 Task: Compose an email with the signature Adam Smith with the subject Feedback on an employee handbook and the message Can you please provide a status update on the client account? from softage.4@softage.net to softage.1@softage.net, select the entire message, change the font of the message to Comic Sans and change the font typography to bold Send the email. Finally, move the email from Sent Items to the label Personal
Action: Mouse moved to (97, 111)
Screenshot: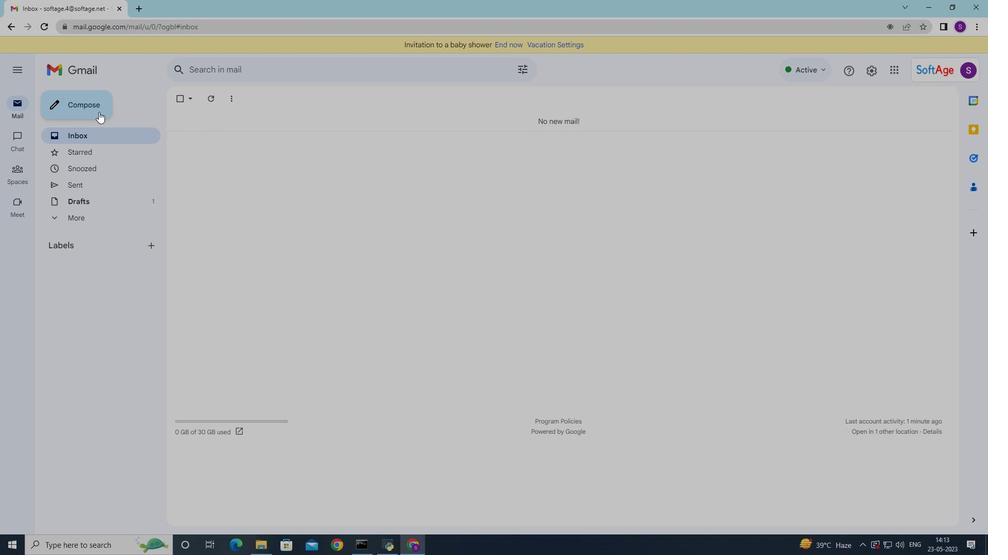 
Action: Mouse pressed left at (97, 111)
Screenshot: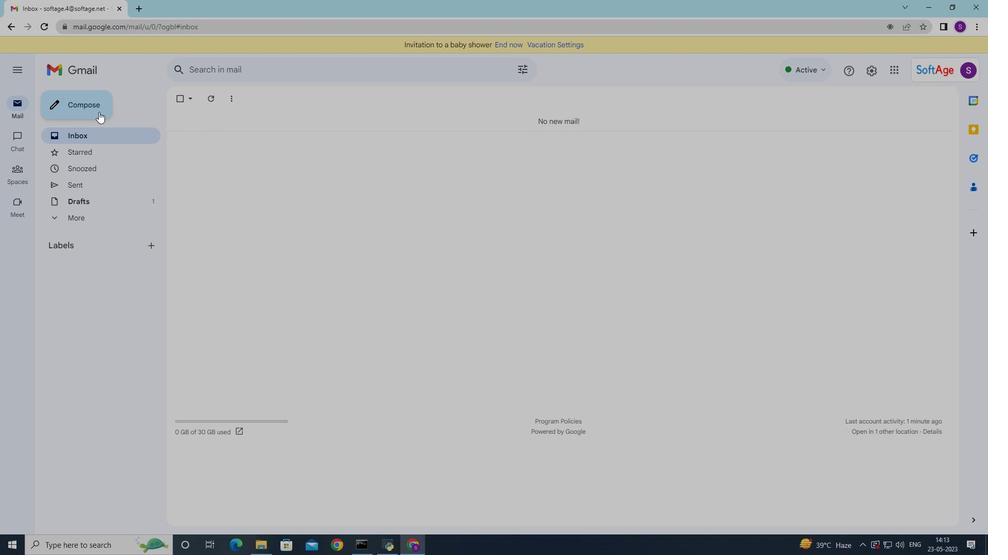 
Action: Mouse moved to (833, 519)
Screenshot: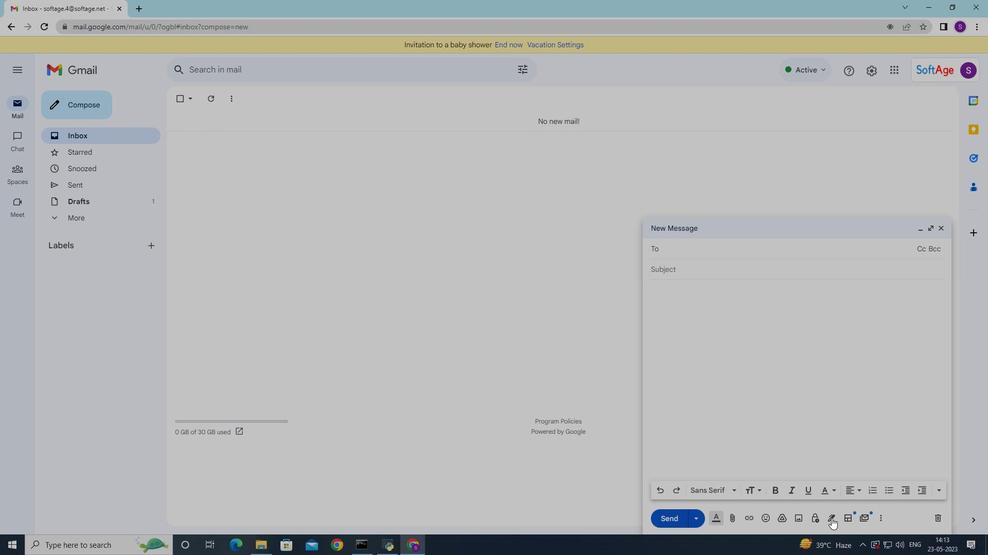 
Action: Mouse pressed left at (833, 519)
Screenshot: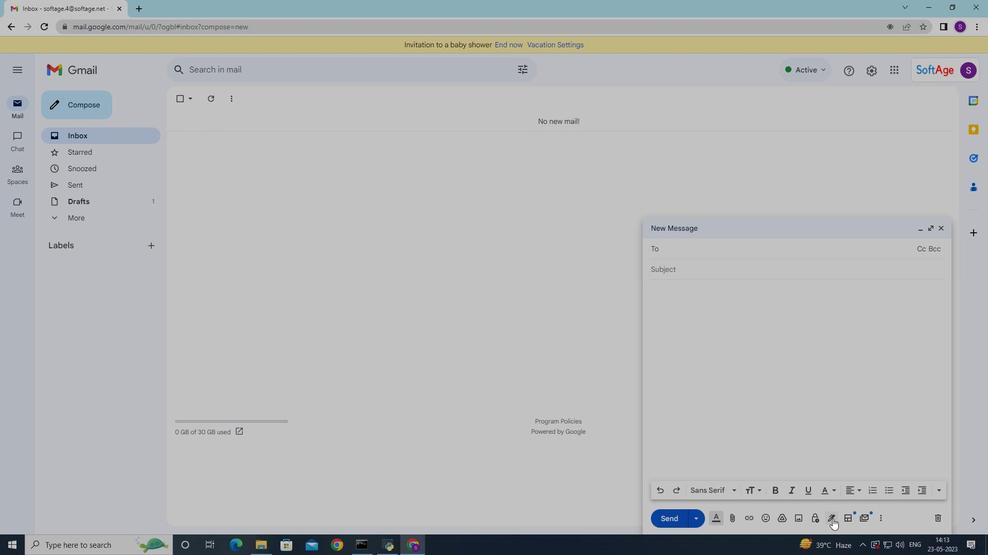 
Action: Mouse moved to (853, 458)
Screenshot: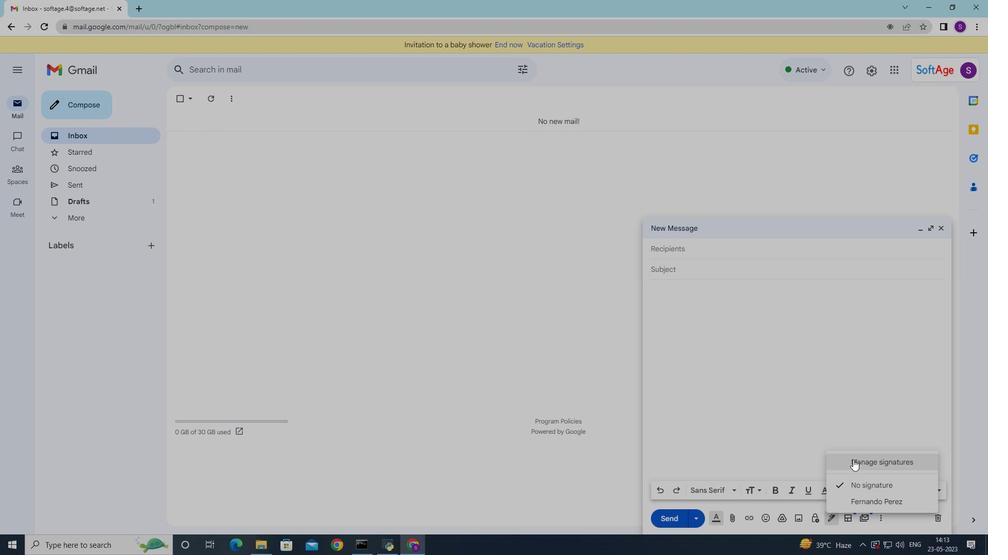 
Action: Mouse pressed left at (853, 458)
Screenshot: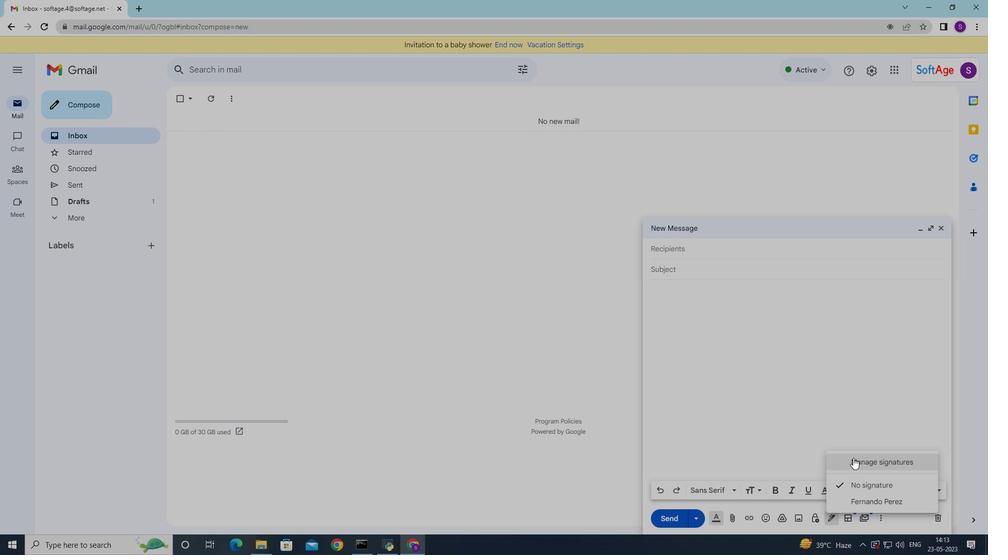 
Action: Mouse moved to (418, 291)
Screenshot: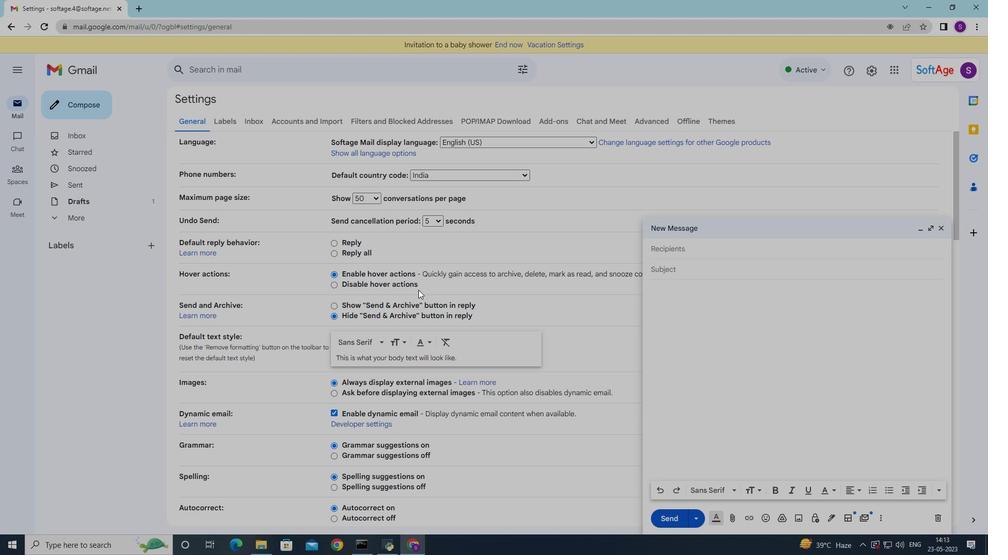 
Action: Mouse scrolled (418, 290) with delta (0, 0)
Screenshot: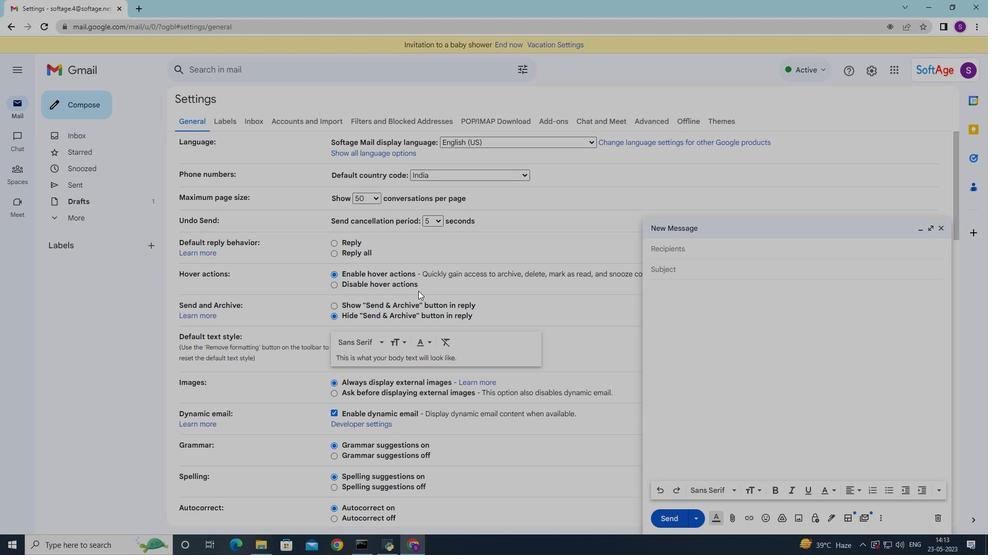
Action: Mouse scrolled (418, 290) with delta (0, 0)
Screenshot: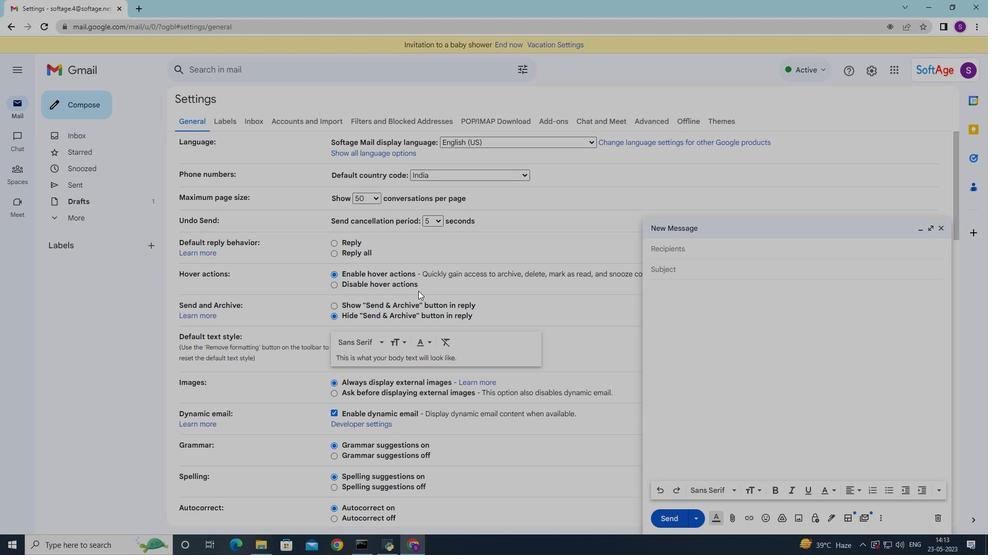 
Action: Mouse scrolled (418, 290) with delta (0, 0)
Screenshot: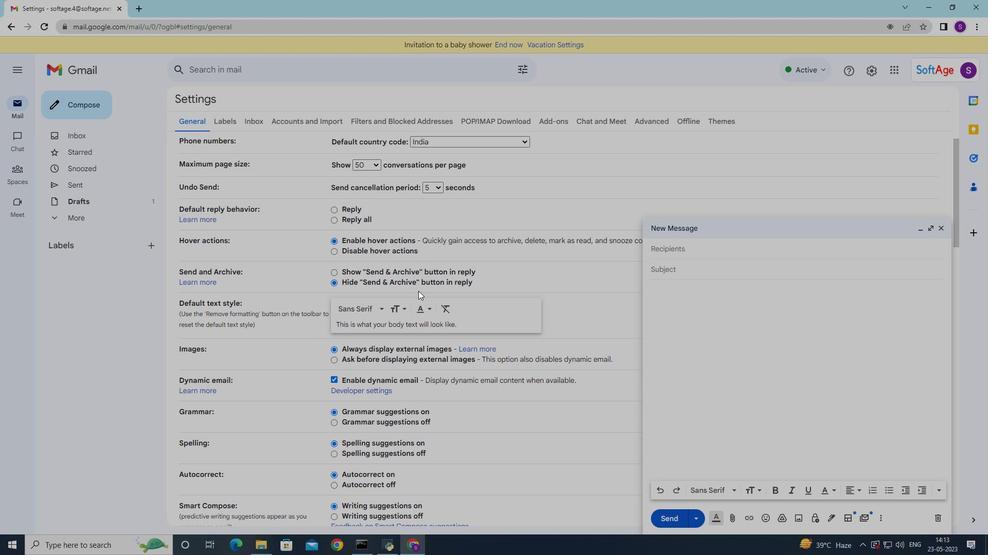 
Action: Mouse scrolled (418, 290) with delta (0, 0)
Screenshot: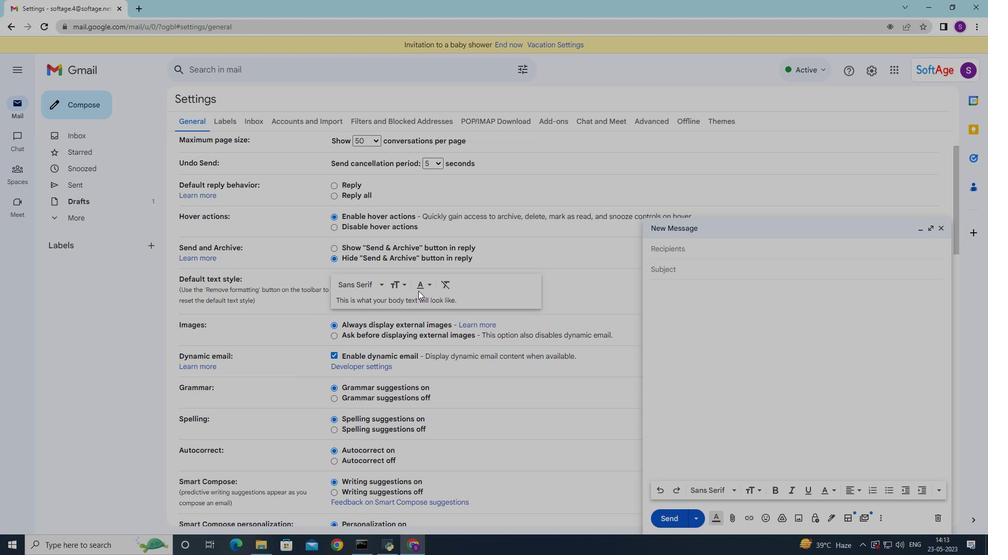 
Action: Mouse moved to (418, 291)
Screenshot: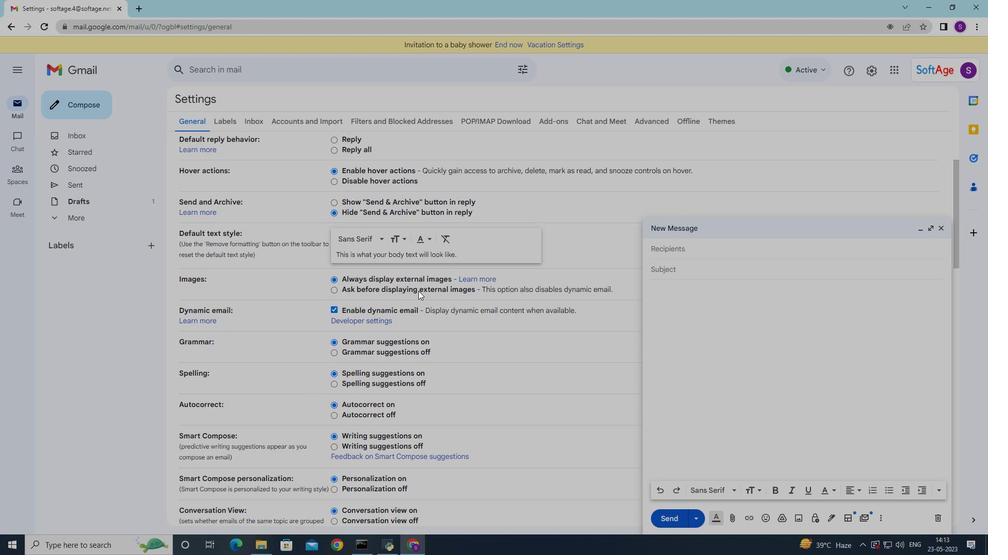 
Action: Mouse scrolled (418, 290) with delta (0, 0)
Screenshot: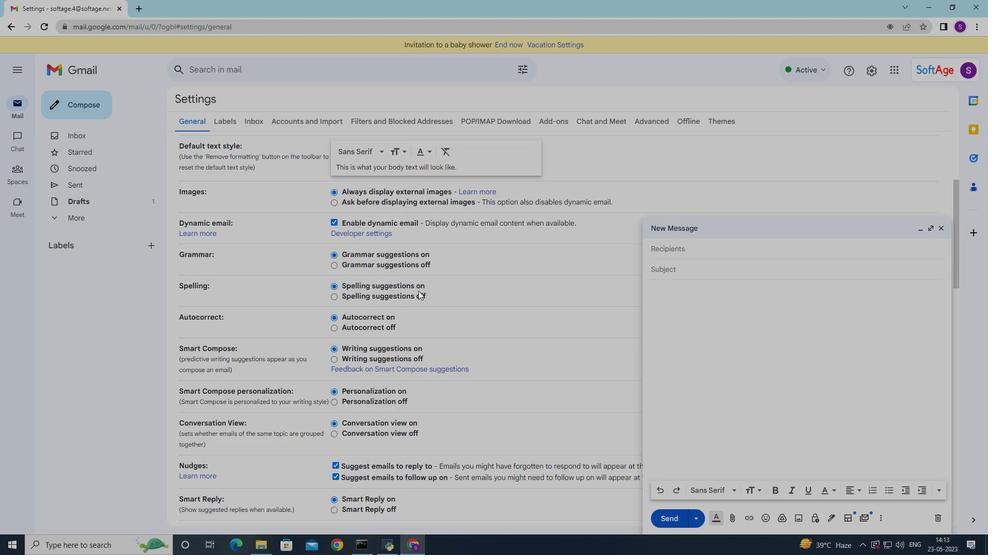 
Action: Mouse scrolled (418, 290) with delta (0, 0)
Screenshot: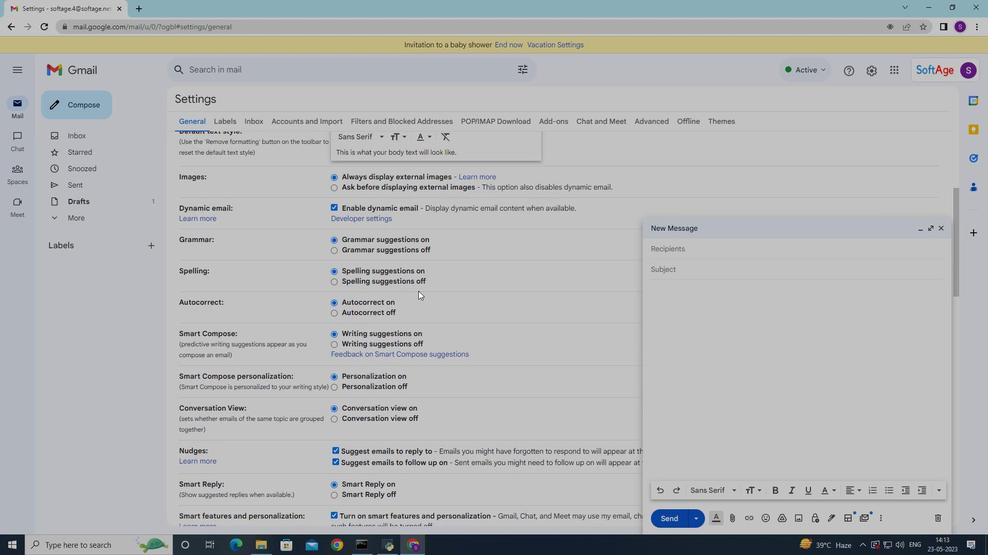 
Action: Mouse moved to (418, 291)
Screenshot: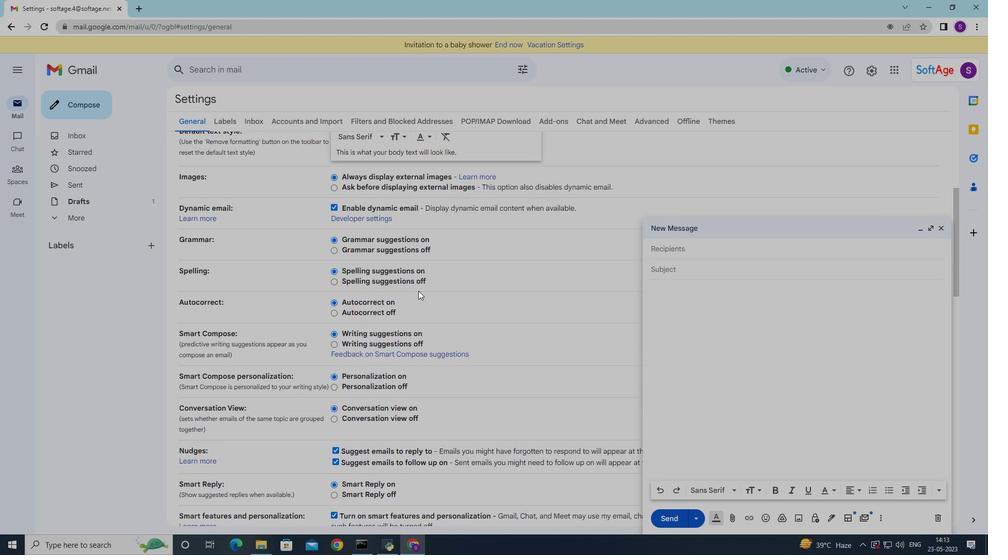 
Action: Mouse scrolled (418, 290) with delta (0, 0)
Screenshot: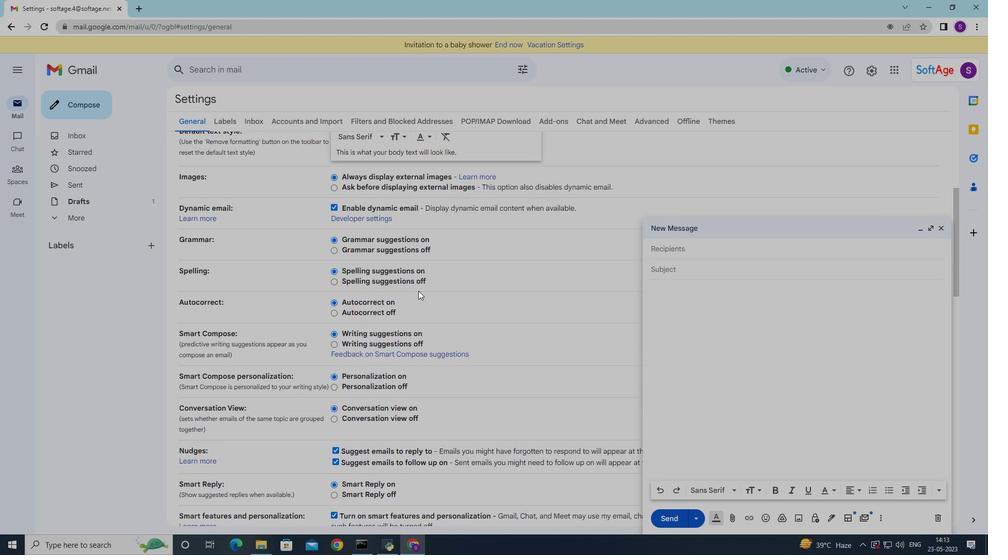 
Action: Mouse scrolled (418, 290) with delta (0, 0)
Screenshot: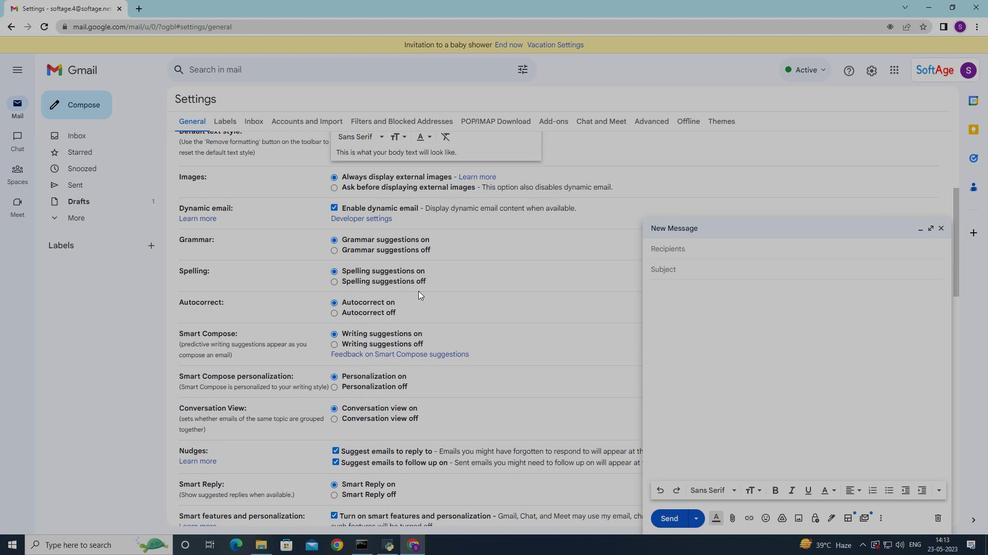 
Action: Mouse scrolled (418, 290) with delta (0, 0)
Screenshot: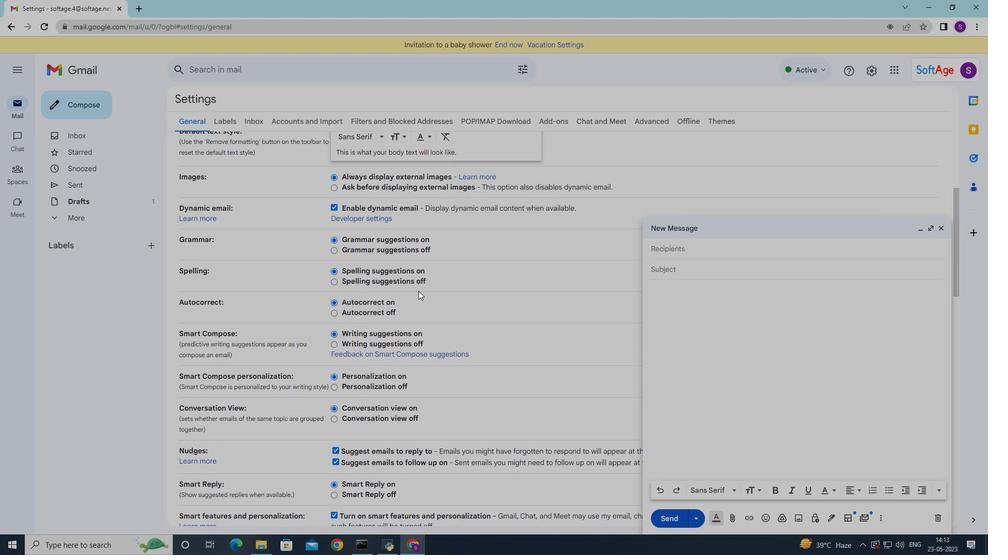 
Action: Mouse moved to (418, 291)
Screenshot: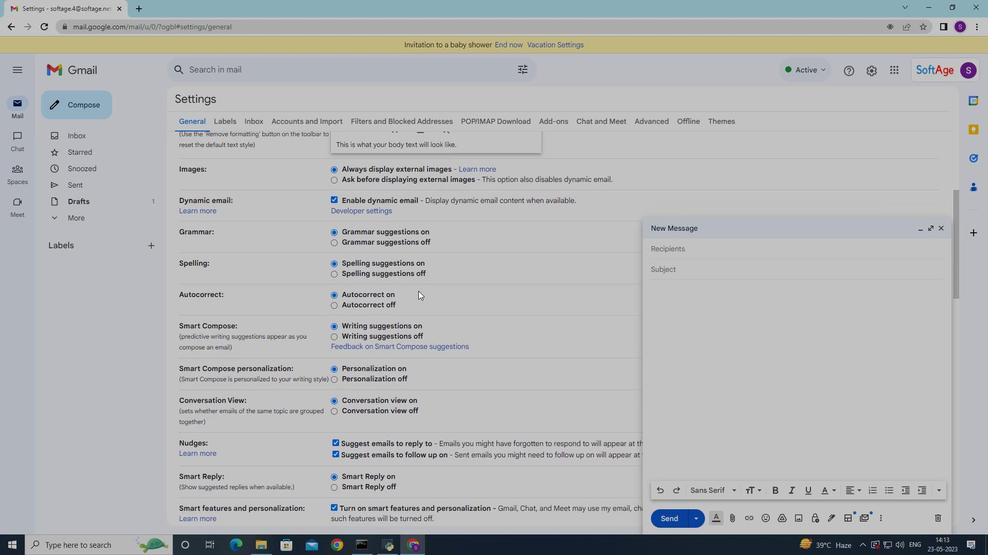 
Action: Mouse scrolled (418, 291) with delta (0, 0)
Screenshot: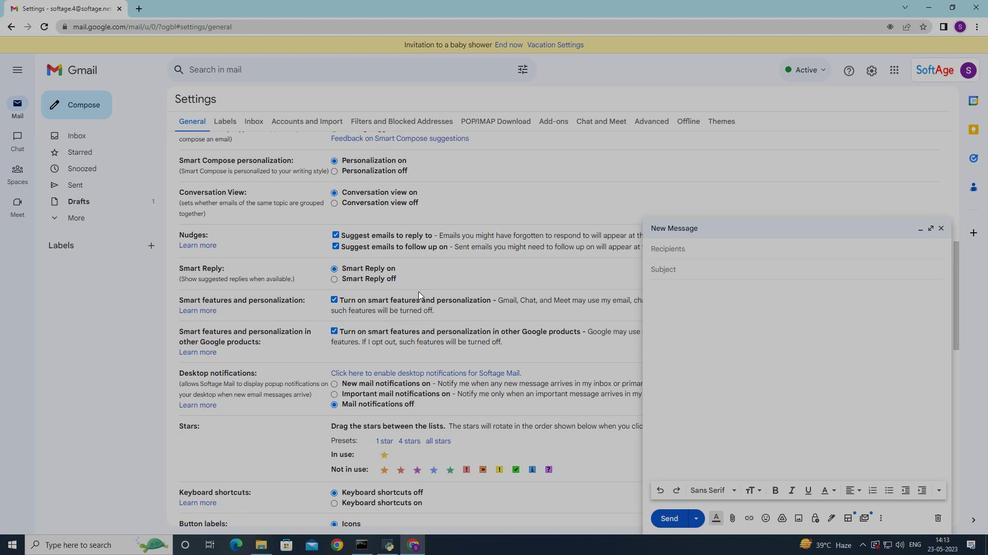 
Action: Mouse scrolled (418, 291) with delta (0, 0)
Screenshot: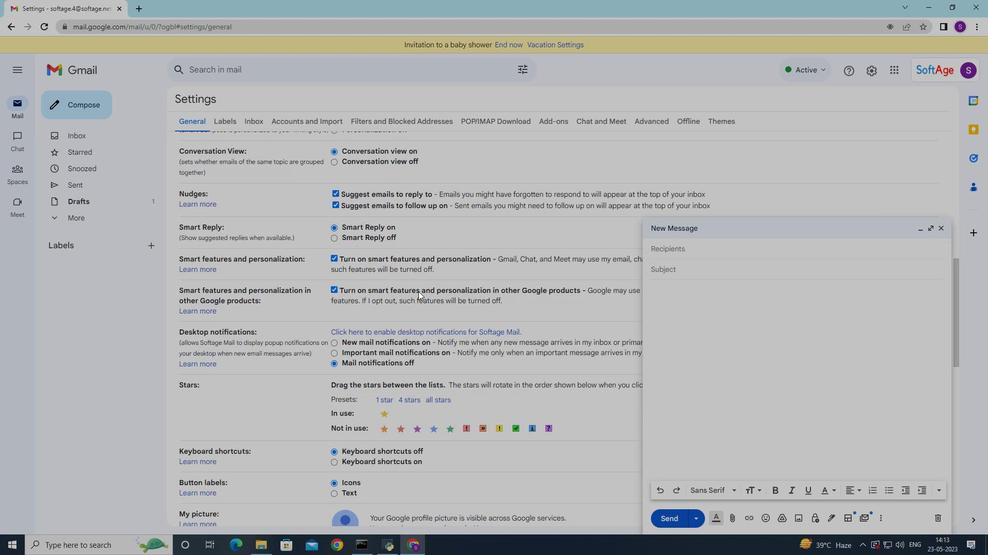 
Action: Mouse scrolled (418, 291) with delta (0, 0)
Screenshot: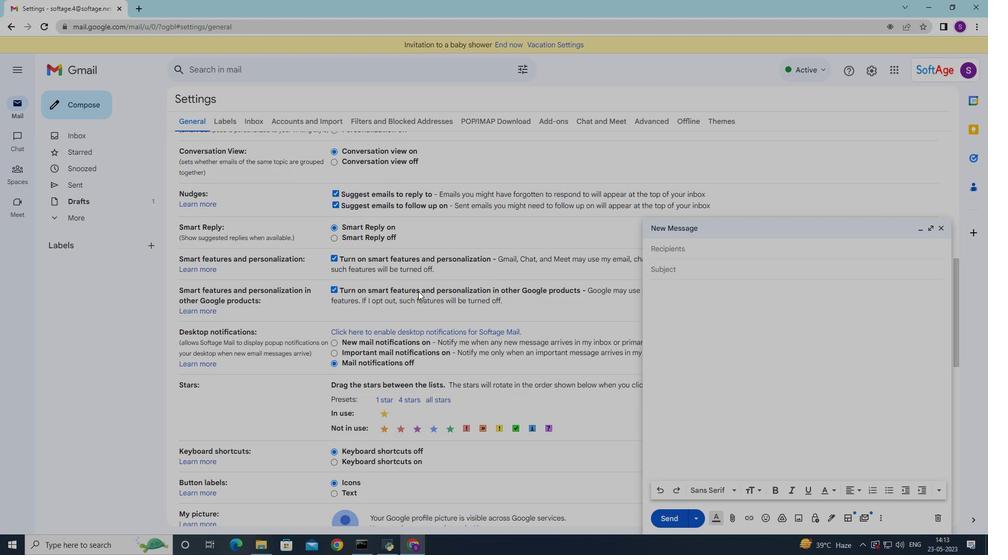 
Action: Mouse moved to (418, 291)
Screenshot: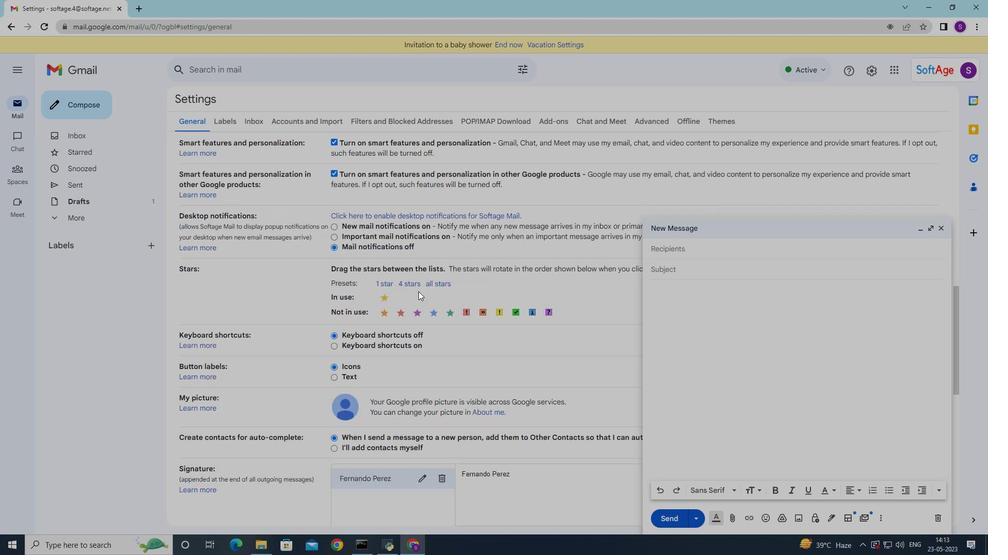 
Action: Mouse scrolled (418, 291) with delta (0, 0)
Screenshot: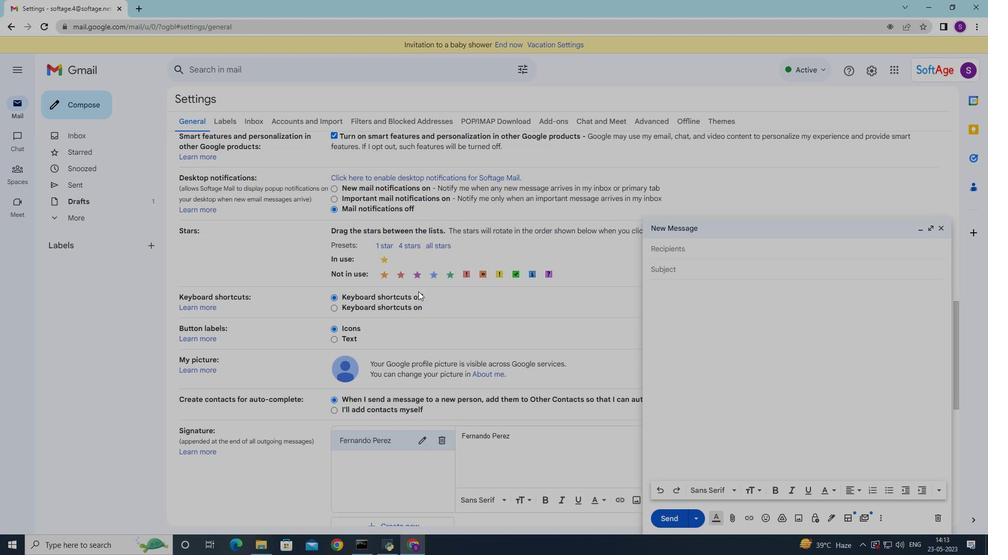 
Action: Mouse scrolled (418, 291) with delta (0, 0)
Screenshot: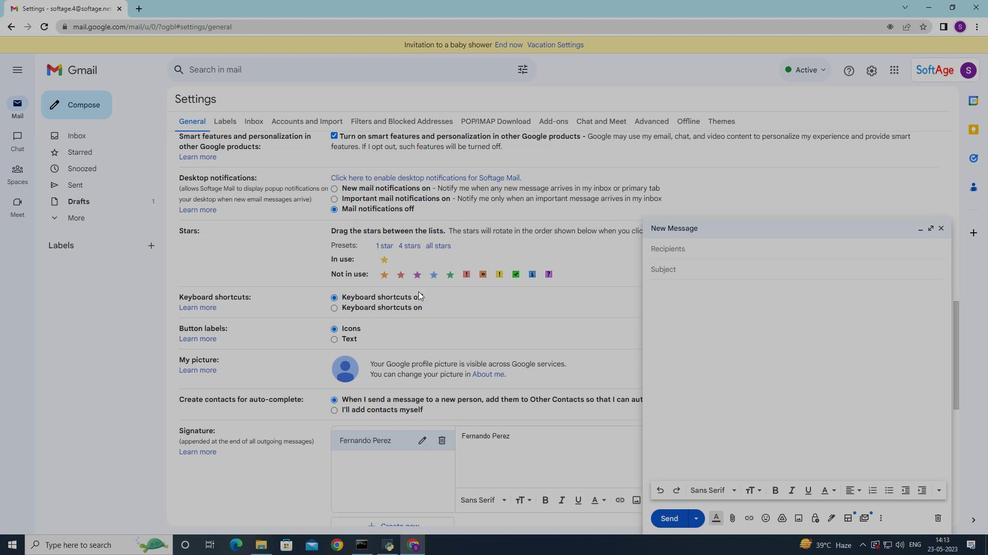 
Action: Mouse scrolled (418, 291) with delta (0, 0)
Screenshot: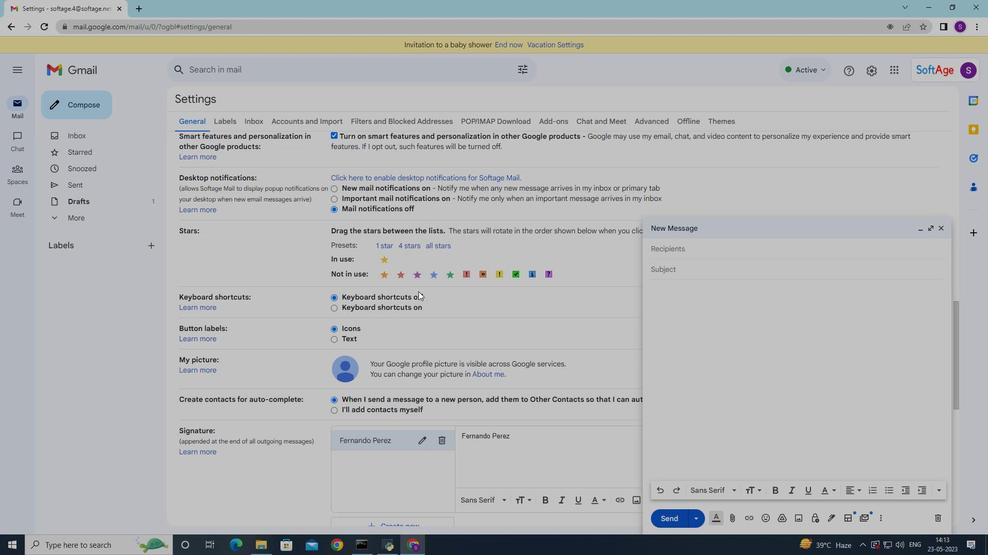 
Action: Mouse moved to (414, 302)
Screenshot: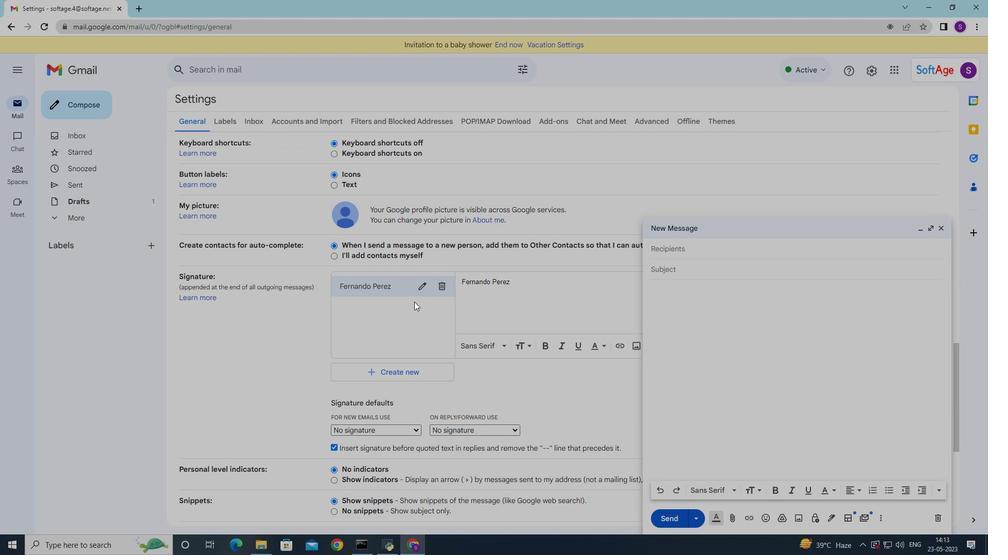 
Action: Mouse scrolled (414, 301) with delta (0, 0)
Screenshot: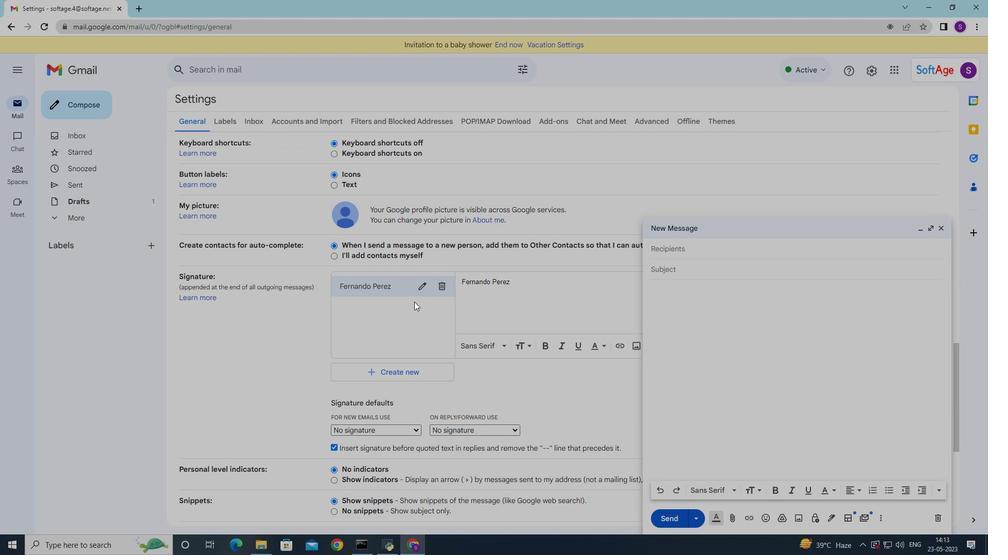 
Action: Mouse scrolled (414, 301) with delta (0, 0)
Screenshot: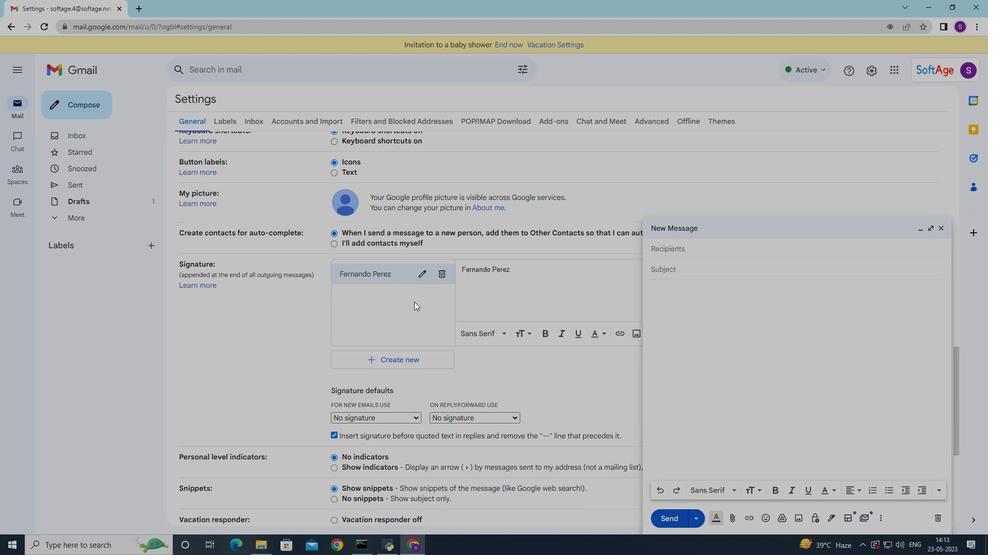 
Action: Mouse moved to (399, 270)
Screenshot: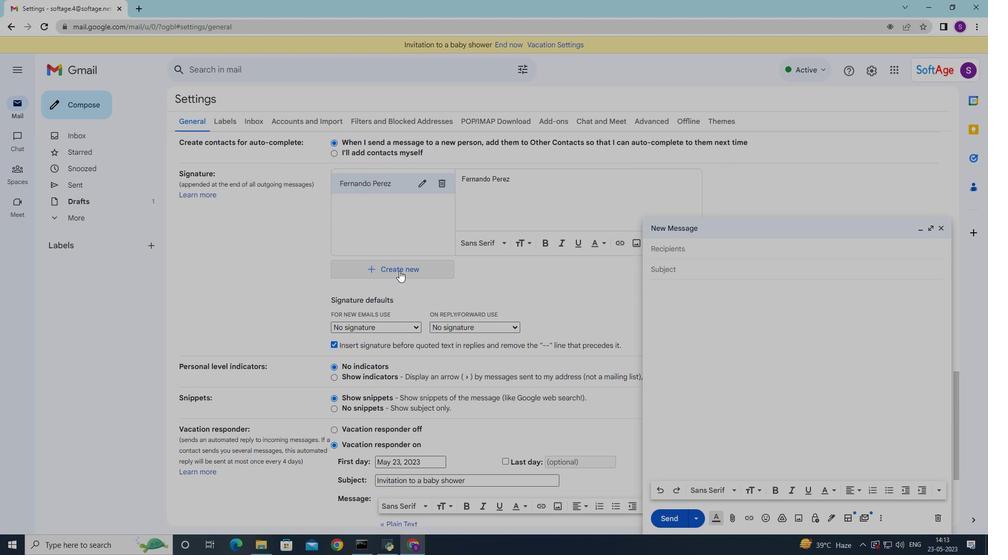 
Action: Mouse pressed left at (399, 270)
Screenshot: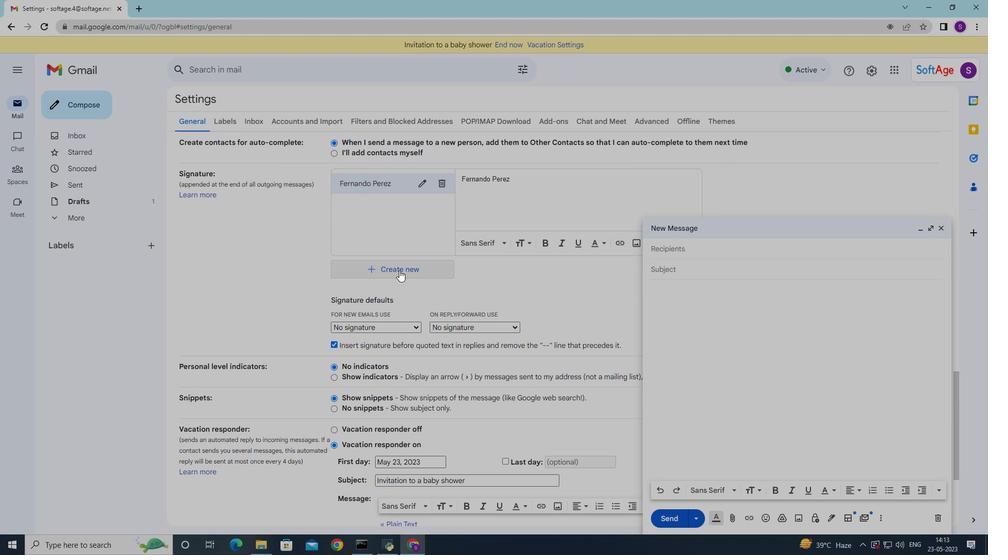
Action: Mouse moved to (420, 277)
Screenshot: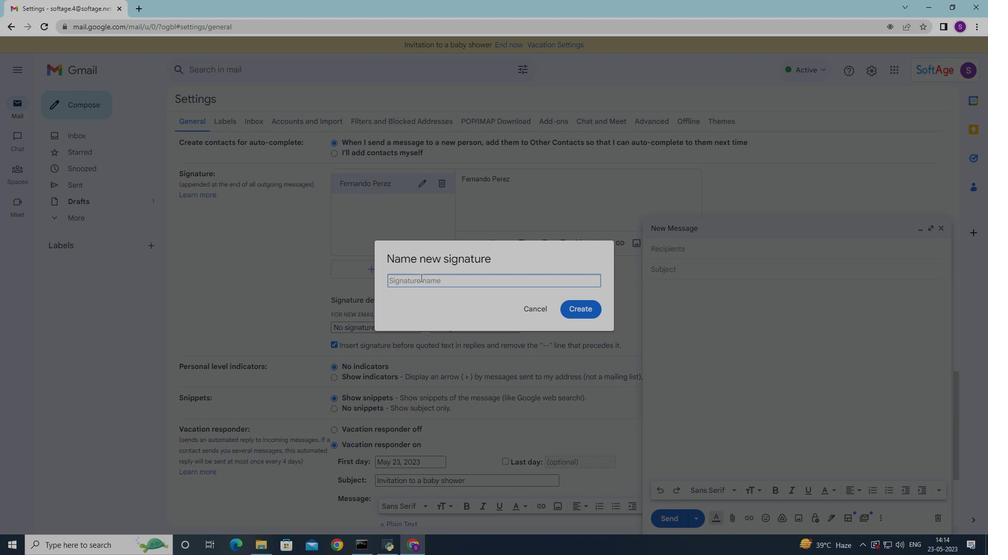 
Action: Mouse pressed left at (420, 277)
Screenshot: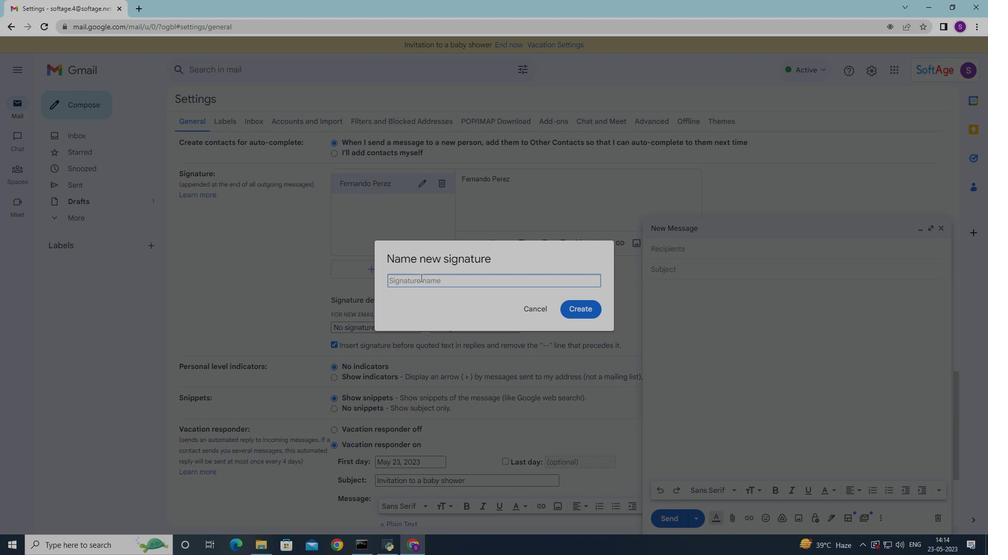 
Action: Key pressed <Key.shift>Adam<Key.space><Key.shift><Key.shift><Key.shift><Key.shift><Key.shift>Smith
Screenshot: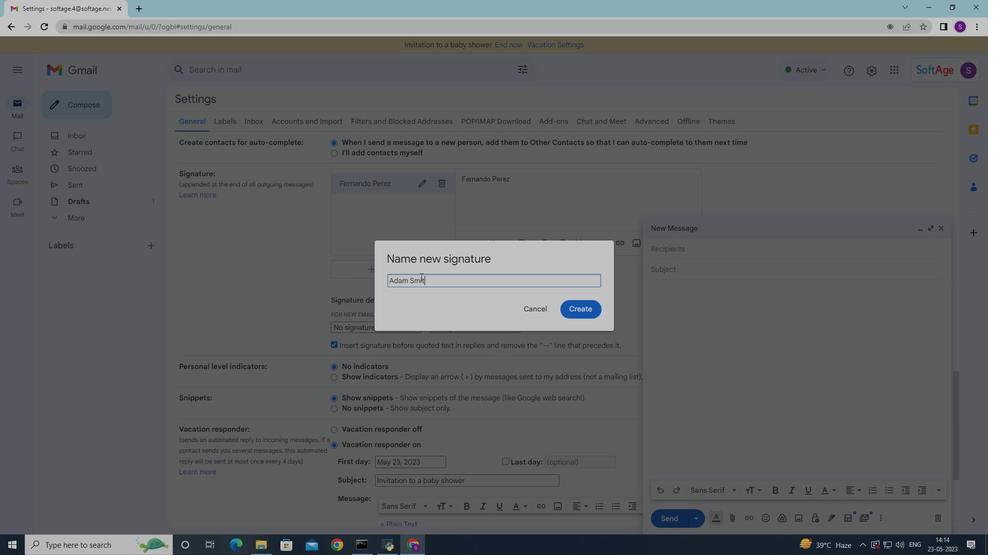 
Action: Mouse moved to (576, 307)
Screenshot: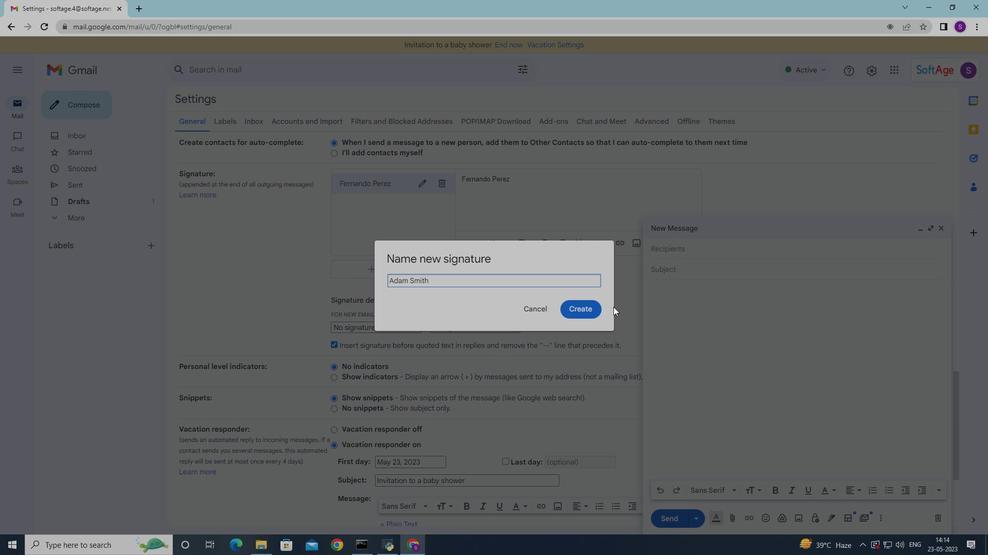 
Action: Mouse pressed left at (576, 307)
Screenshot: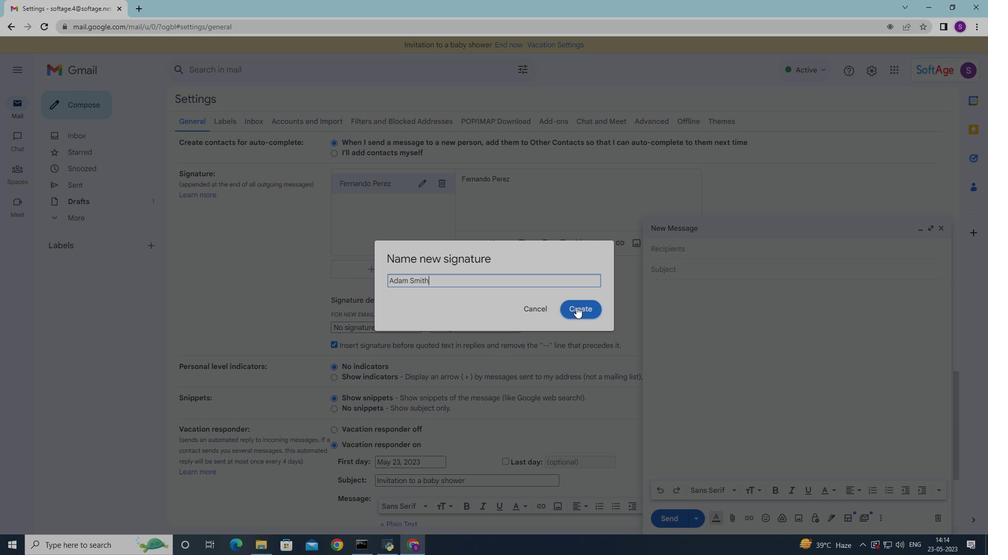 
Action: Mouse moved to (455, 326)
Screenshot: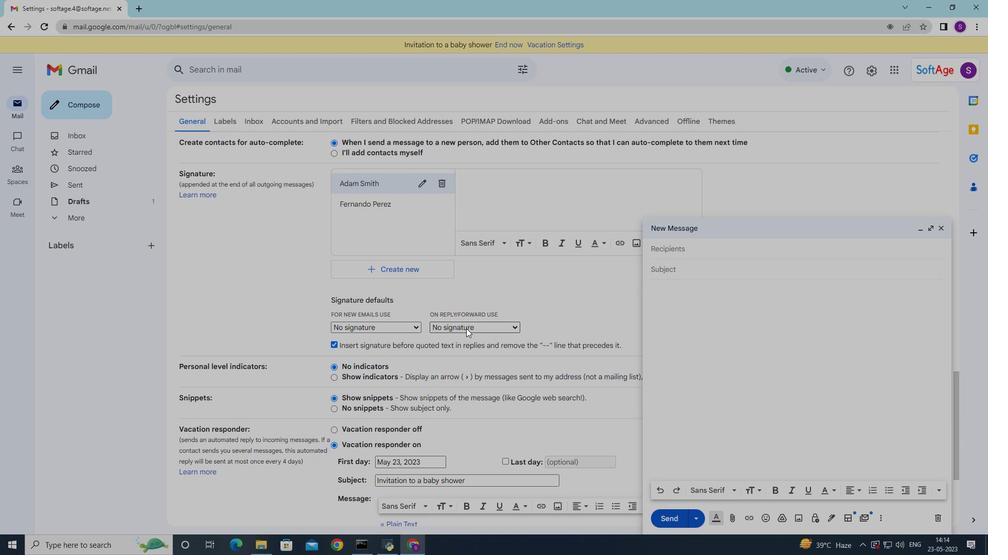 
Action: Mouse scrolled (455, 325) with delta (0, 0)
Screenshot: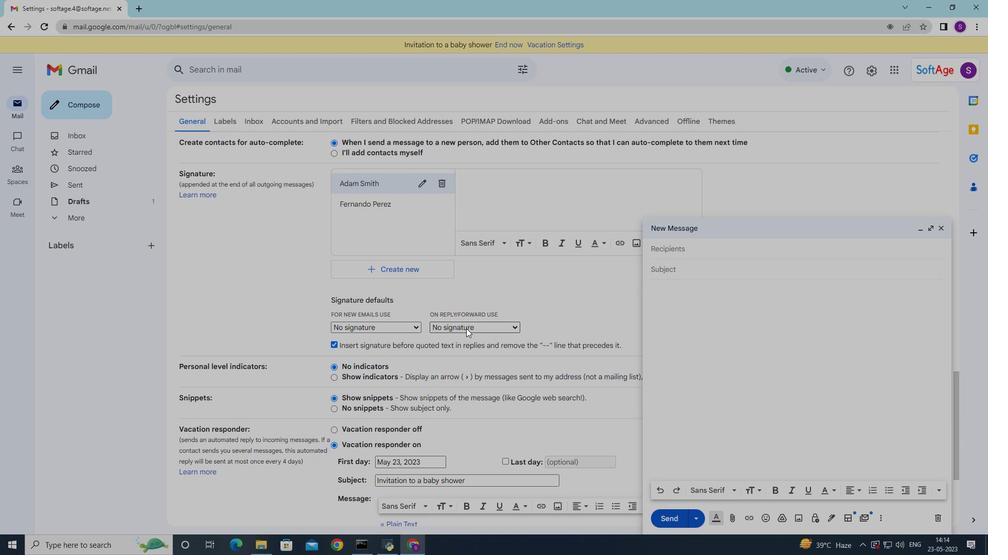 
Action: Mouse scrolled (455, 325) with delta (0, 0)
Screenshot: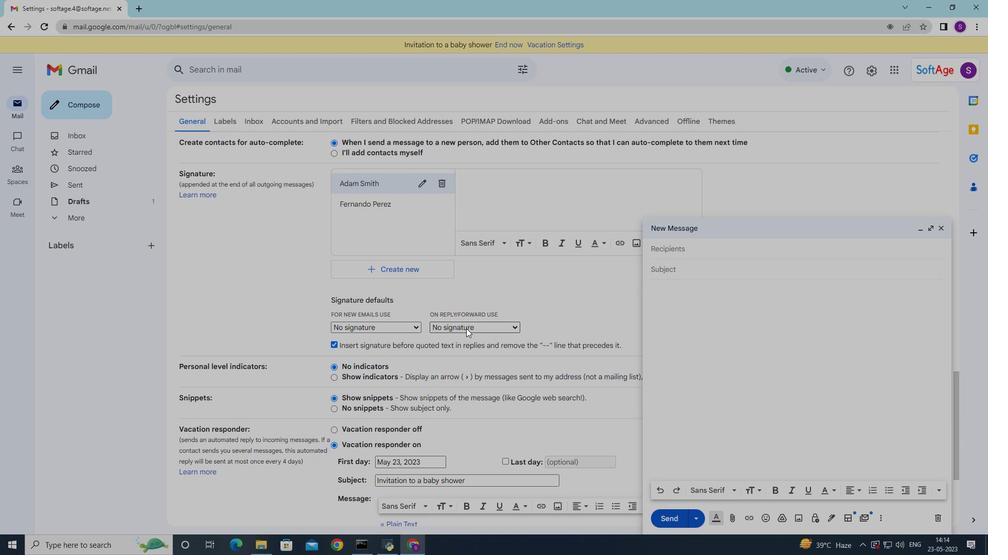 
Action: Mouse moved to (455, 326)
Screenshot: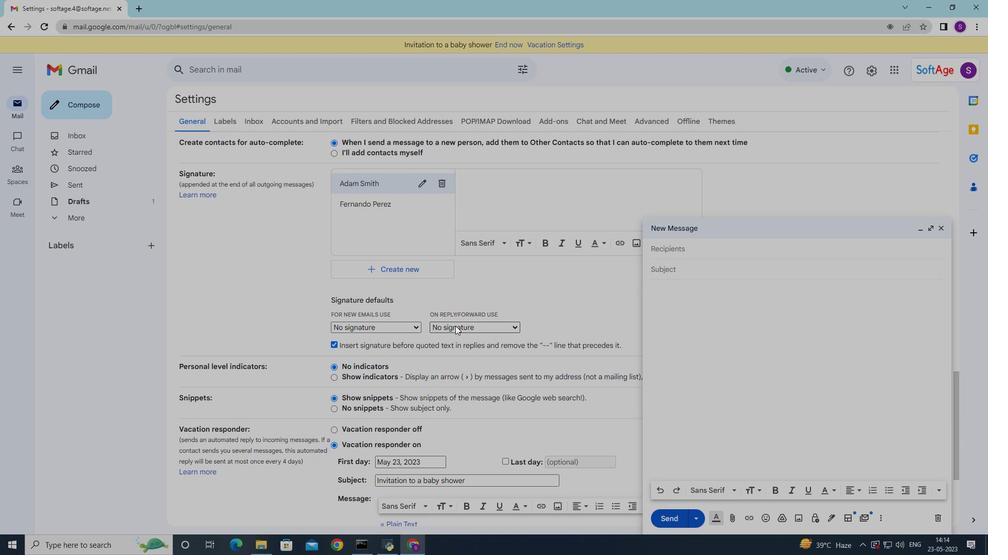 
Action: Mouse scrolled (455, 325) with delta (0, 0)
Screenshot: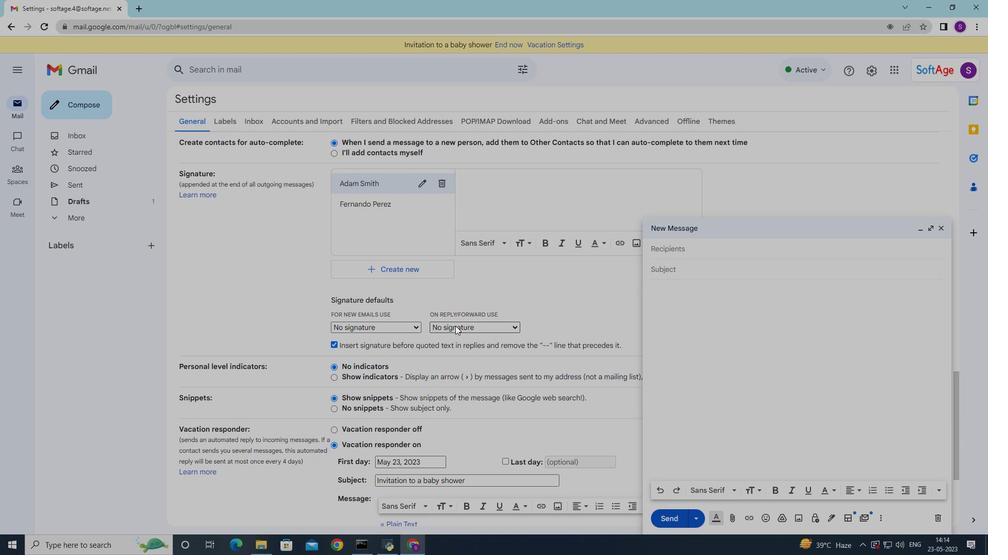 
Action: Mouse moved to (455, 326)
Screenshot: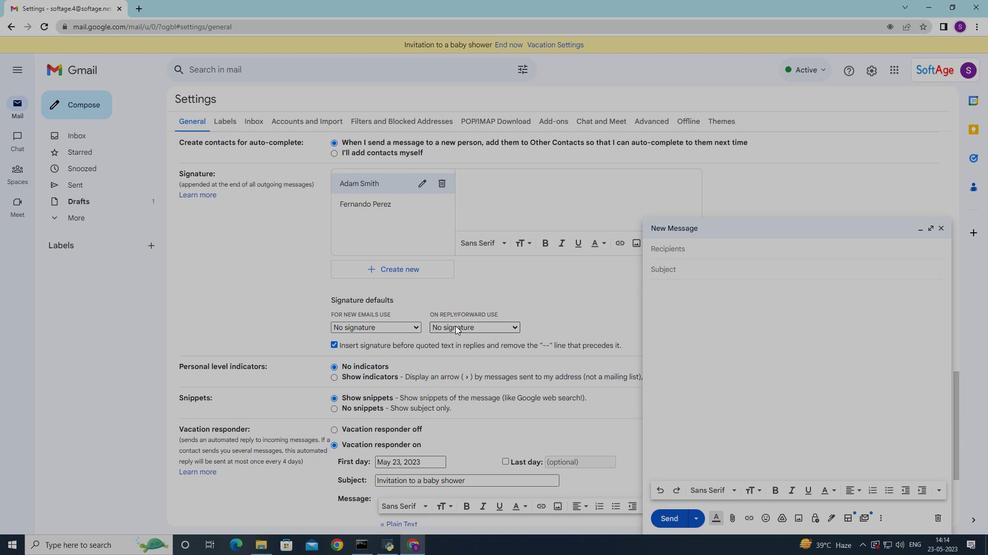 
Action: Mouse scrolled (455, 325) with delta (0, 0)
Screenshot: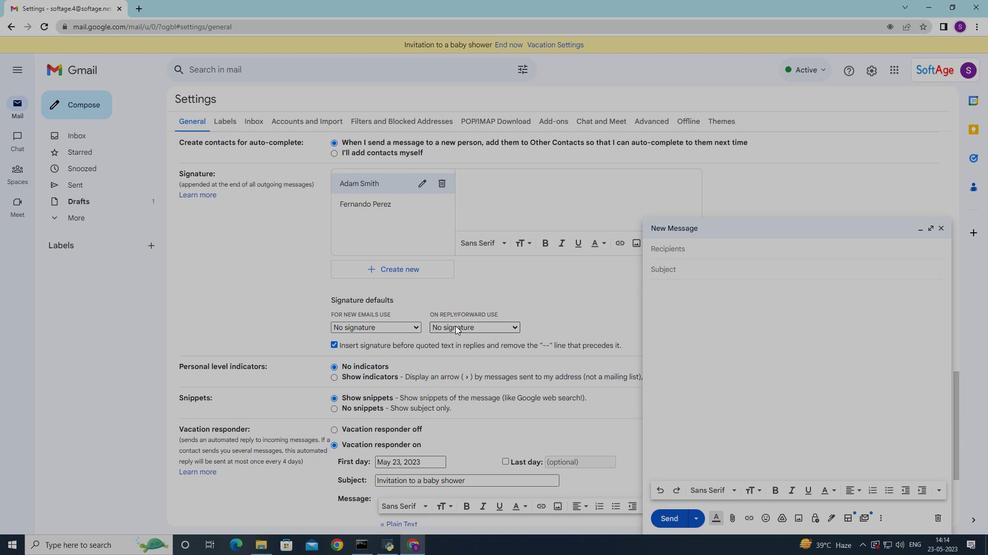 
Action: Mouse moved to (454, 326)
Screenshot: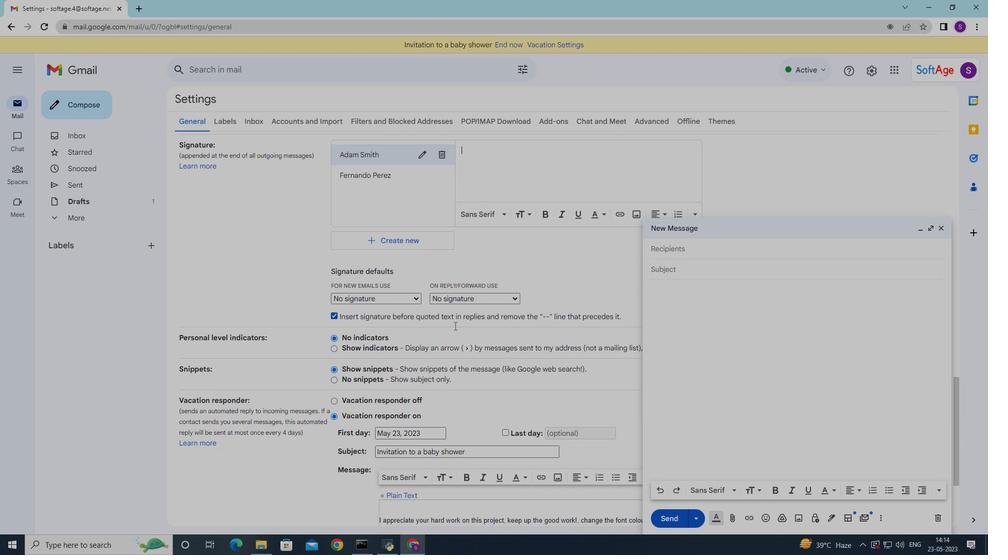
Action: Mouse scrolled (454, 325) with delta (0, 0)
Screenshot: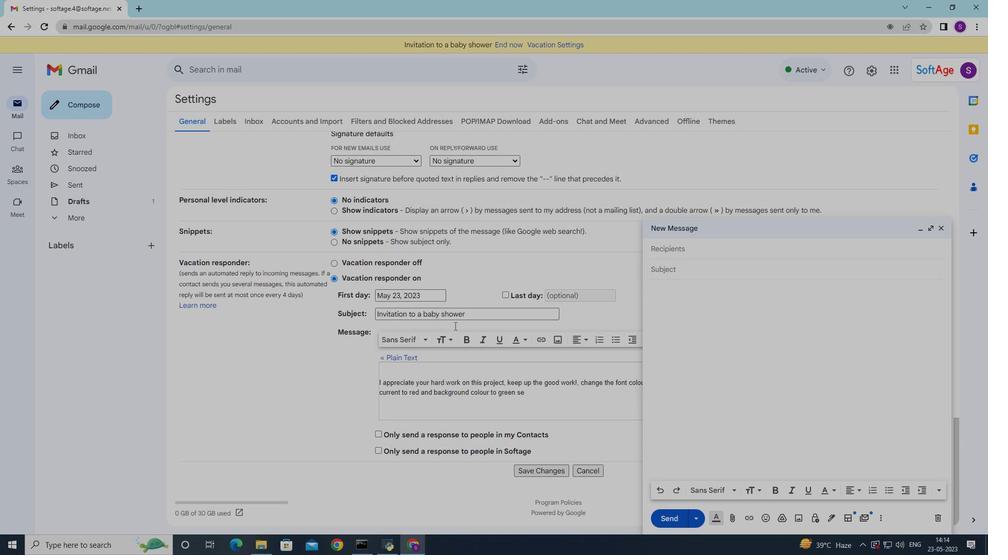 
Action: Mouse scrolled (454, 325) with delta (0, 0)
Screenshot: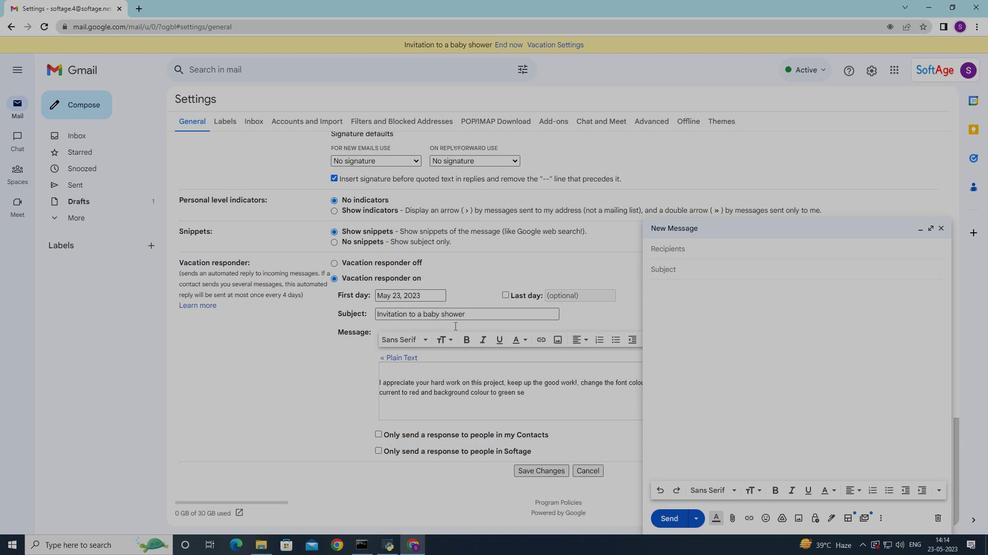 
Action: Mouse scrolled (454, 325) with delta (0, 0)
Screenshot: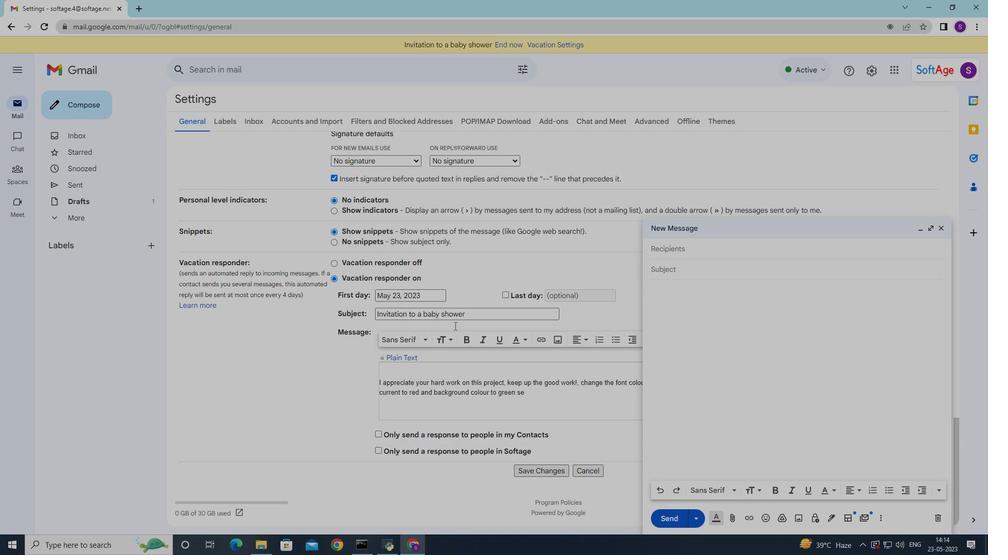 
Action: Mouse scrolled (454, 325) with delta (0, 0)
Screenshot: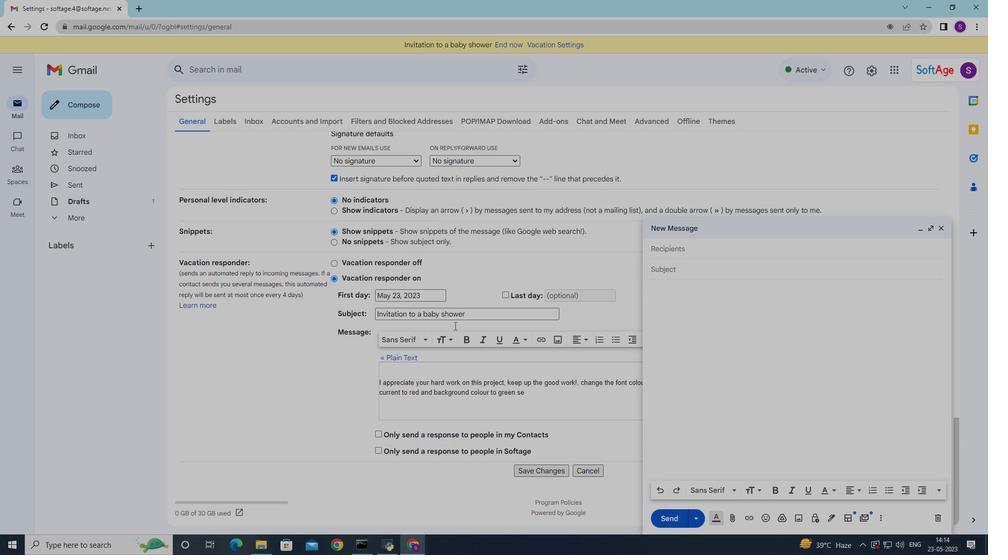 
Action: Mouse scrolled (454, 325) with delta (0, 0)
Screenshot: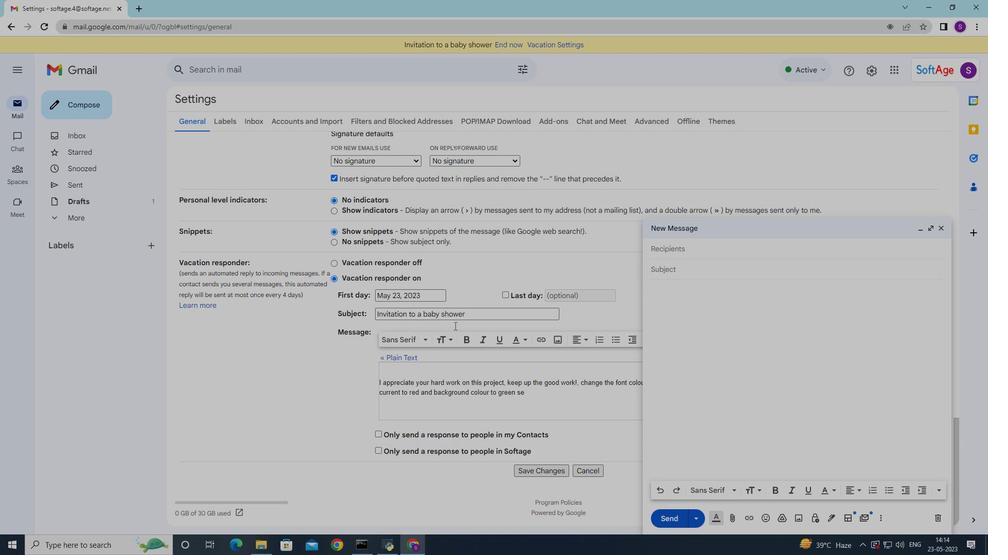 
Action: Mouse moved to (539, 469)
Screenshot: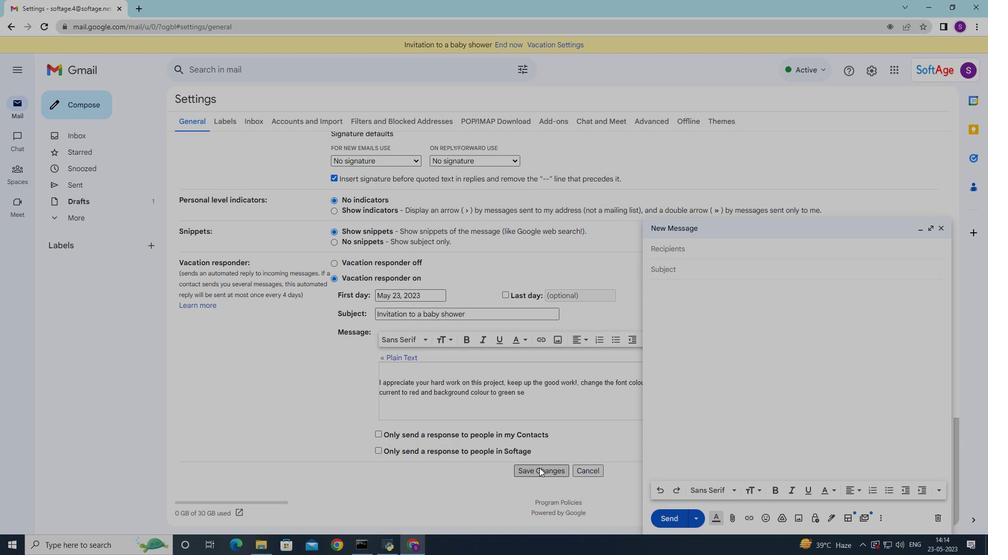 
Action: Mouse pressed left at (539, 469)
Screenshot: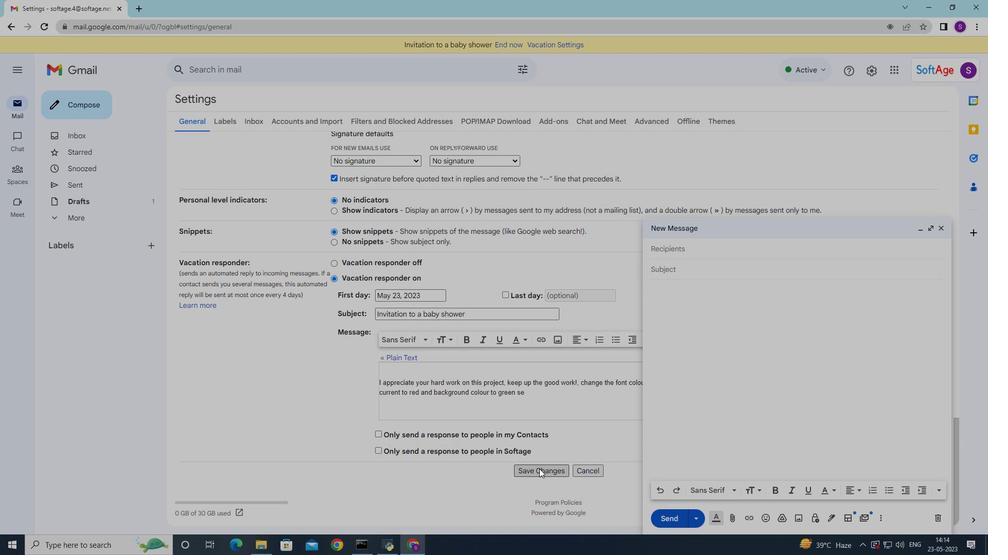 
Action: Mouse moved to (830, 521)
Screenshot: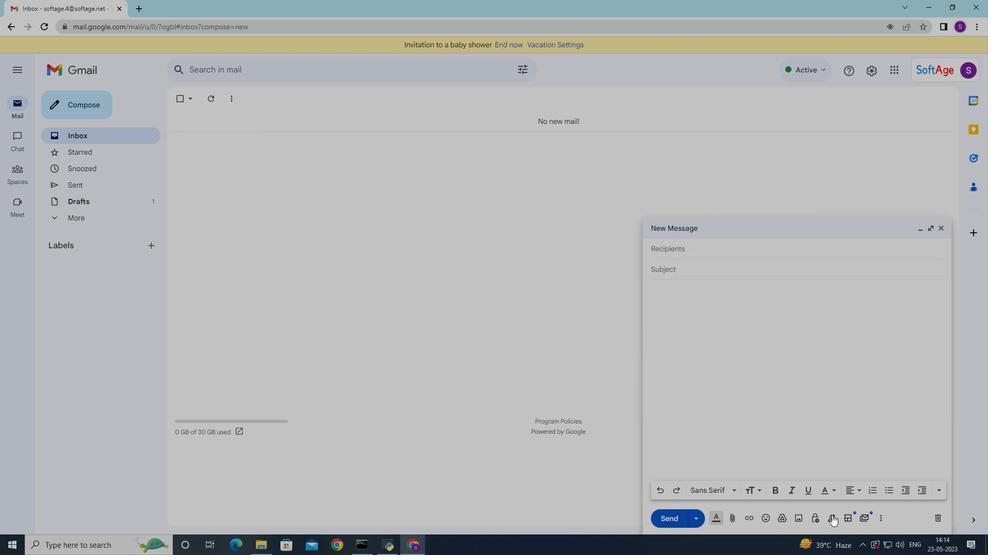 
Action: Mouse pressed left at (830, 521)
Screenshot: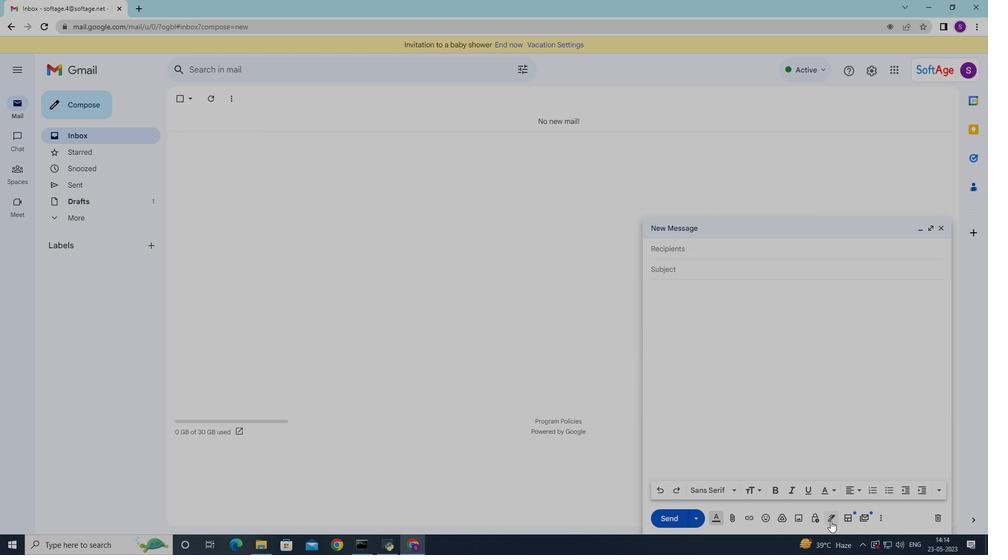 
Action: Mouse moved to (75, 105)
Screenshot: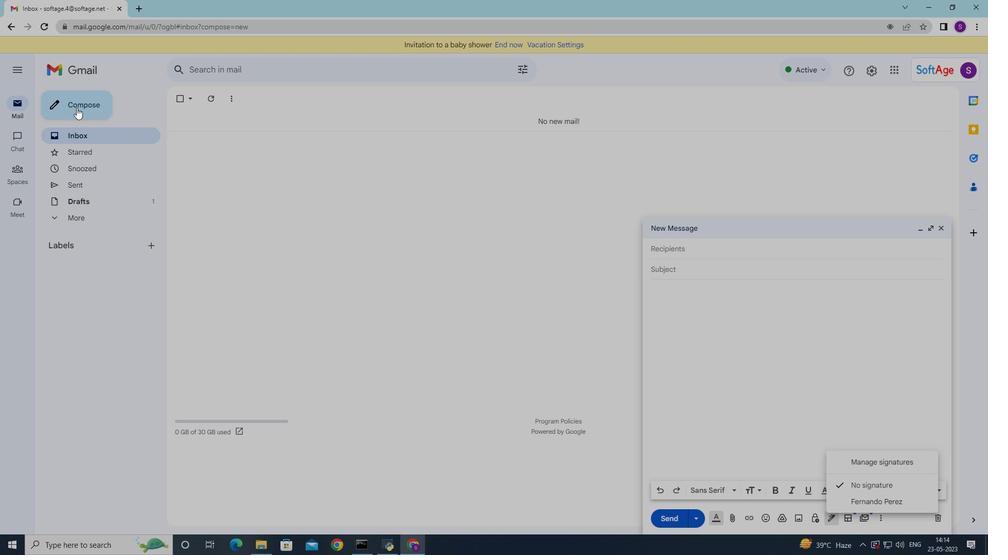 
Action: Mouse pressed left at (75, 105)
Screenshot: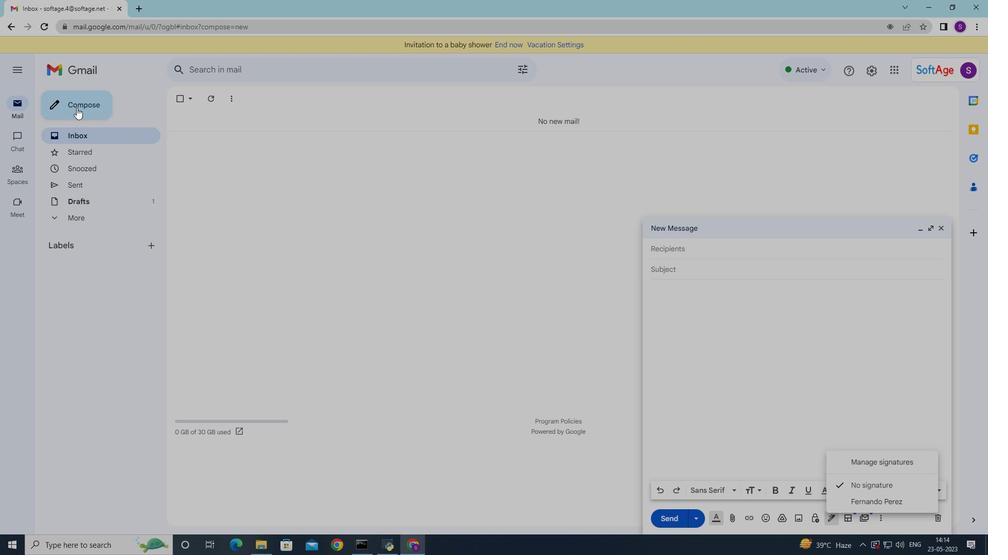 
Action: Mouse moved to (944, 226)
Screenshot: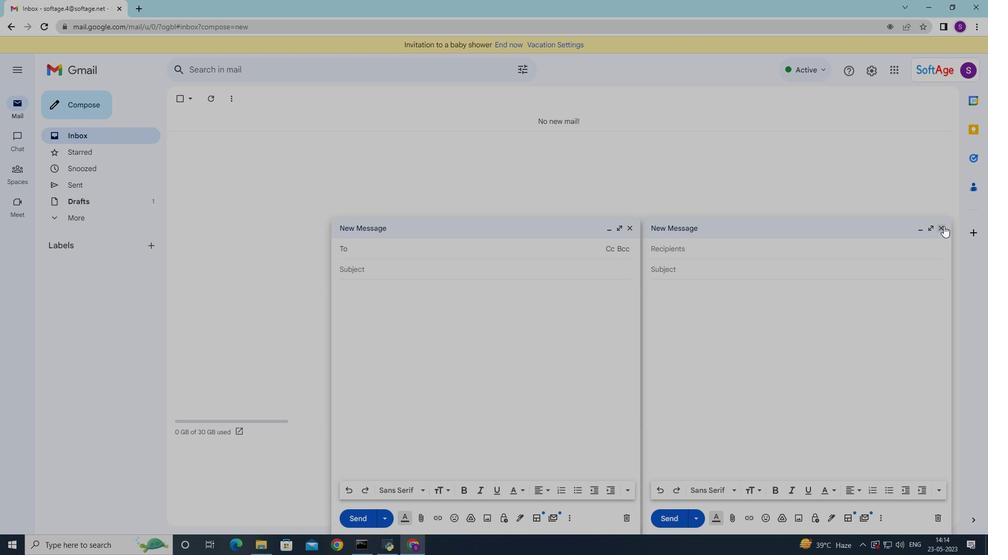 
Action: Mouse pressed left at (944, 226)
Screenshot: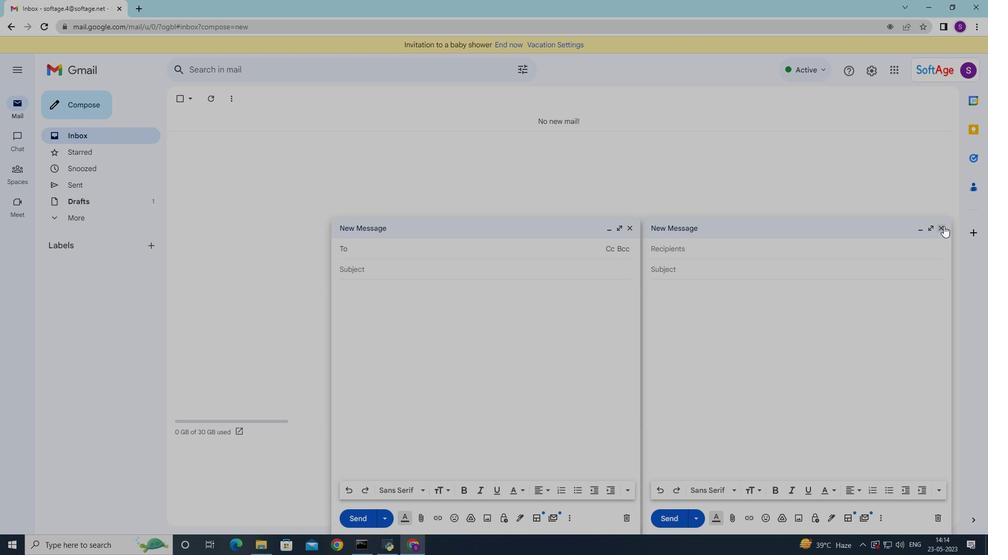 
Action: Mouse moved to (941, 227)
Screenshot: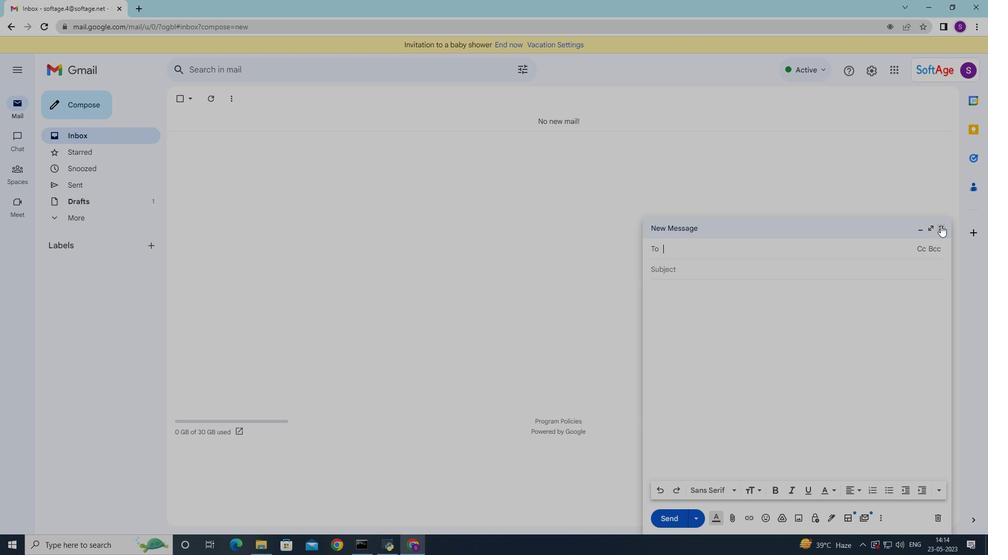 
Action: Mouse pressed left at (941, 227)
Screenshot: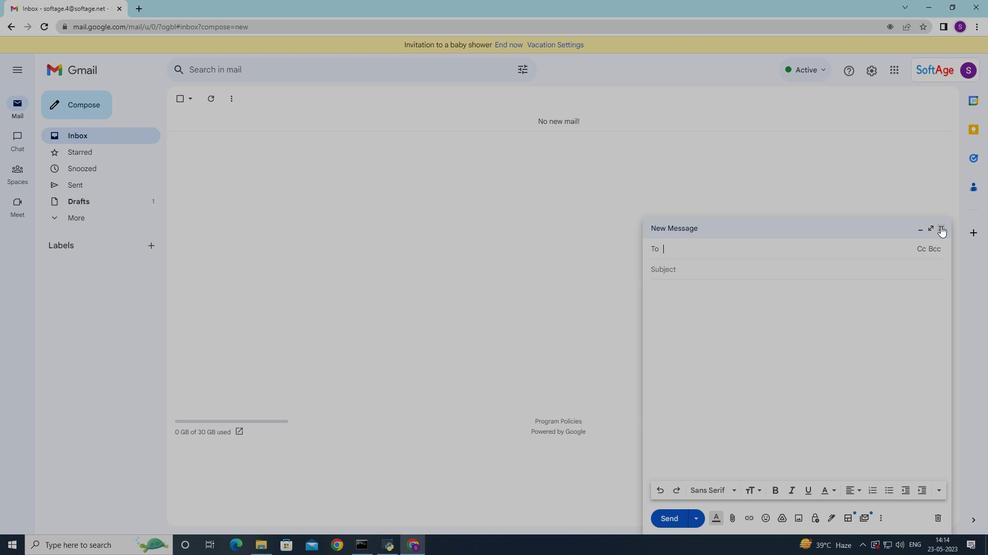 
Action: Mouse moved to (95, 96)
Screenshot: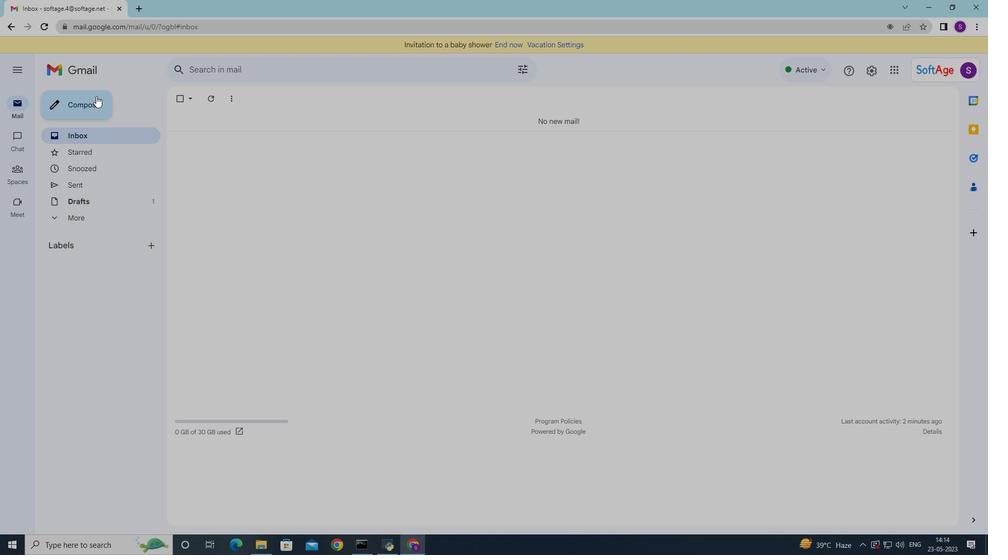 
Action: Mouse pressed left at (95, 96)
Screenshot: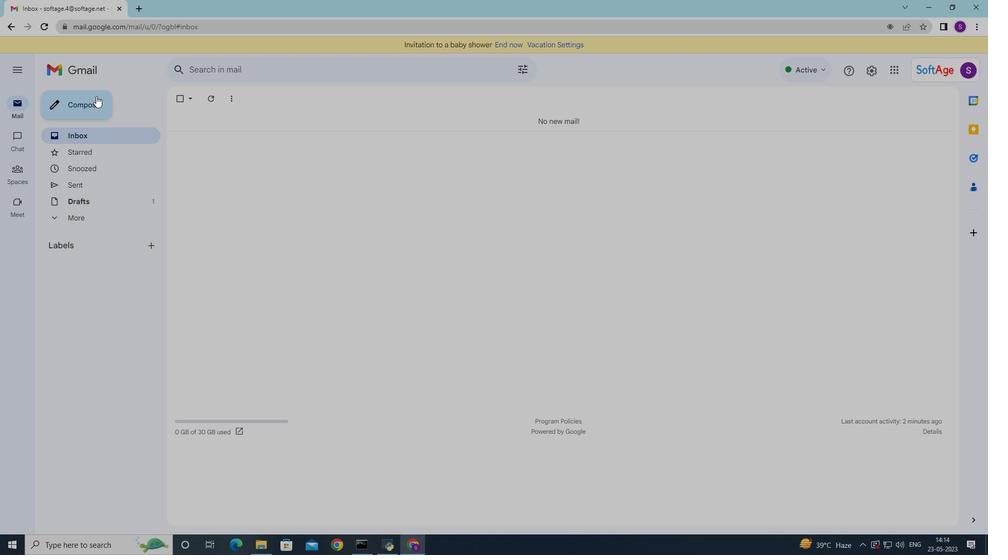 
Action: Mouse moved to (831, 519)
Screenshot: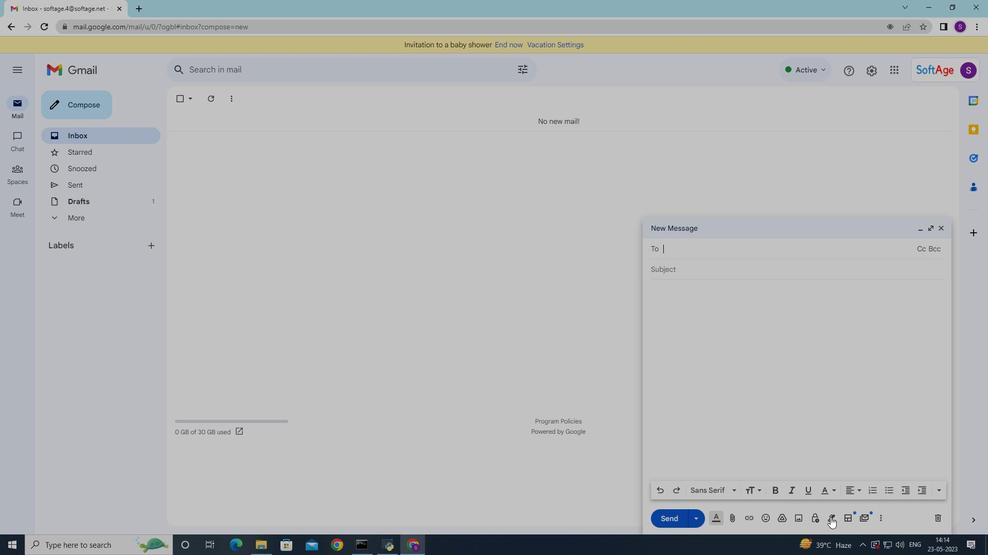
Action: Mouse pressed left at (831, 519)
Screenshot: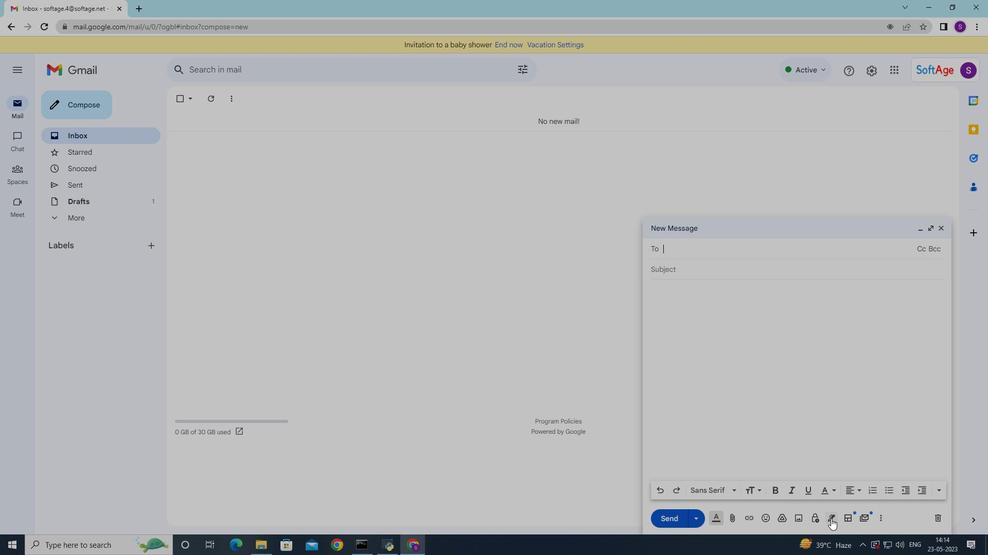 
Action: Mouse moved to (857, 465)
Screenshot: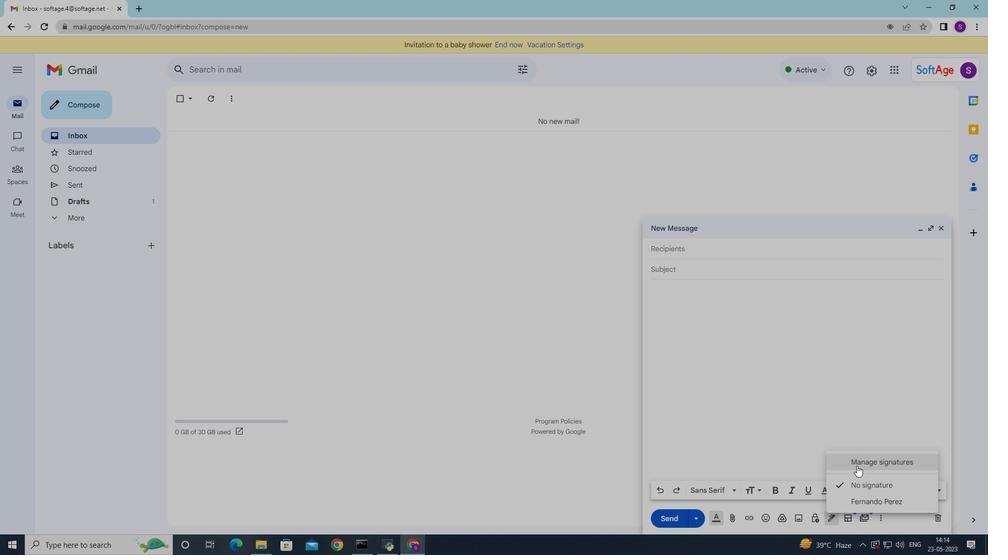 
Action: Mouse pressed left at (857, 465)
Screenshot: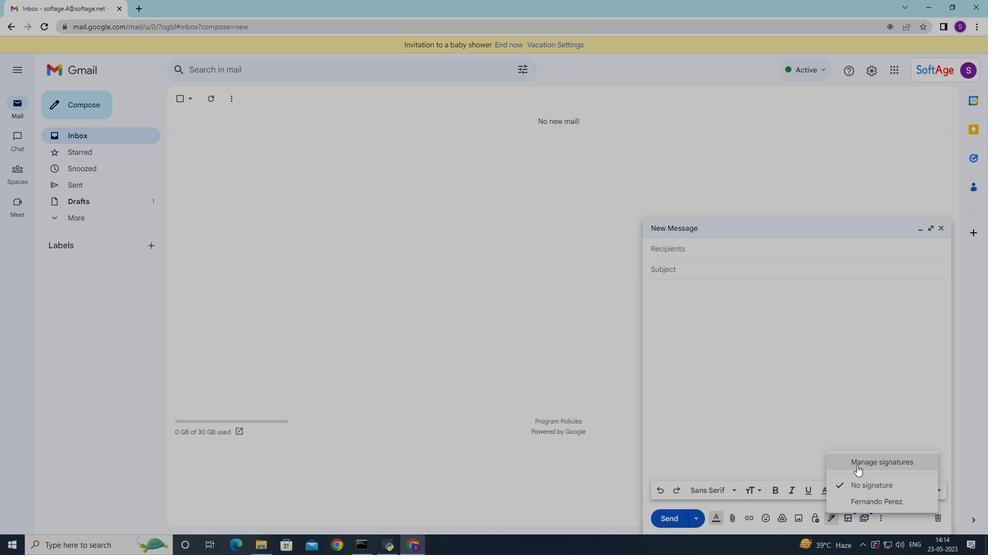 
Action: Mouse moved to (416, 339)
Screenshot: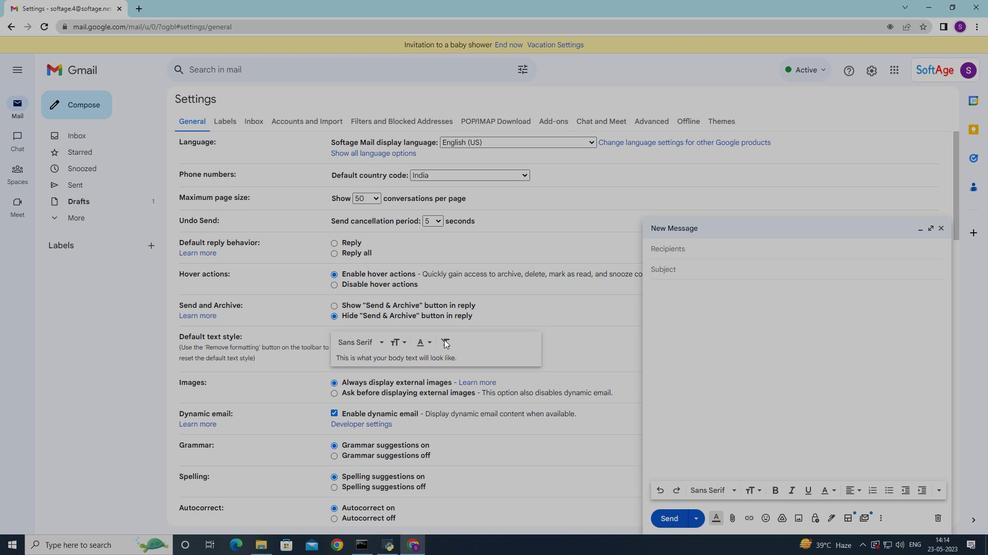 
Action: Mouse scrolled (416, 339) with delta (0, 0)
Screenshot: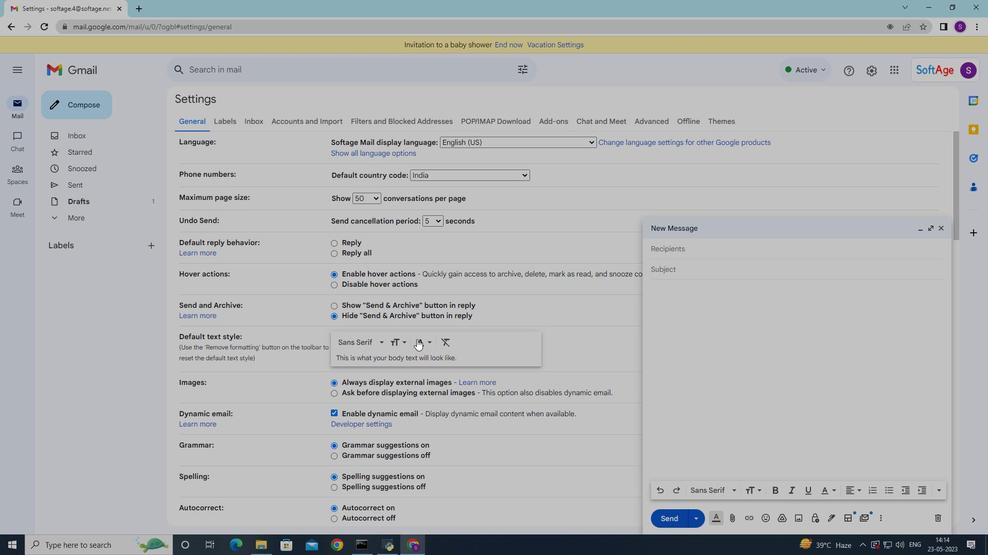 
Action: Mouse scrolled (416, 339) with delta (0, 0)
Screenshot: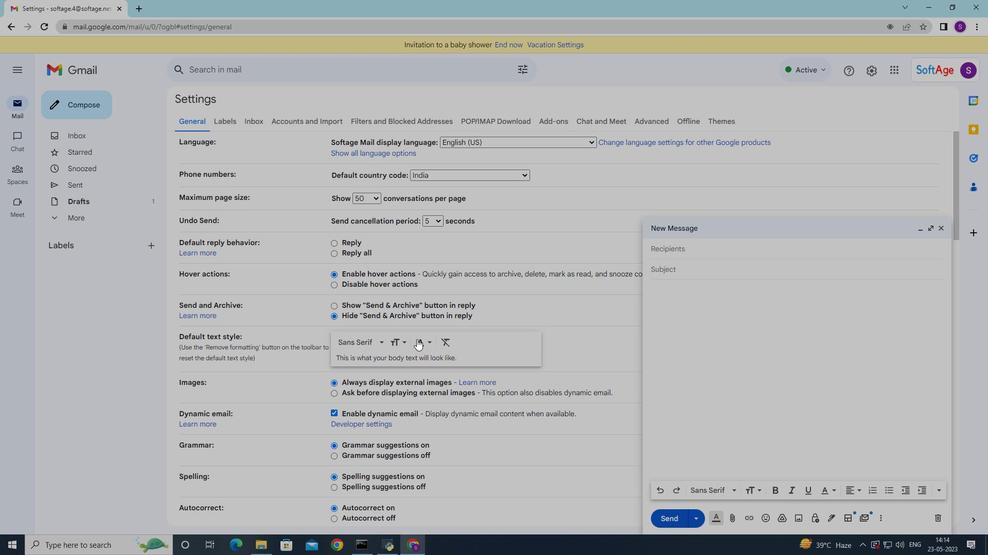 
Action: Mouse scrolled (416, 339) with delta (0, 0)
Screenshot: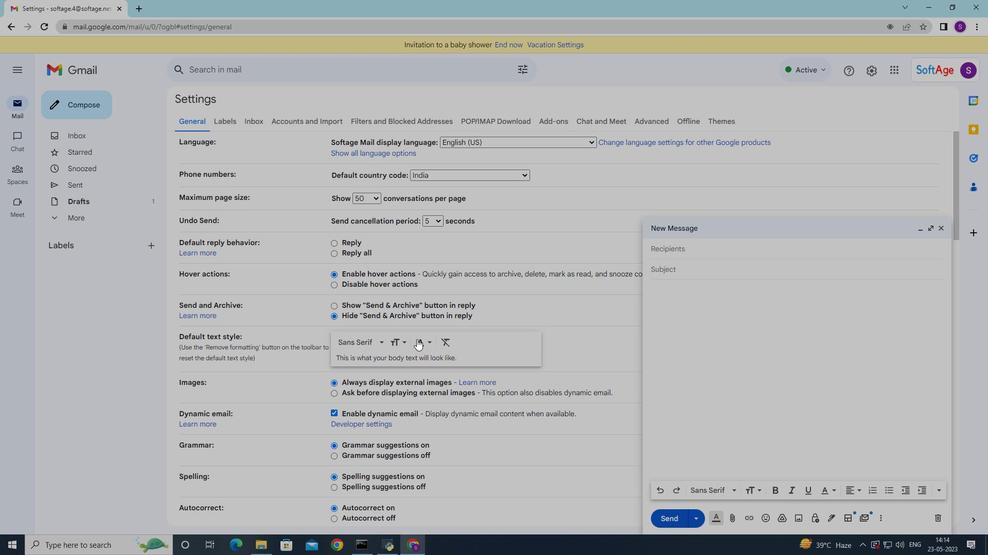 
Action: Mouse moved to (416, 339)
Screenshot: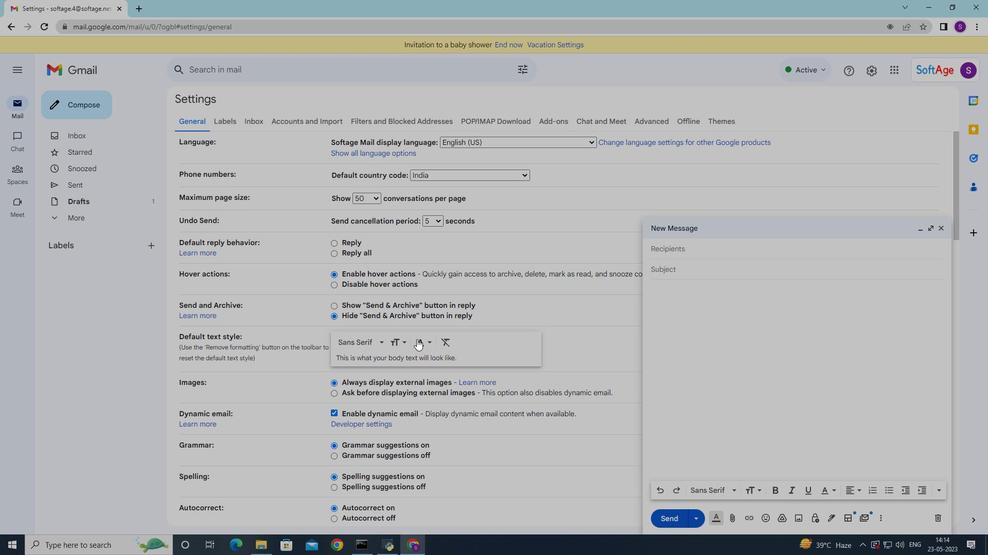 
Action: Mouse scrolled (416, 339) with delta (0, 0)
Screenshot: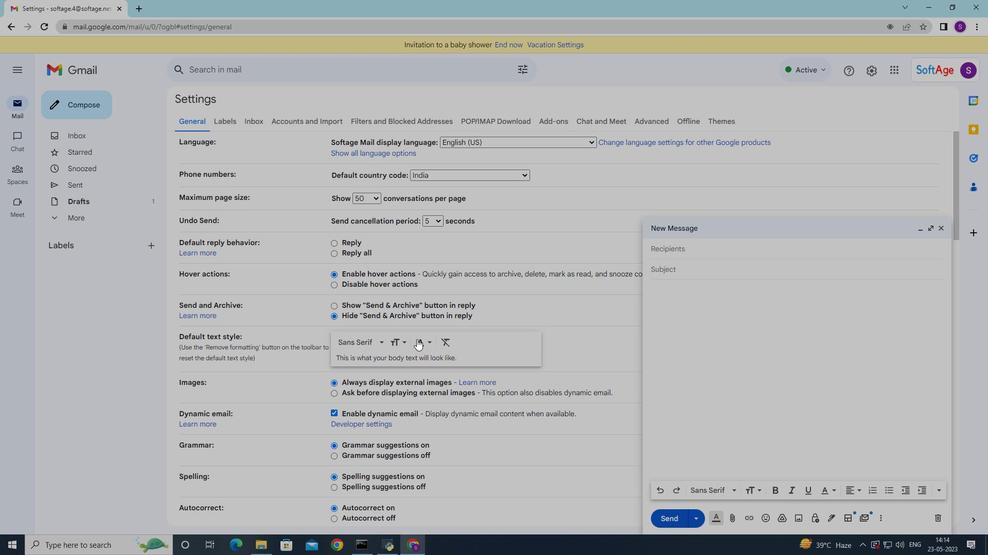 
Action: Mouse scrolled (416, 339) with delta (0, 0)
Screenshot: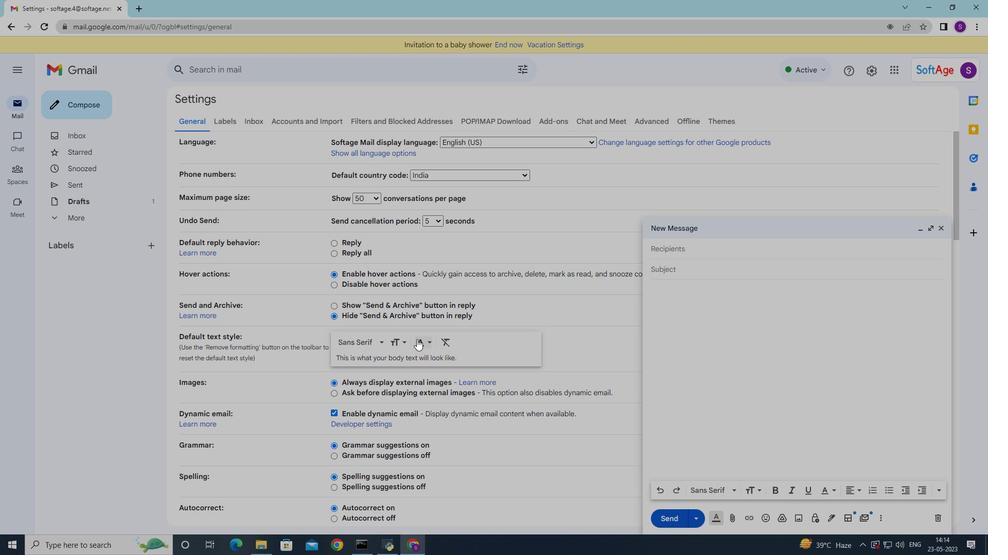 
Action: Mouse moved to (416, 344)
Screenshot: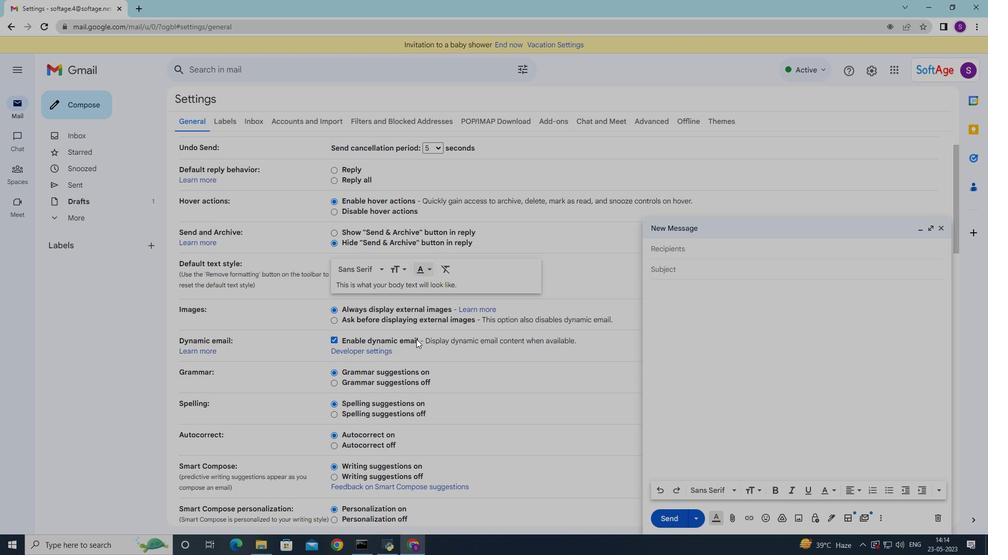 
Action: Mouse scrolled (416, 343) with delta (0, 0)
Screenshot: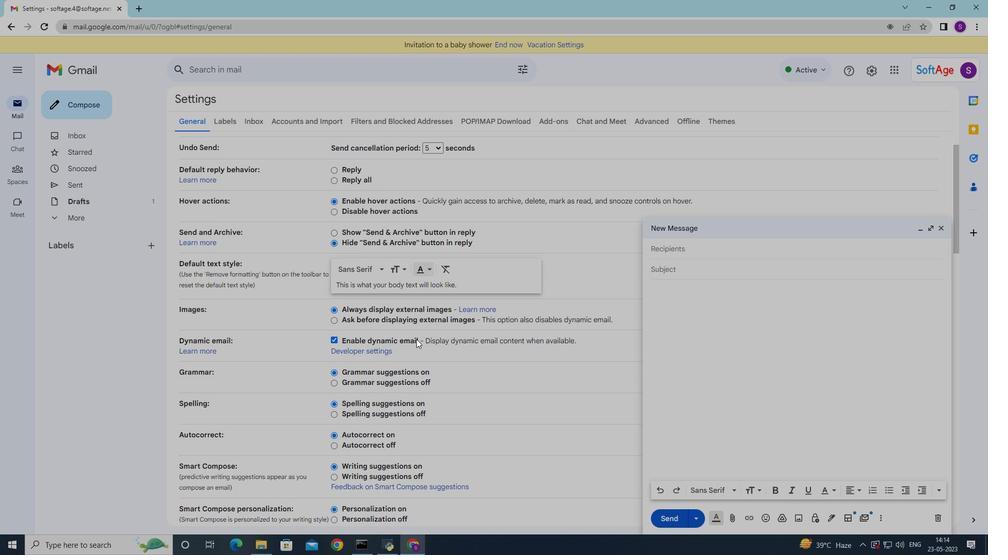 
Action: Mouse moved to (416, 344)
Screenshot: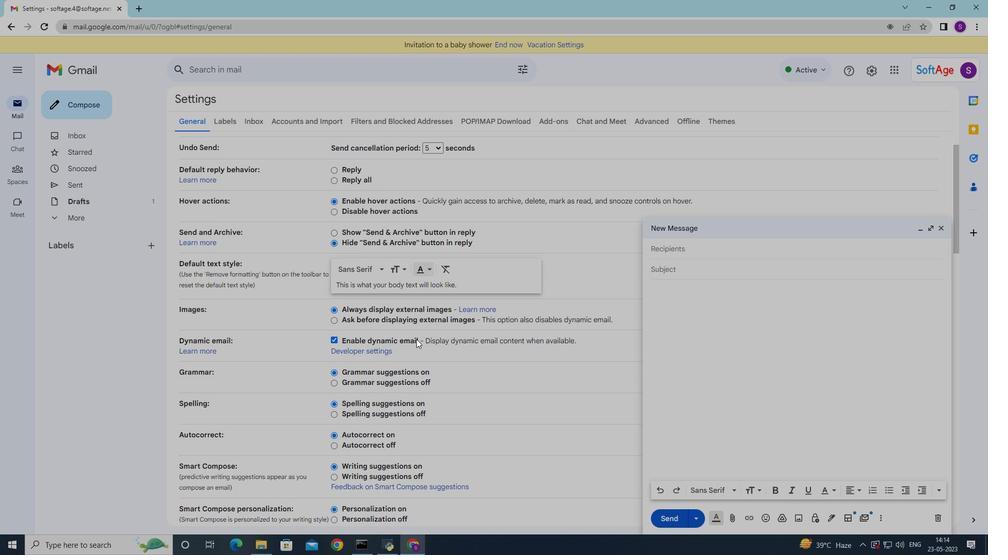 
Action: Mouse scrolled (416, 343) with delta (0, 0)
Screenshot: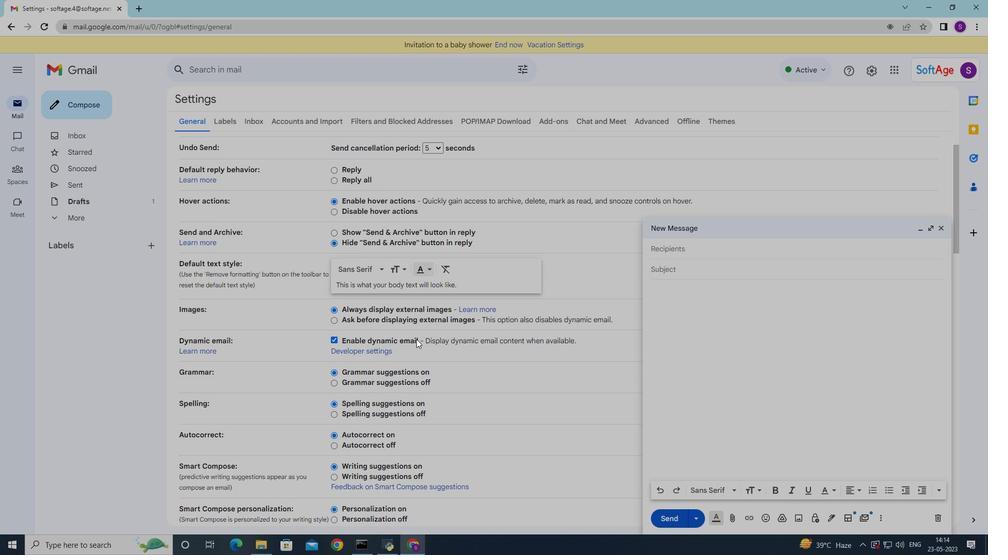 
Action: Mouse moved to (416, 345)
Screenshot: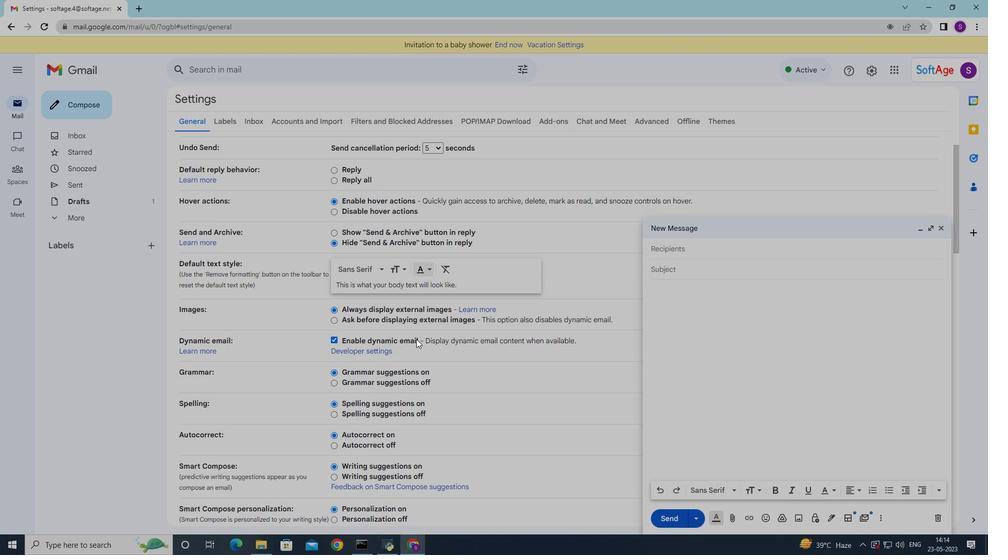 
Action: Mouse scrolled (416, 345) with delta (0, 0)
Screenshot: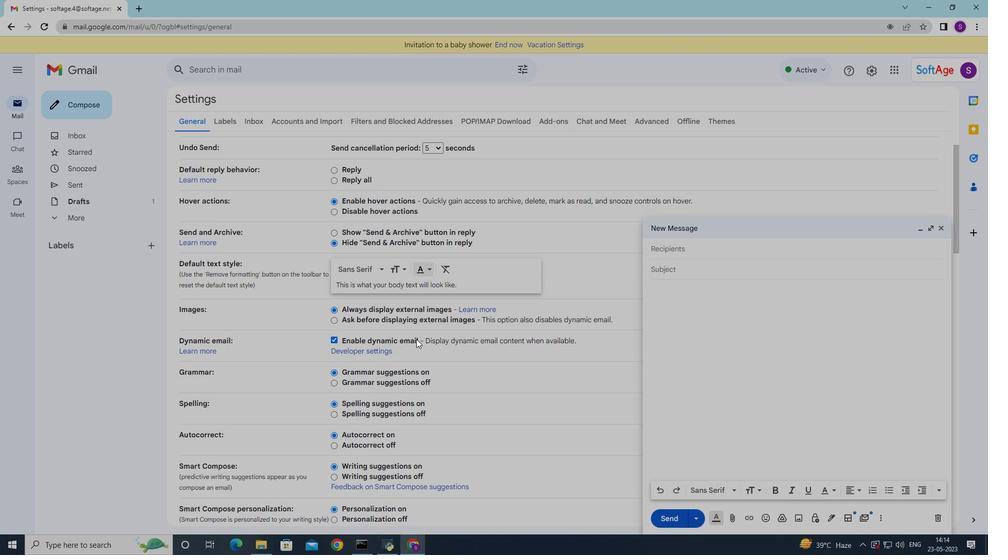 
Action: Mouse moved to (416, 346)
Screenshot: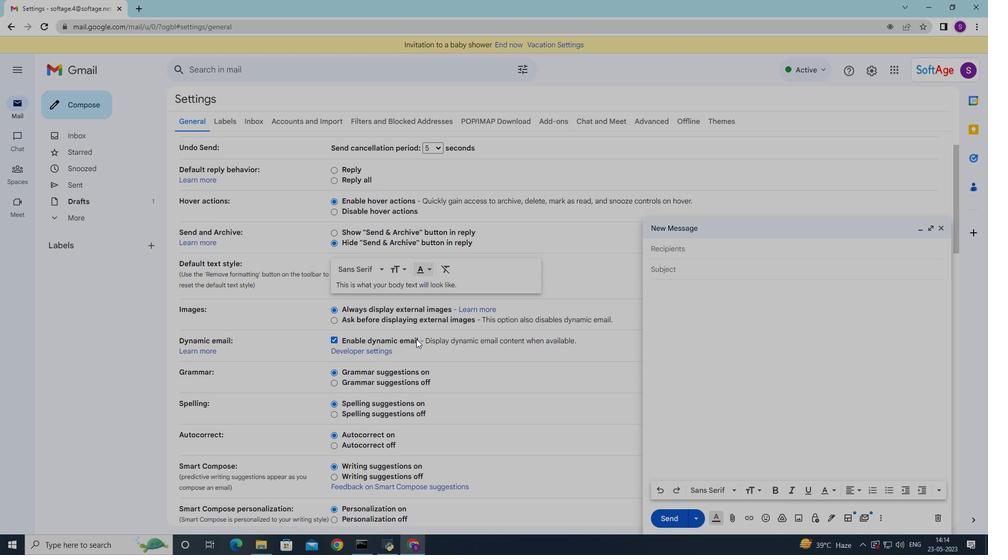 
Action: Mouse scrolled (416, 345) with delta (0, 0)
Screenshot: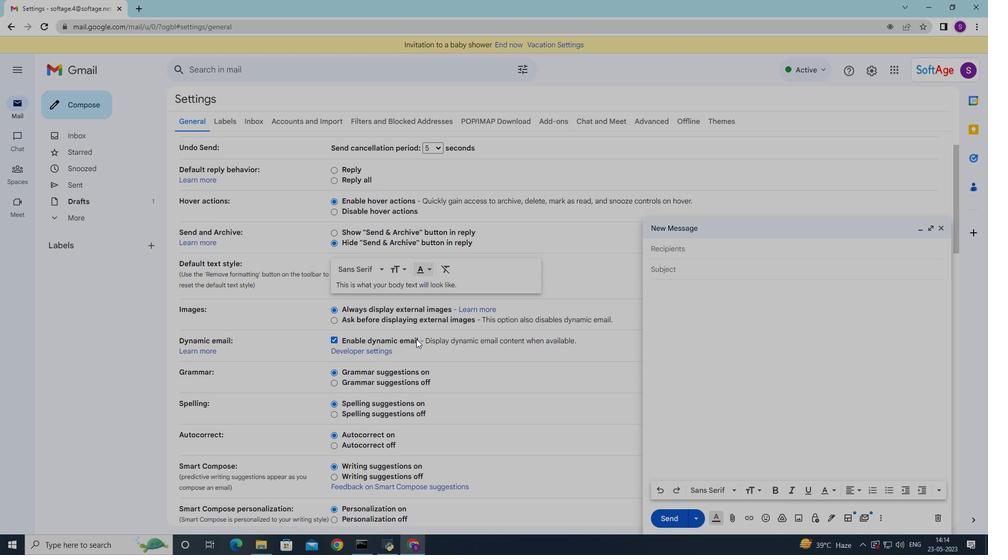 
Action: Mouse moved to (416, 348)
Screenshot: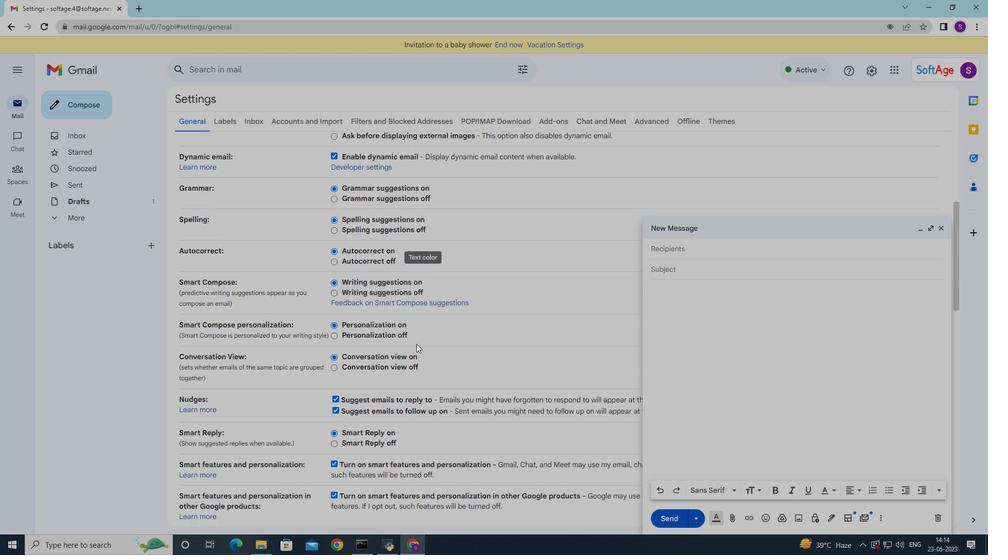 
Action: Mouse scrolled (416, 347) with delta (0, 0)
Screenshot: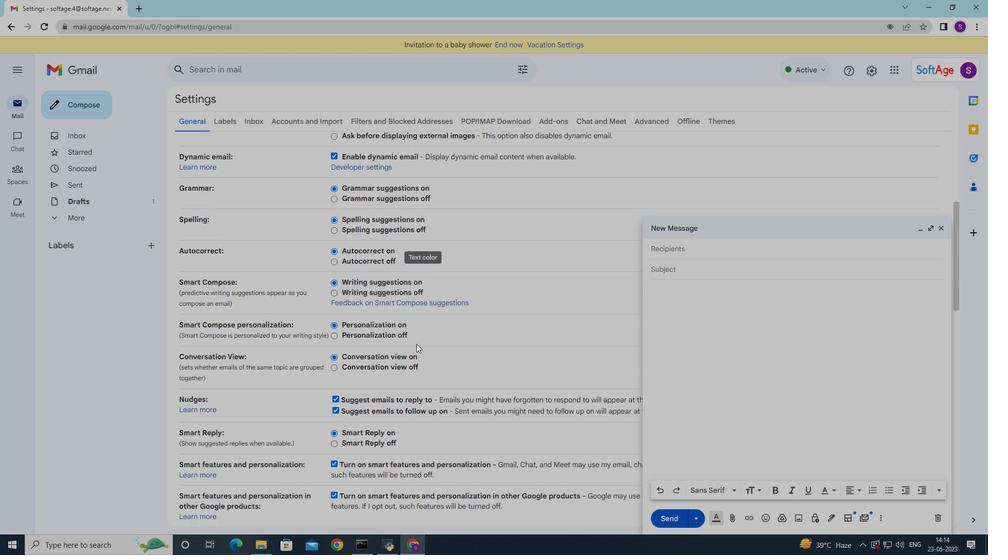 
Action: Mouse moved to (415, 351)
Screenshot: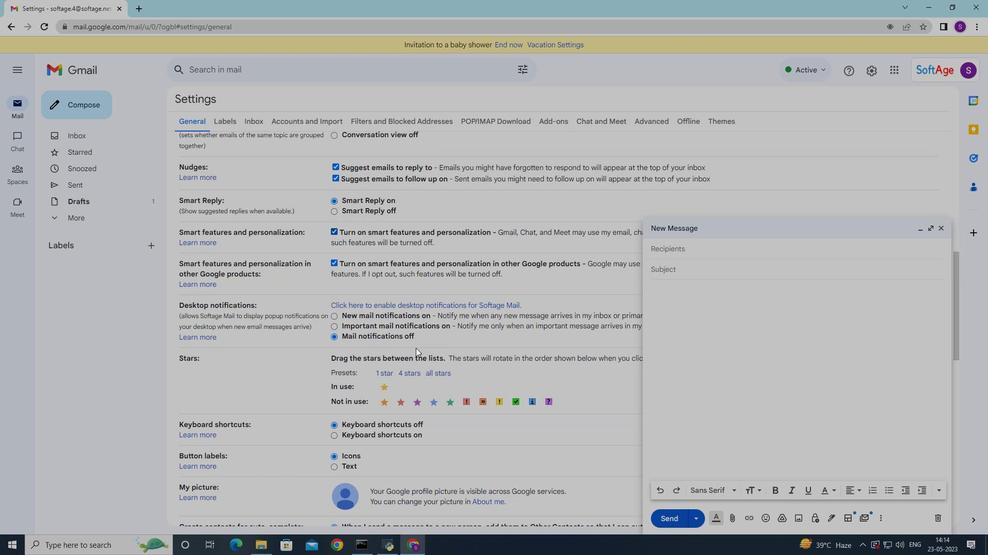 
Action: Mouse scrolled (415, 349) with delta (0, 0)
Screenshot: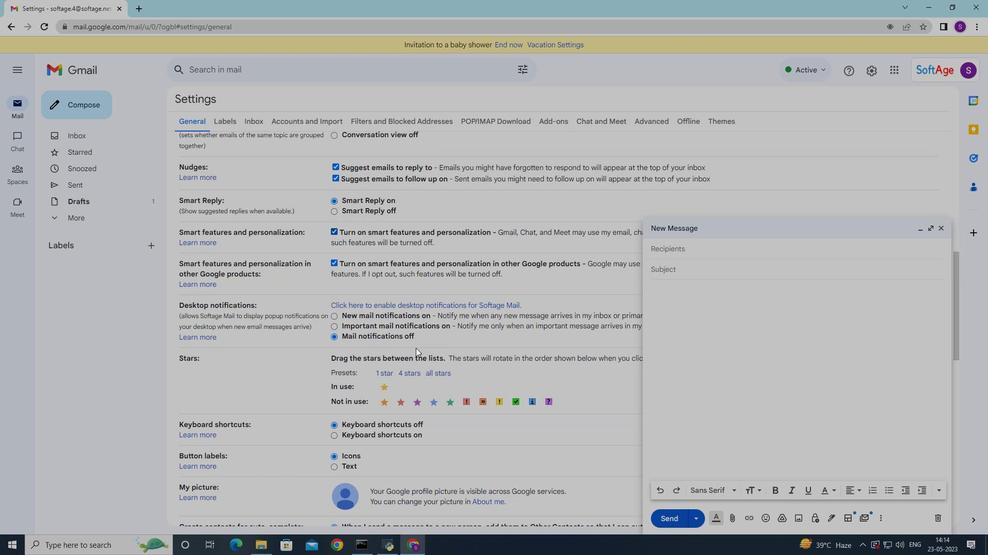 
Action: Mouse scrolled (415, 351) with delta (0, 0)
Screenshot: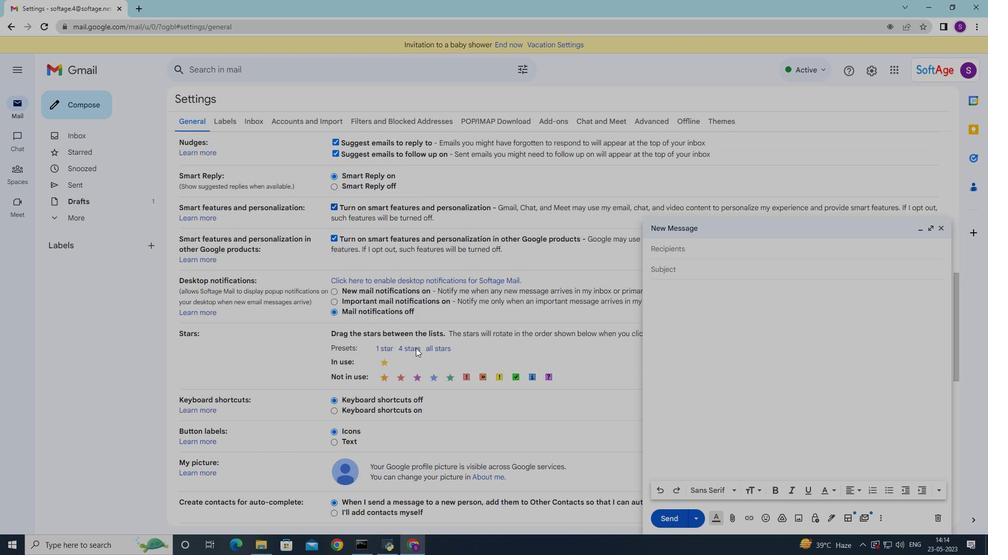 
Action: Mouse moved to (415, 352)
Screenshot: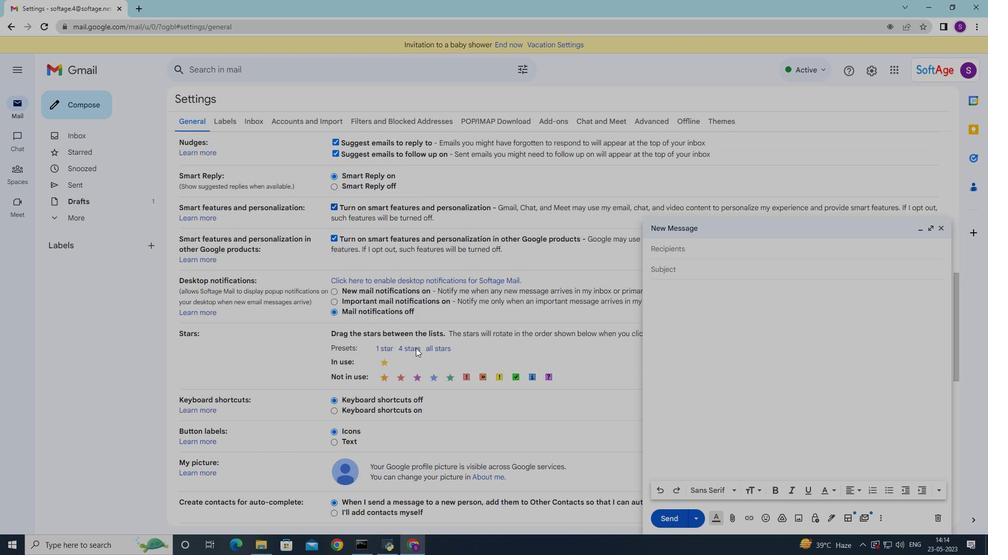 
Action: Mouse scrolled (415, 351) with delta (0, 0)
Screenshot: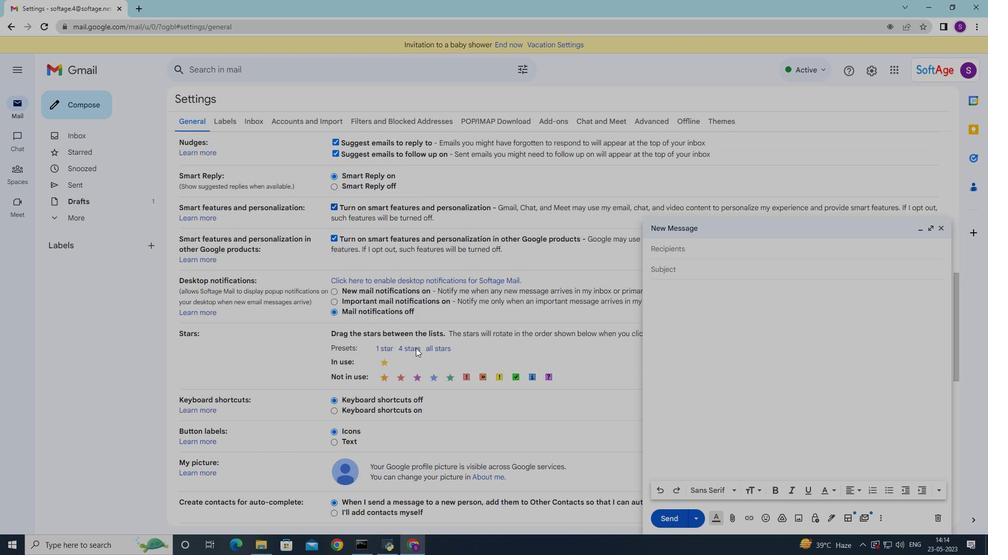 
Action: Mouse moved to (415, 352)
Screenshot: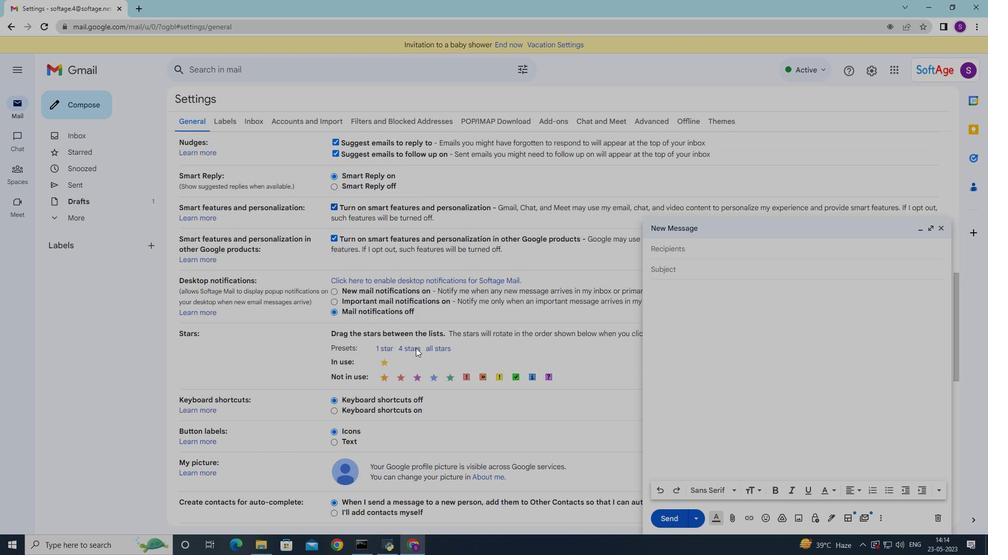 
Action: Mouse scrolled (415, 351) with delta (0, 0)
Screenshot: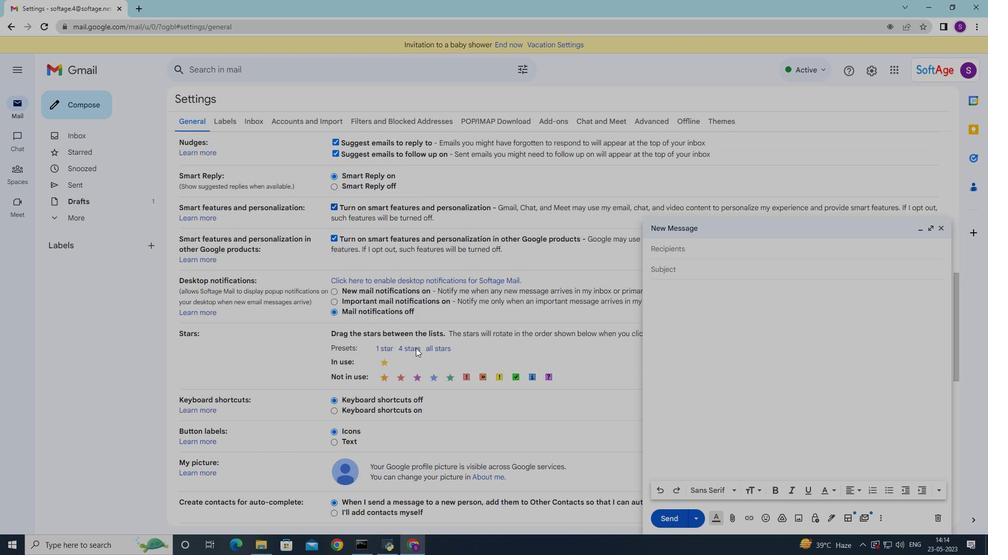 
Action: Mouse moved to (415, 352)
Screenshot: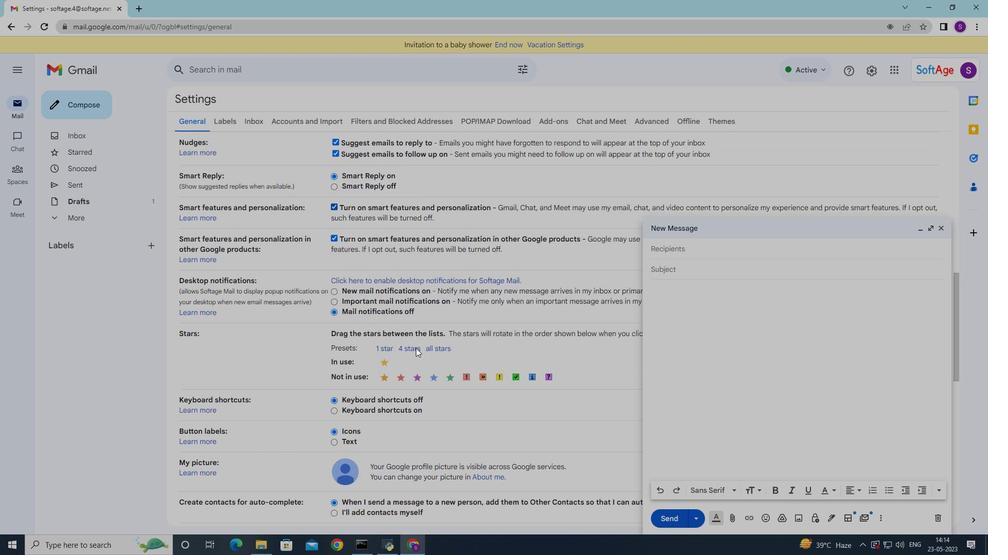 
Action: Mouse scrolled (415, 352) with delta (0, 0)
Screenshot: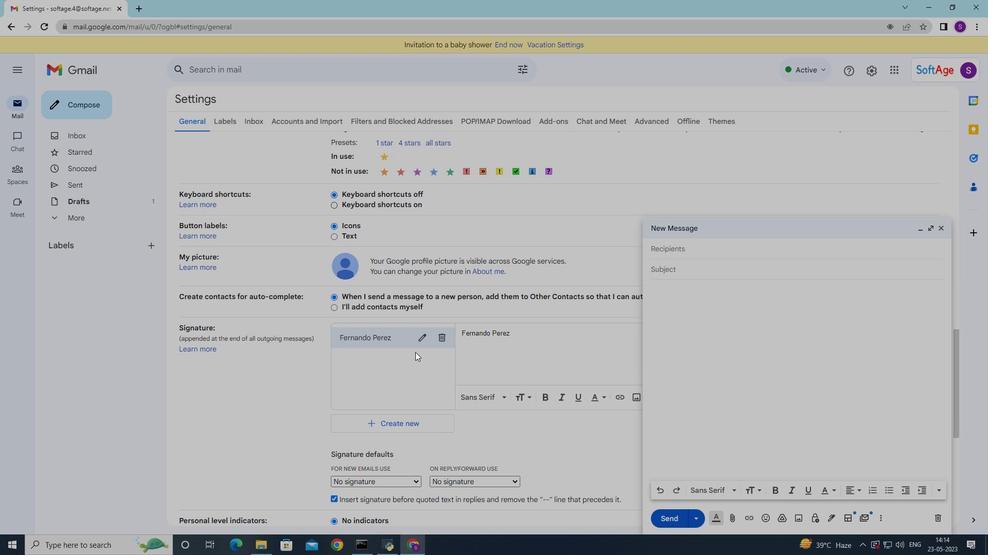 
Action: Mouse moved to (415, 353)
Screenshot: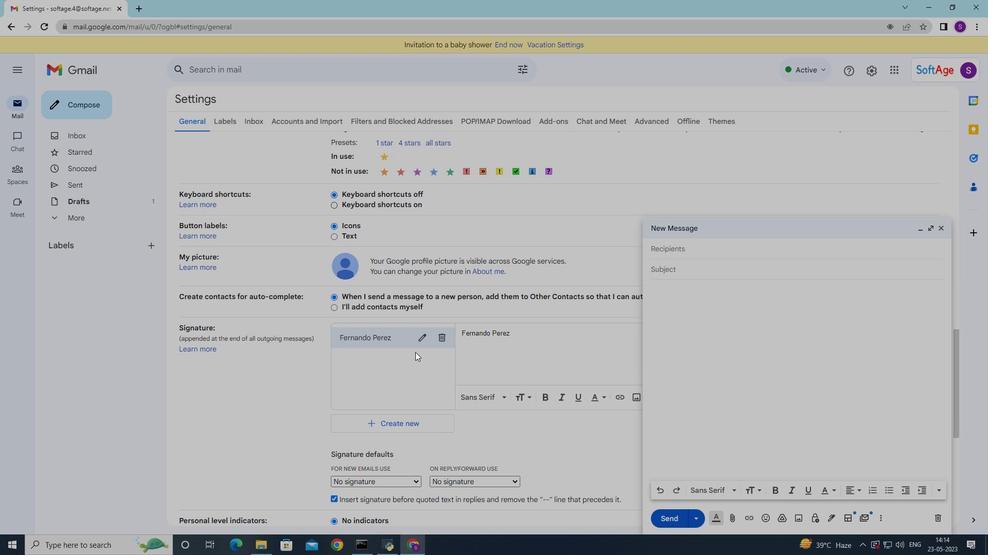
Action: Mouse scrolled (415, 352) with delta (0, 0)
Screenshot: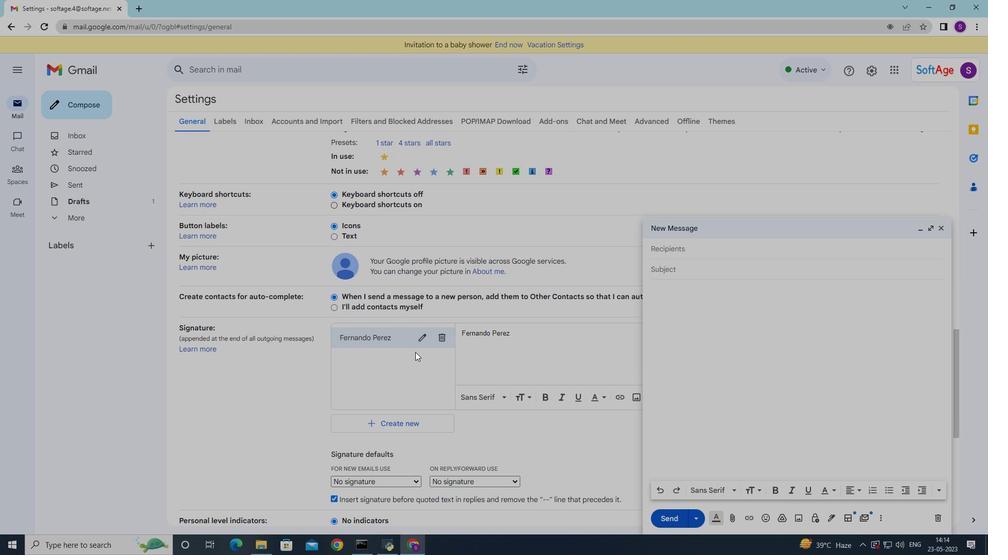
Action: Mouse scrolled (415, 352) with delta (0, 0)
Screenshot: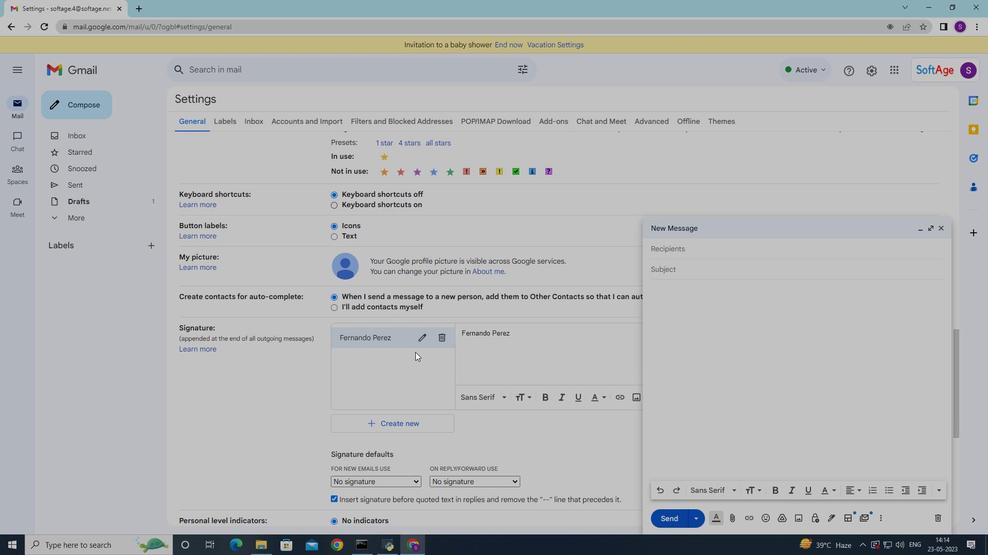 
Action: Mouse moved to (375, 271)
Screenshot: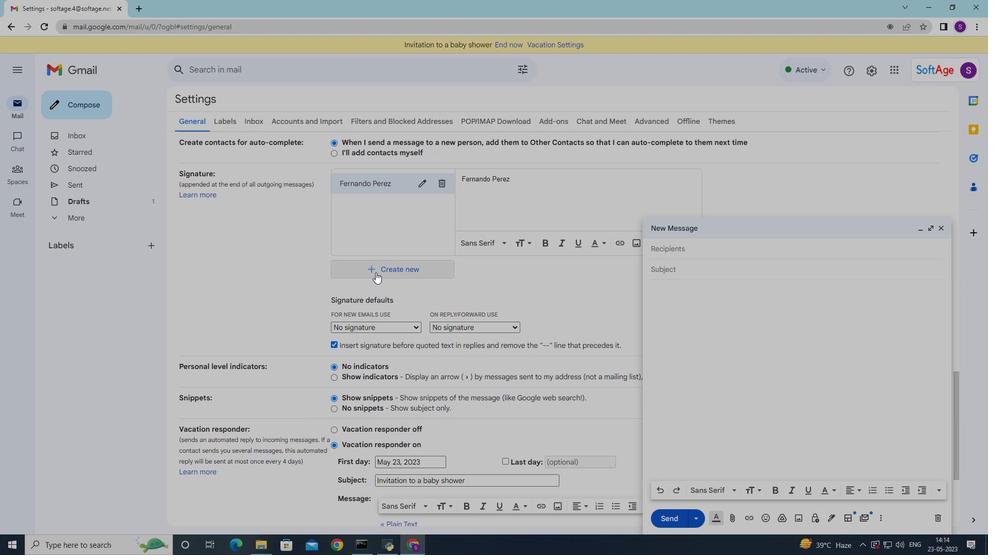 
Action: Mouse pressed left at (375, 271)
Screenshot: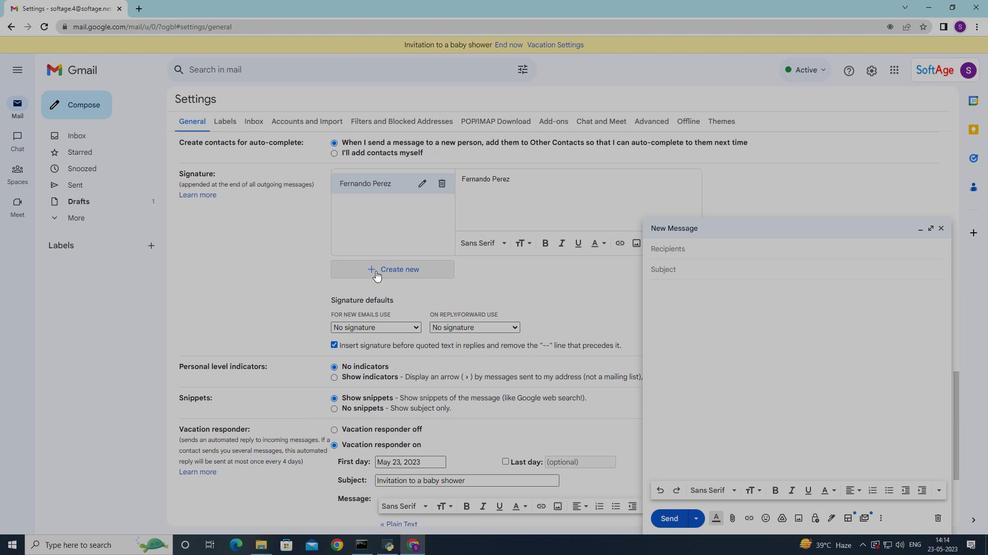 
Action: Mouse moved to (423, 282)
Screenshot: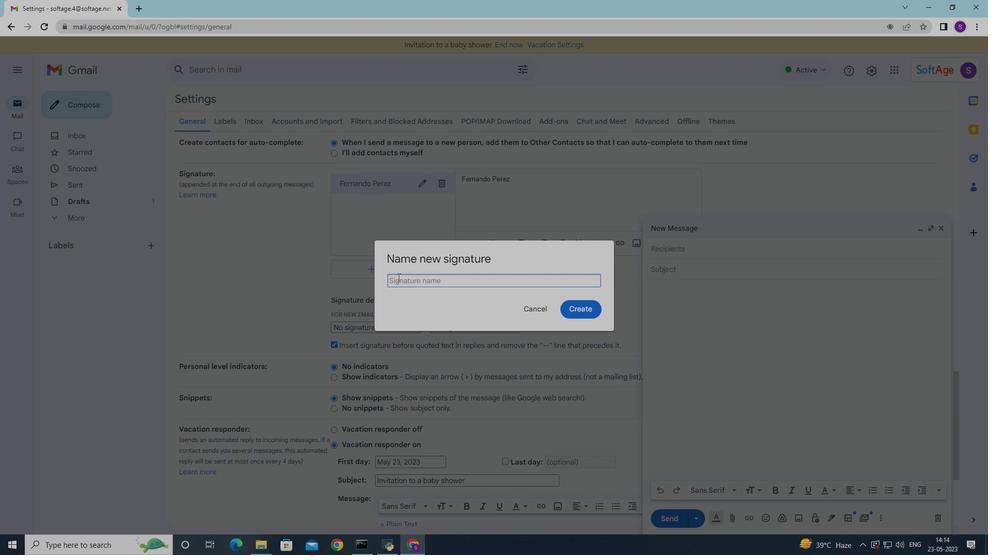 
Action: Mouse pressed left at (423, 282)
Screenshot: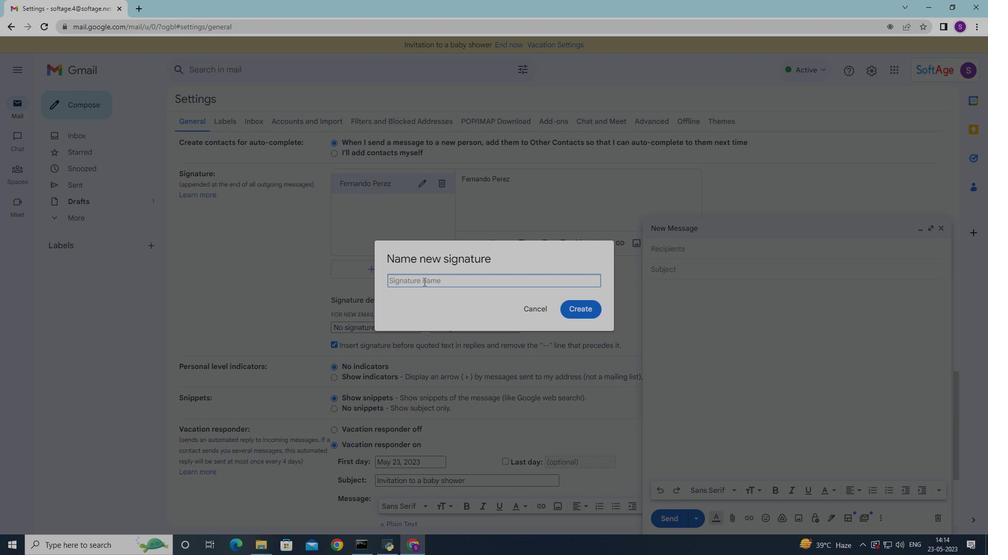 
Action: Mouse moved to (423, 282)
Screenshot: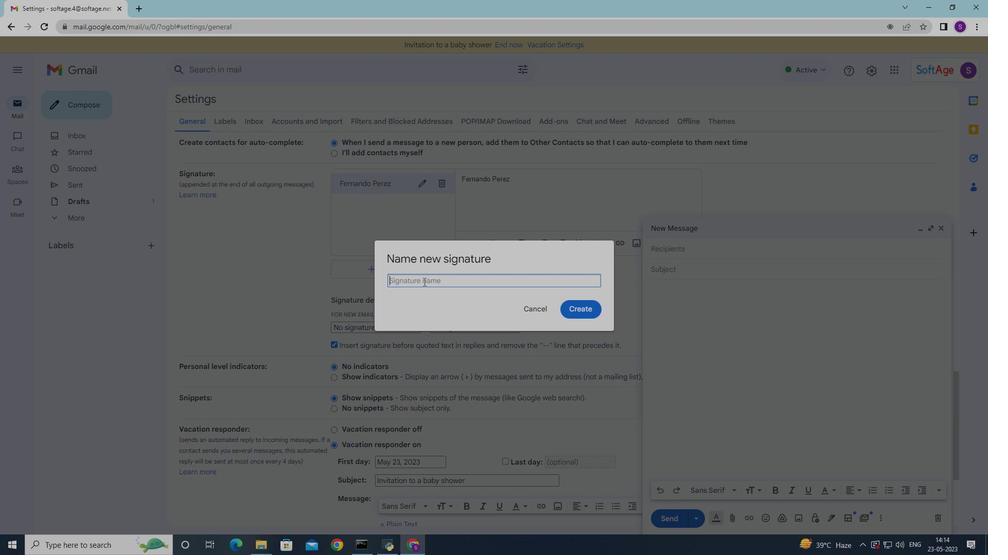 
Action: Key pressed <Key.shift>Adam<Key.space><Key.shift><Key.shift><Key.shift><Key.shift><Key.shift>Smith
Screenshot: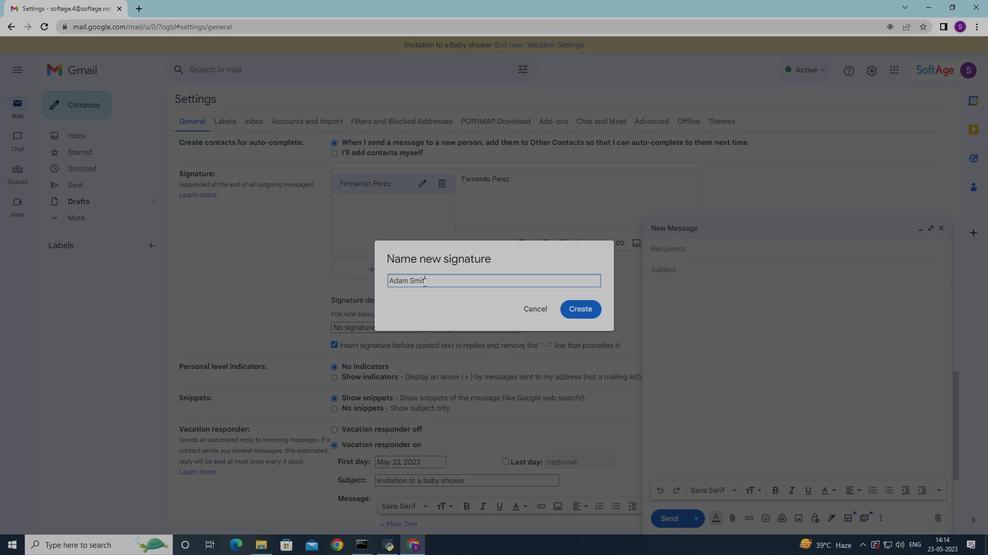 
Action: Mouse moved to (569, 308)
Screenshot: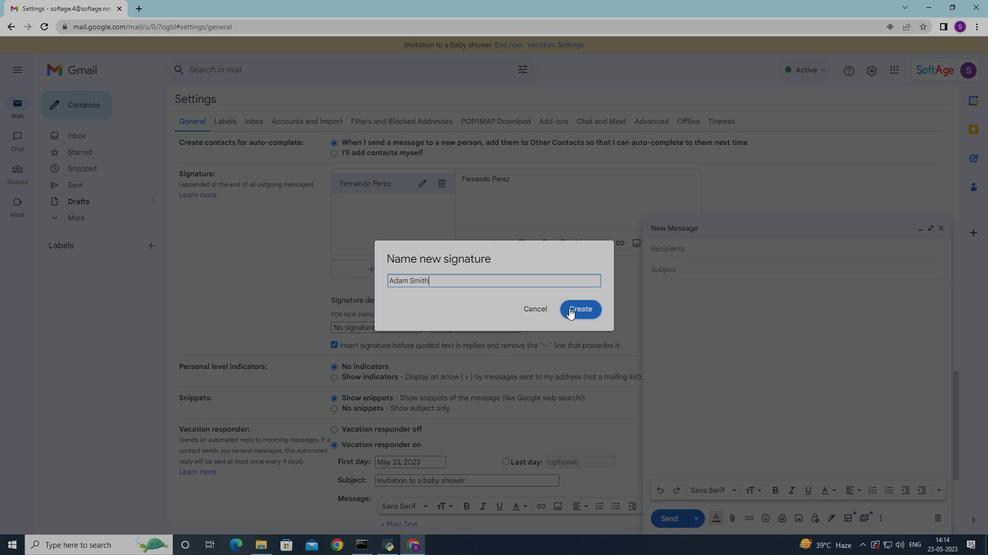 
Action: Mouse pressed left at (569, 308)
Screenshot: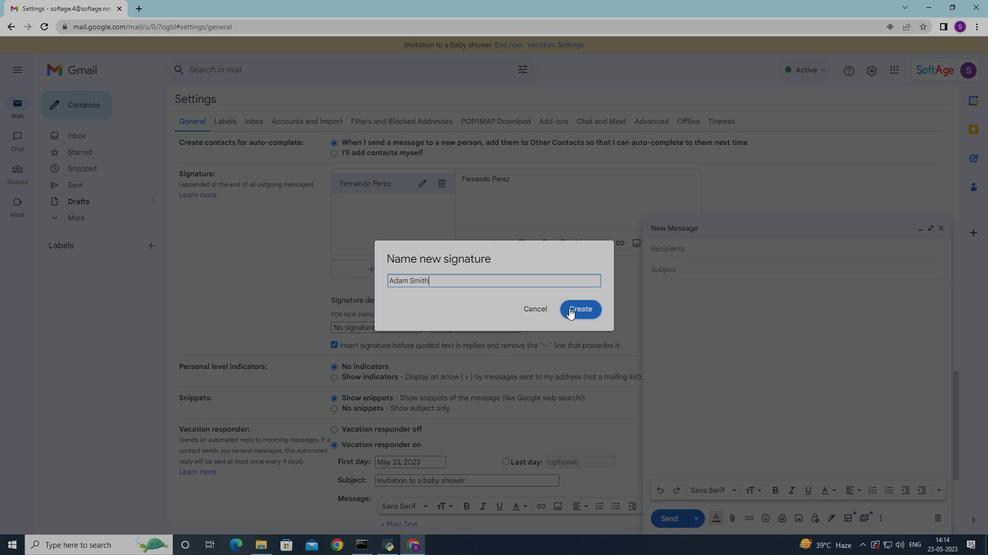 
Action: Mouse moved to (468, 184)
Screenshot: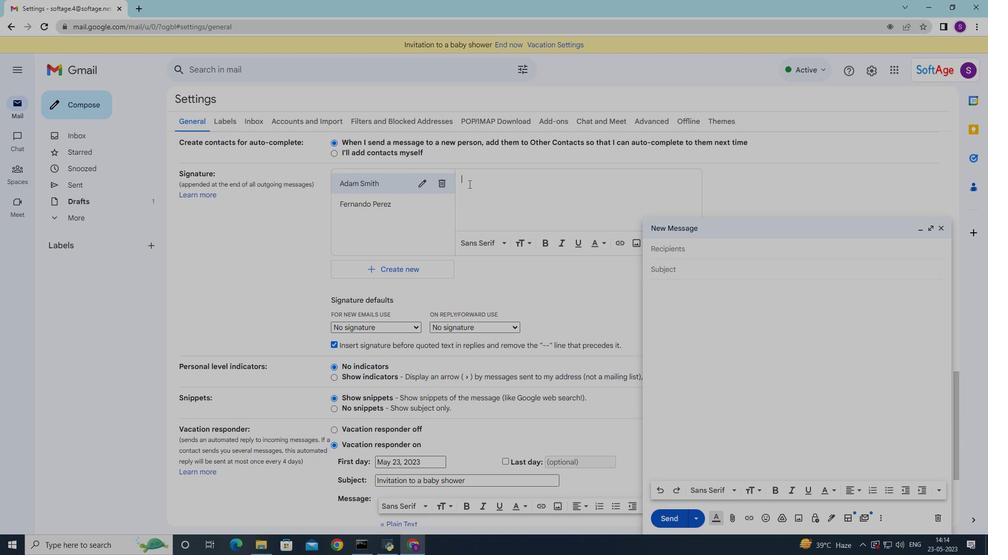 
Action: Key pressed <Key.shift>Adam<Key.space><Key.shift>Smith
Screenshot: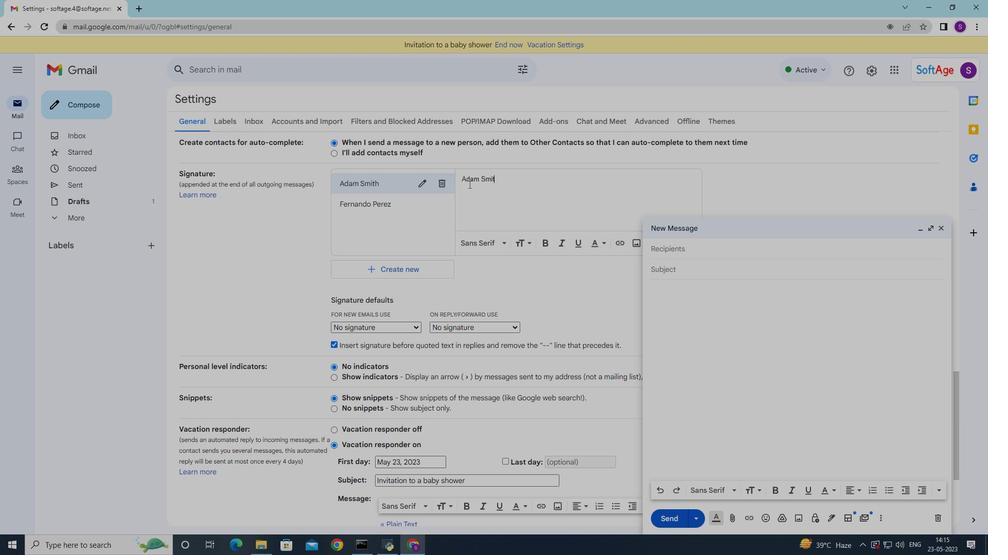 
Action: Mouse moved to (472, 184)
Screenshot: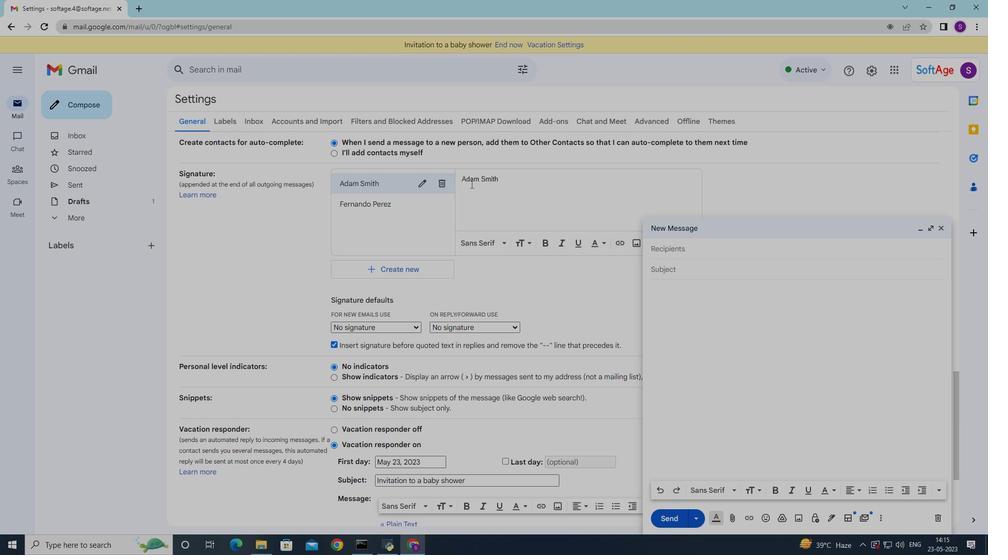 
Action: Mouse scrolled (472, 183) with delta (0, 0)
Screenshot: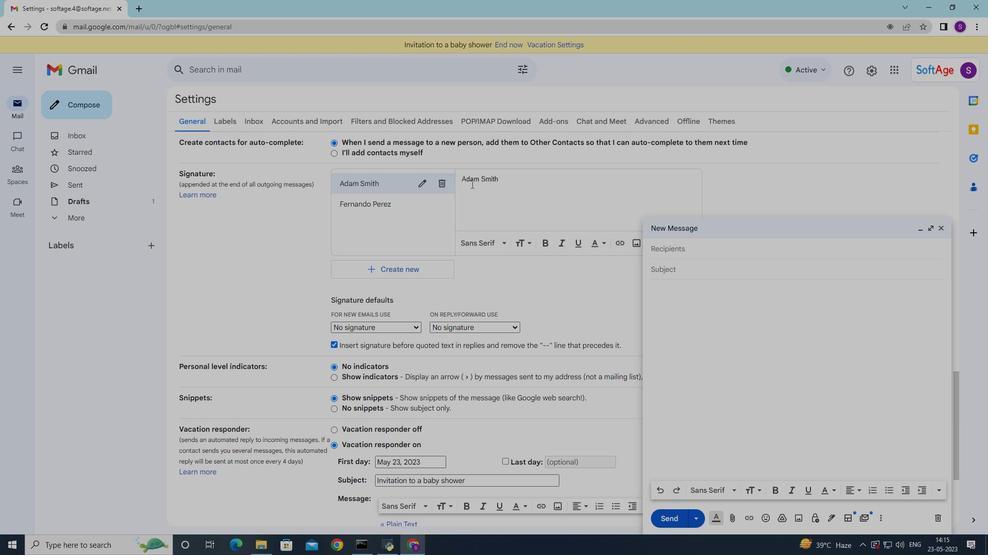 
Action: Mouse moved to (472, 184)
Screenshot: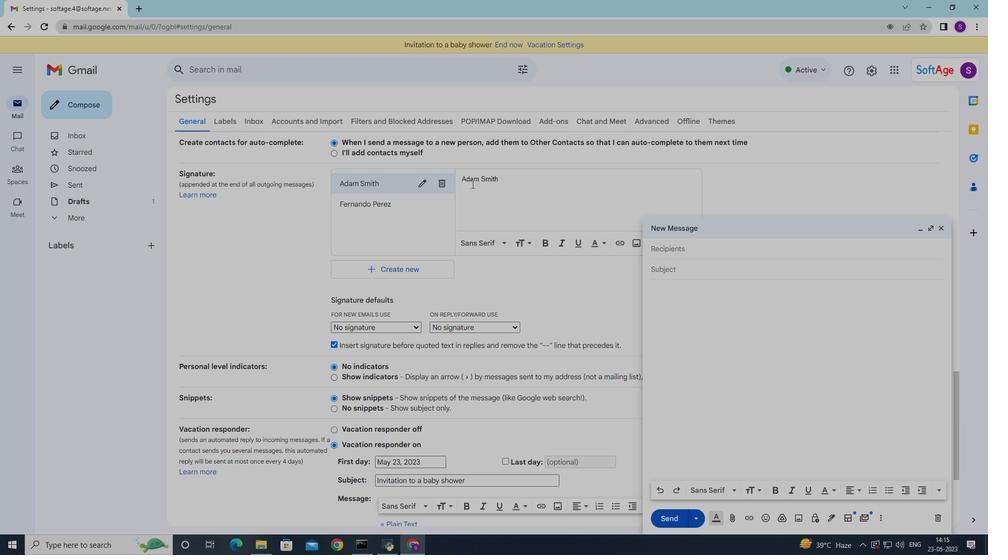 
Action: Mouse scrolled (472, 183) with delta (0, 0)
Screenshot: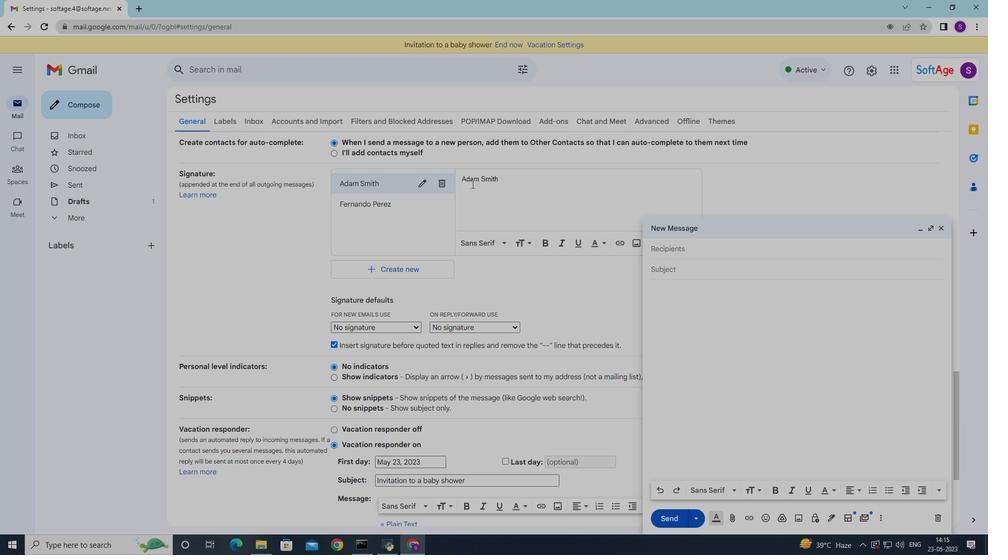 
Action: Mouse moved to (472, 184)
Screenshot: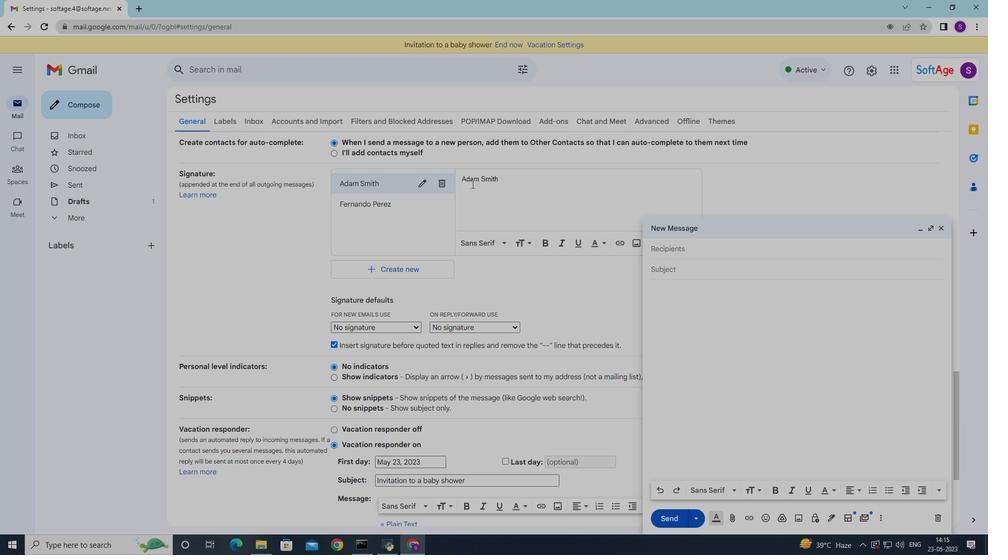 
Action: Mouse scrolled (472, 184) with delta (0, 0)
Screenshot: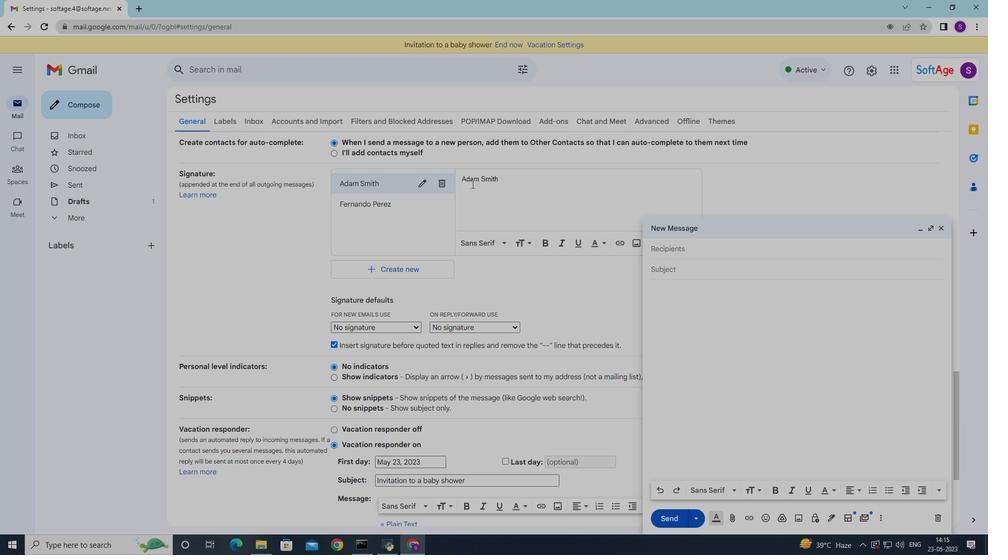 
Action: Mouse moved to (475, 187)
Screenshot: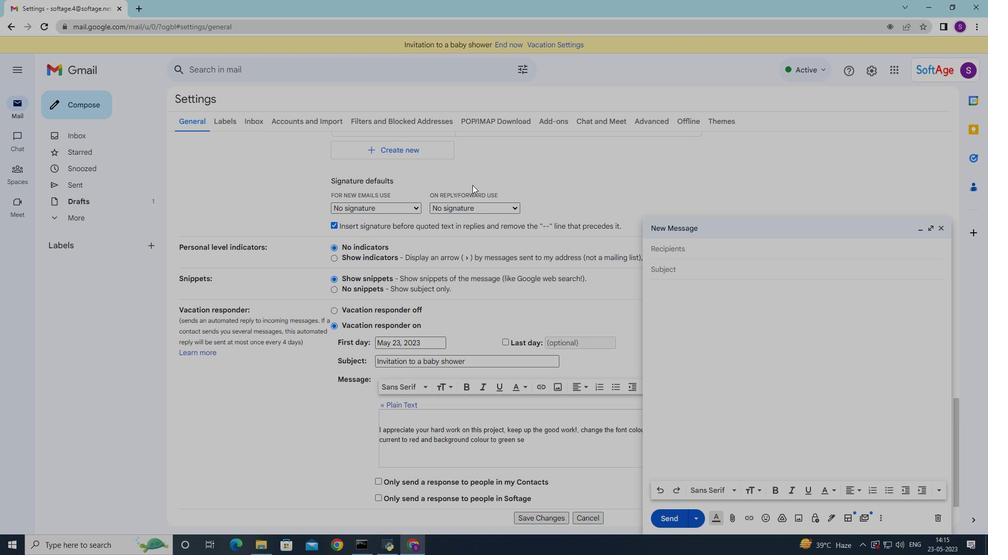 
Action: Mouse scrolled (475, 187) with delta (0, 0)
Screenshot: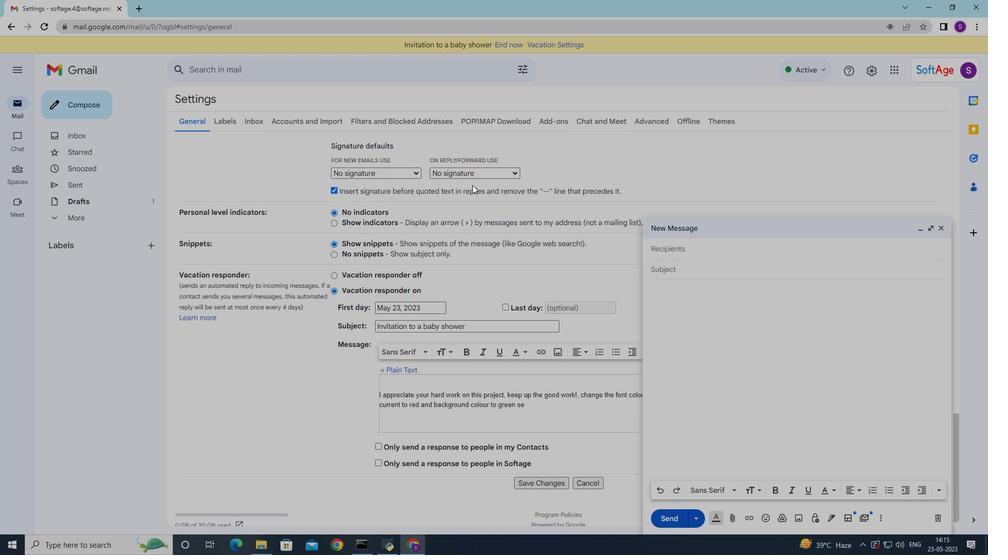 
Action: Mouse moved to (476, 189)
Screenshot: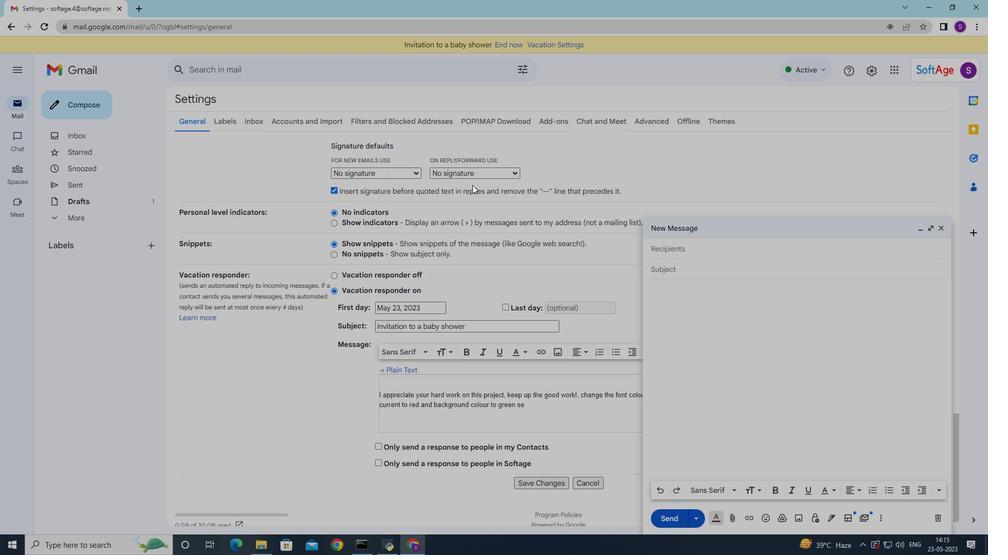 
Action: Mouse scrolled (476, 189) with delta (0, 0)
Screenshot: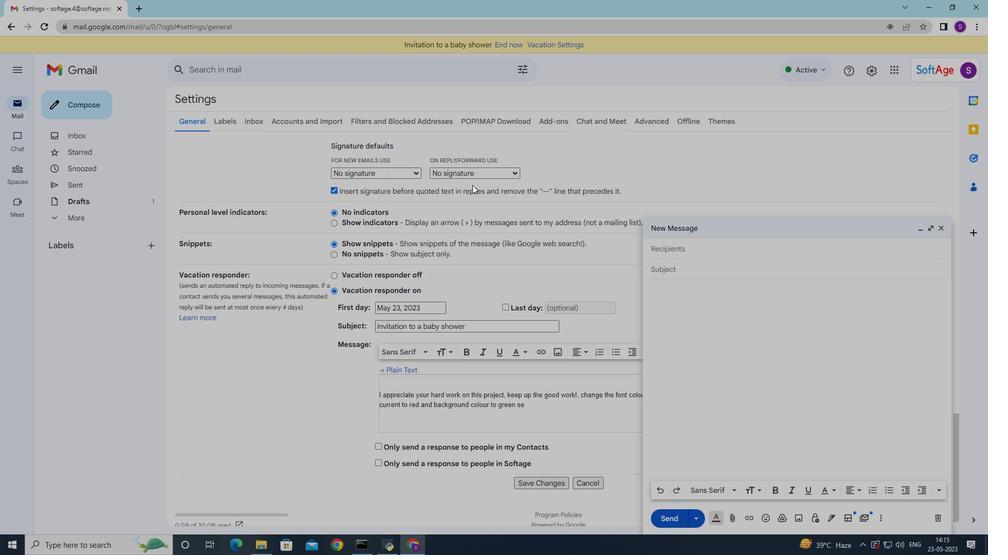 
Action: Mouse moved to (485, 203)
Screenshot: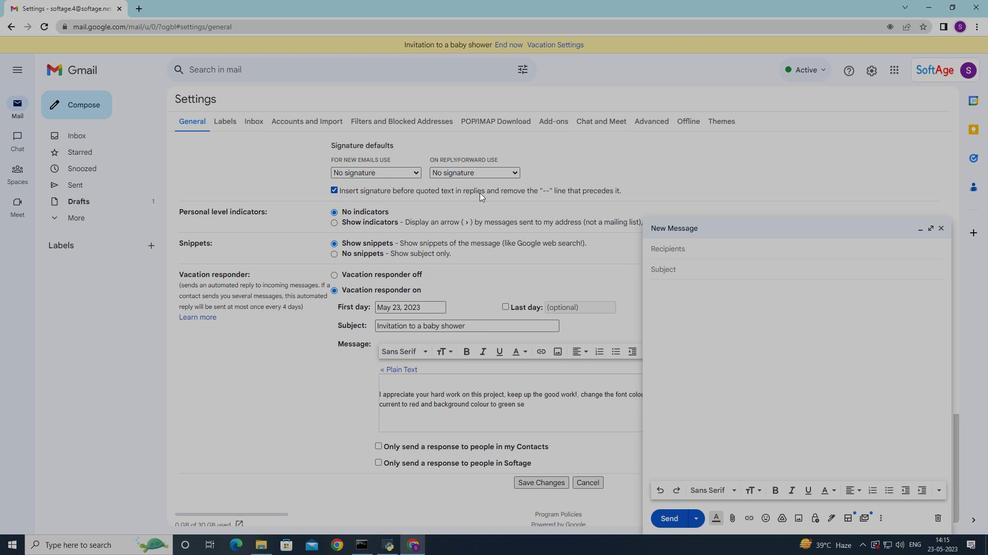 
Action: Mouse scrolled (485, 203) with delta (0, 0)
Screenshot: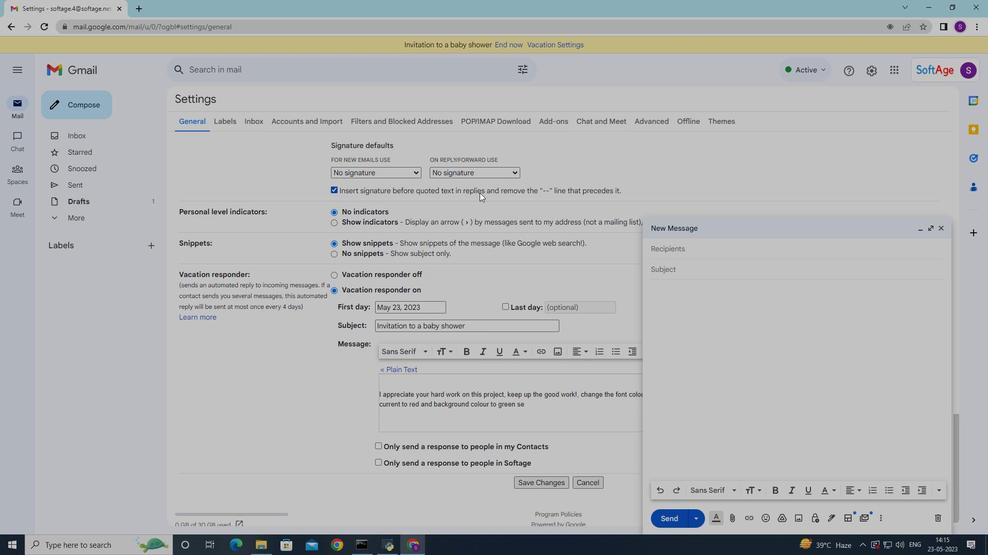 
Action: Mouse moved to (494, 235)
Screenshot: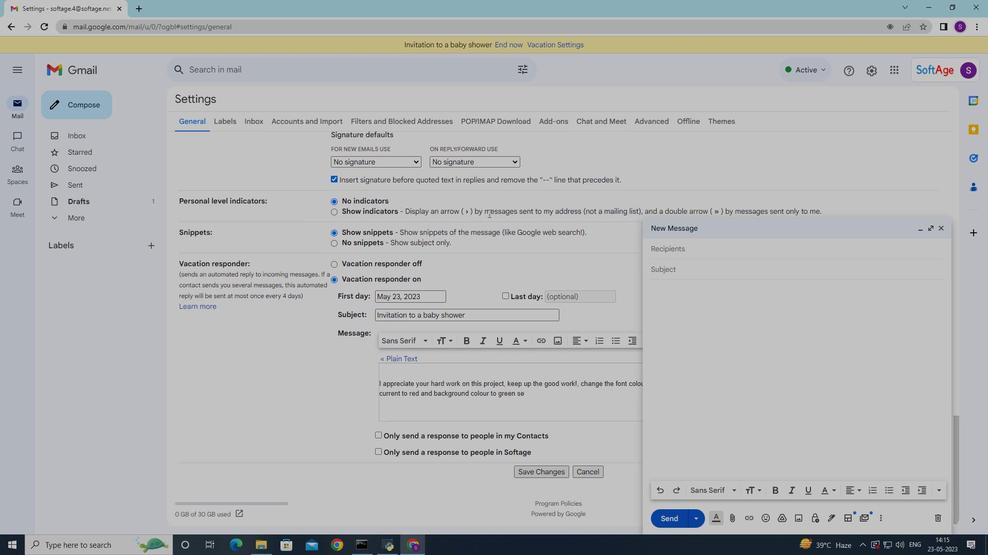 
Action: Mouse scrolled (494, 234) with delta (0, 0)
Screenshot: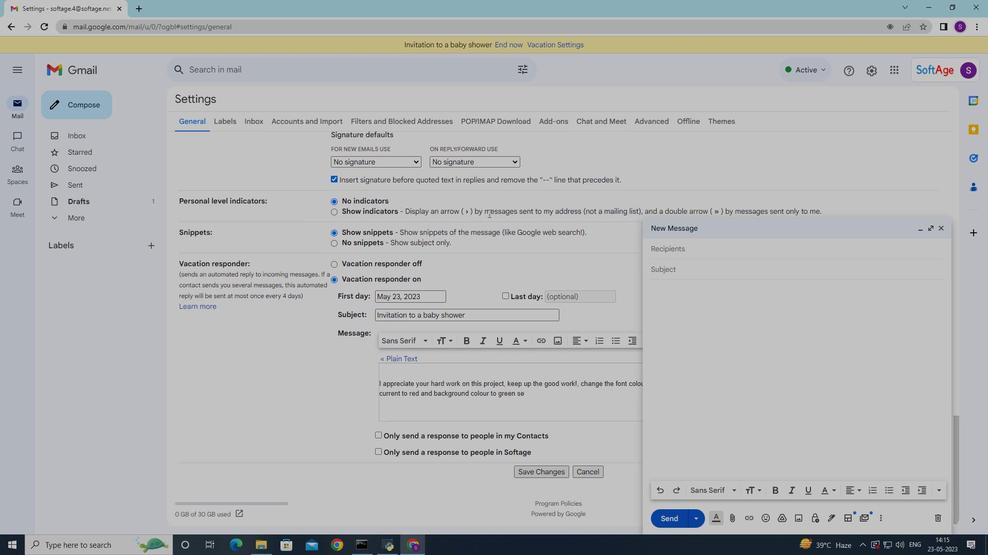 
Action: Mouse moved to (541, 475)
Screenshot: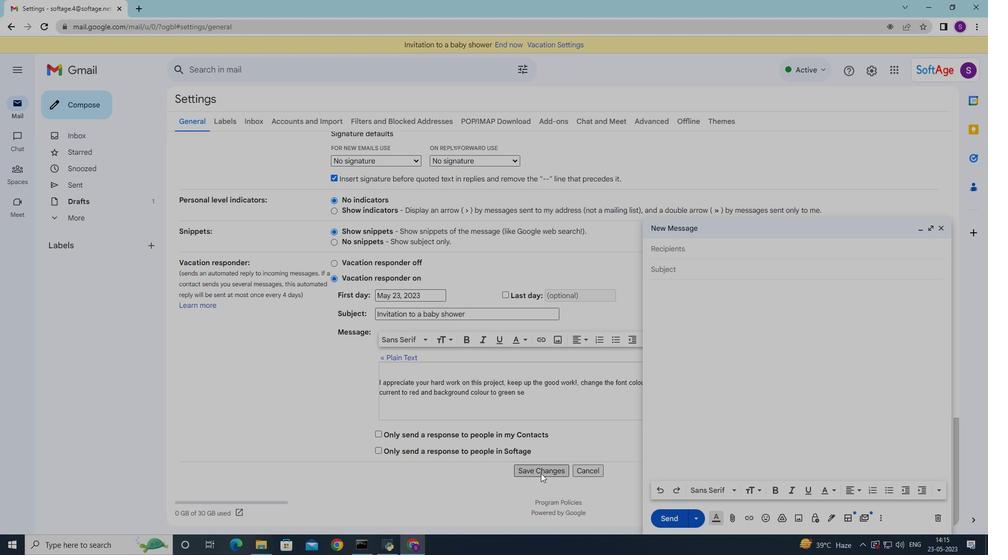 
Action: Mouse pressed left at (541, 475)
Screenshot: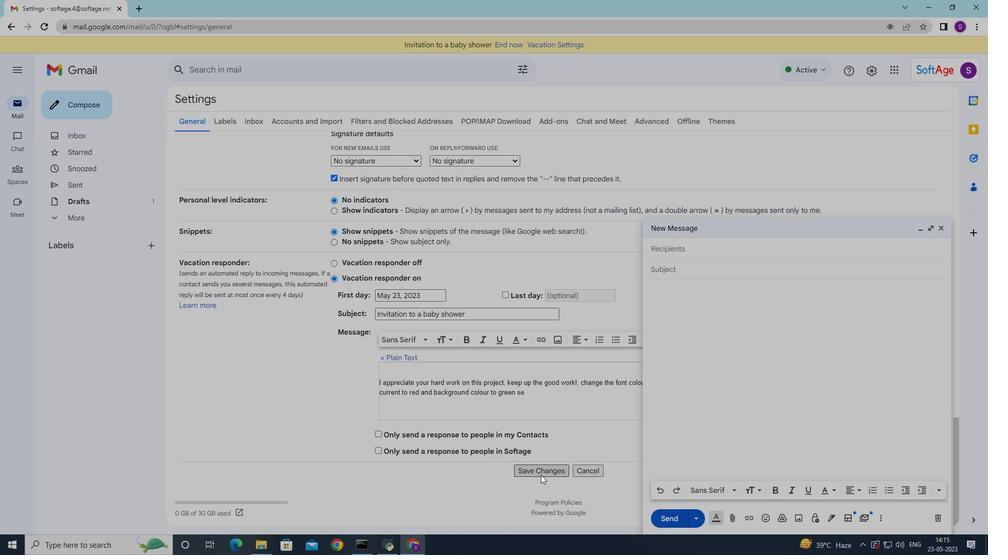 
Action: Mouse moved to (830, 517)
Screenshot: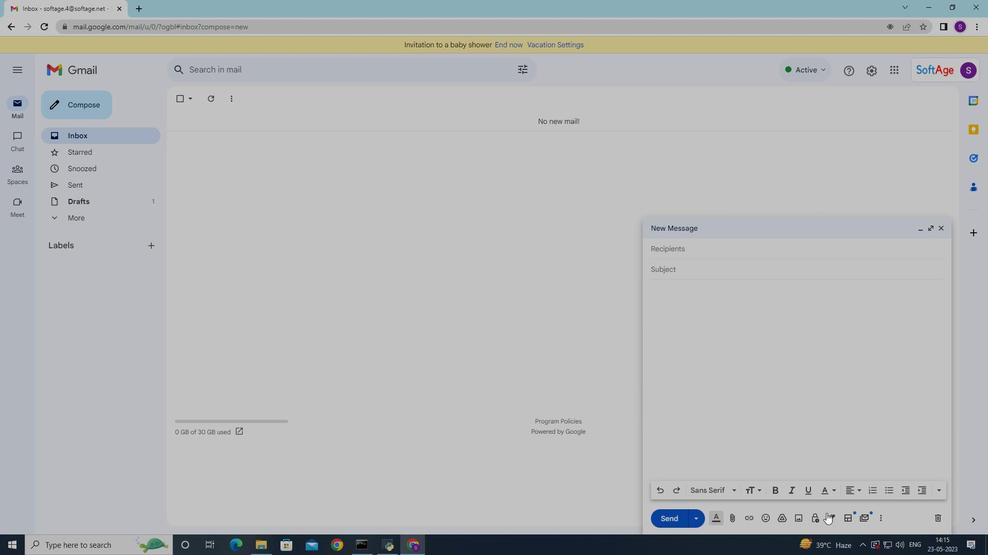 
Action: Mouse pressed left at (830, 517)
Screenshot: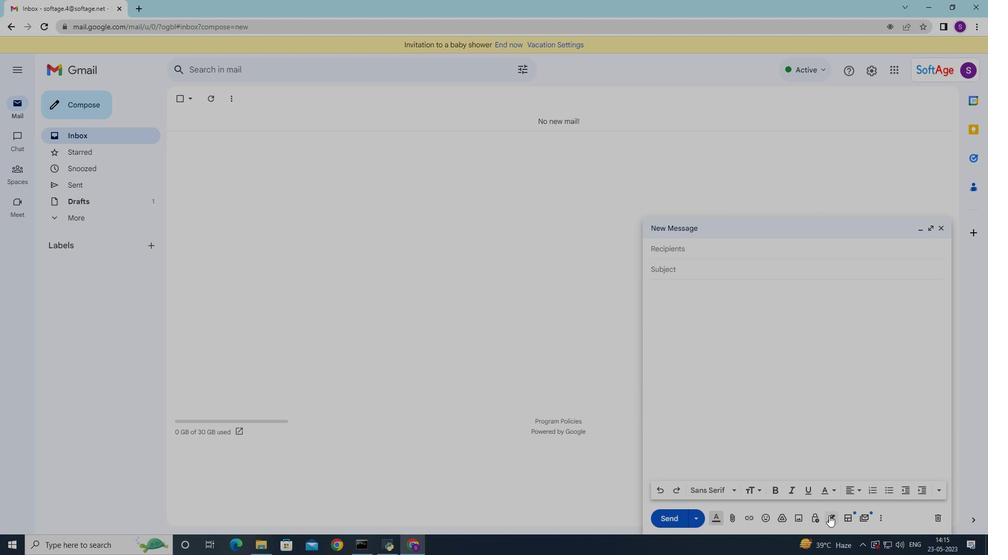 
Action: Mouse moved to (90, 132)
Screenshot: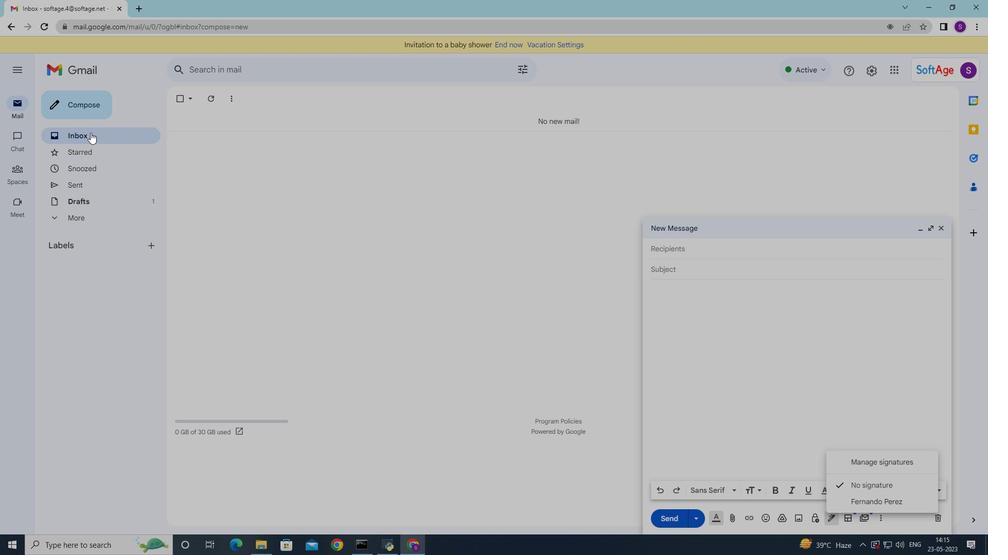 
Action: Mouse pressed left at (90, 132)
Screenshot: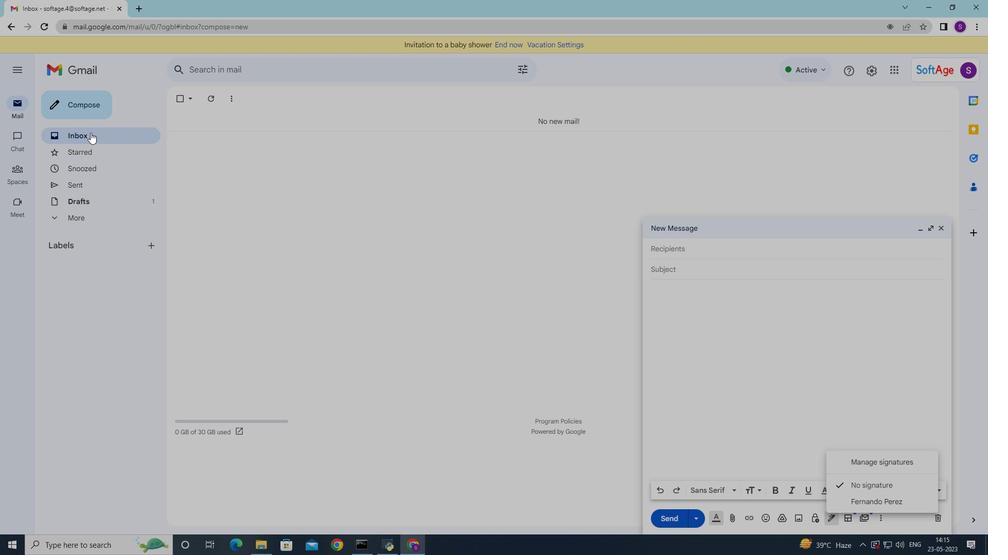 
Action: Mouse moved to (827, 519)
Screenshot: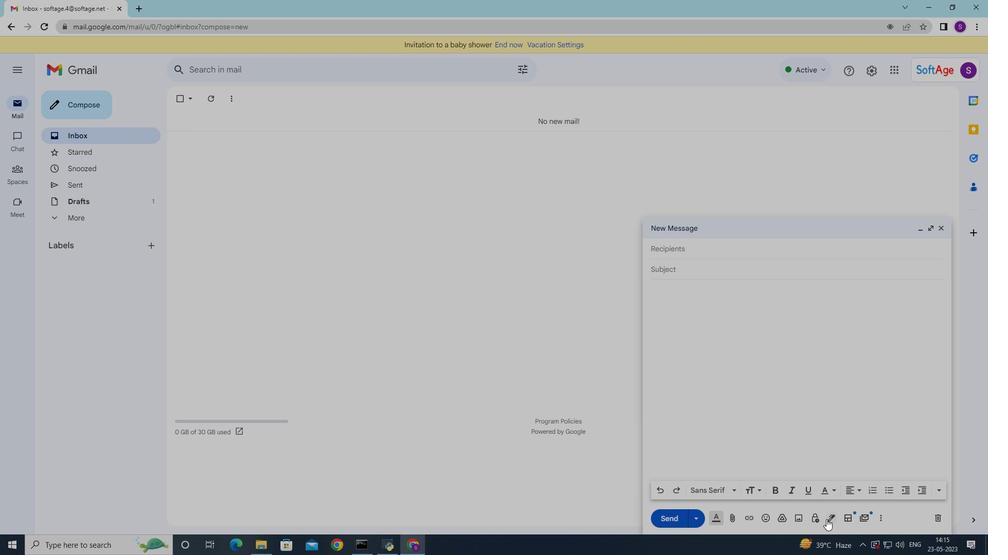 
Action: Mouse pressed left at (827, 519)
Screenshot: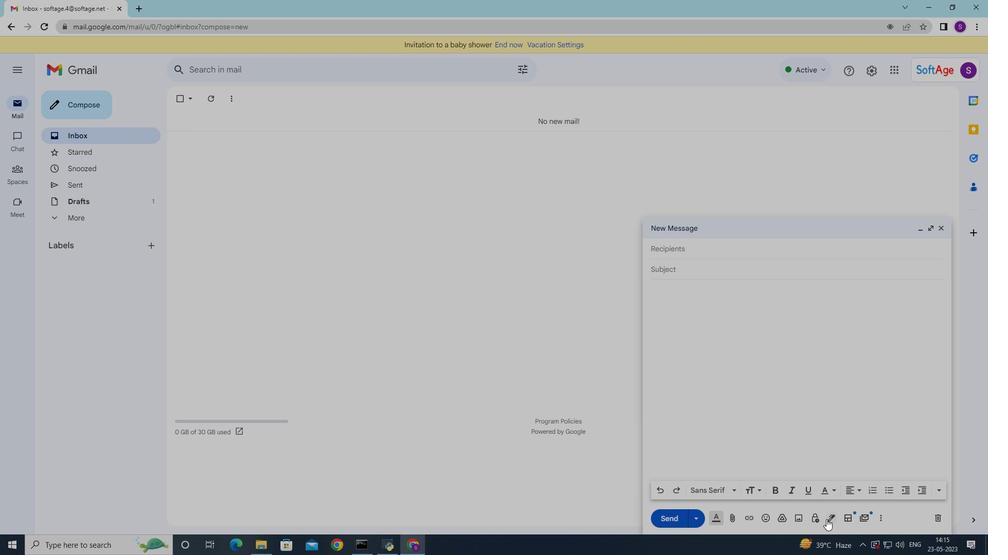 
Action: Mouse moved to (944, 225)
Screenshot: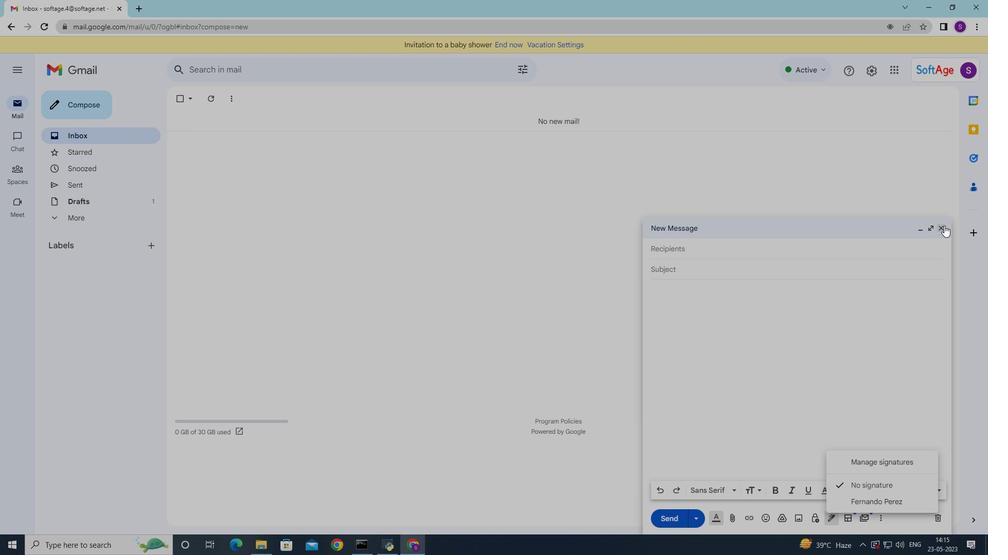 
Action: Mouse pressed left at (944, 225)
Screenshot: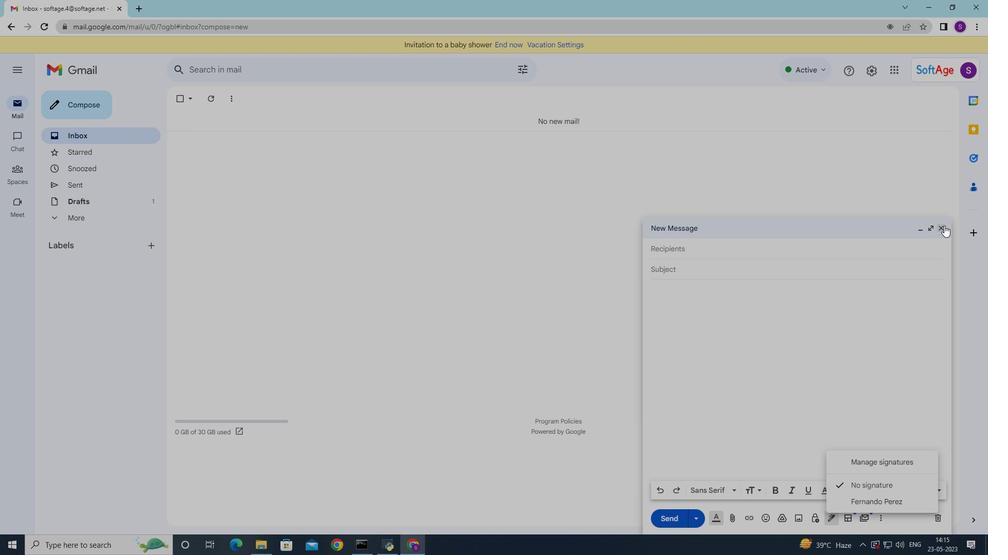 
Action: Mouse moved to (88, 105)
Screenshot: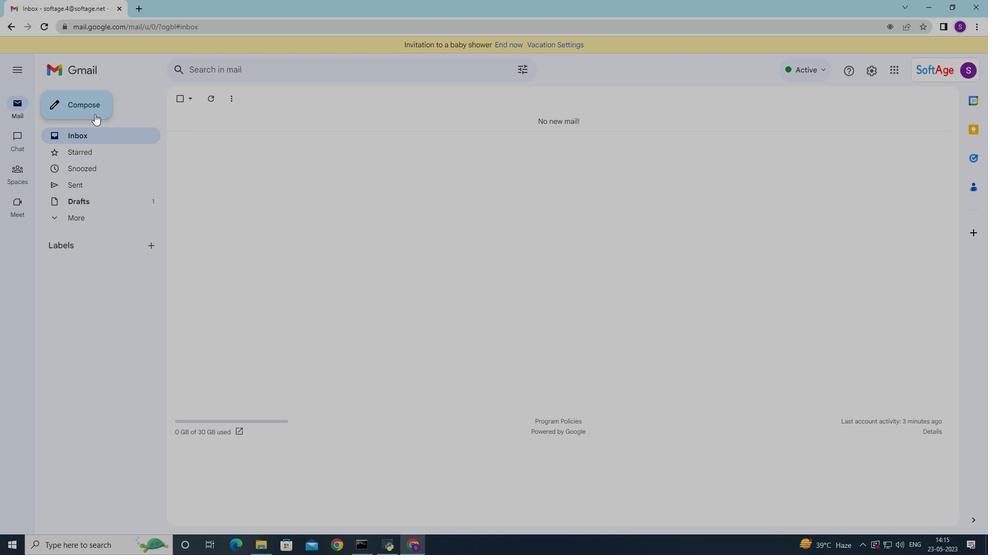 
Action: Mouse pressed left at (88, 105)
Screenshot: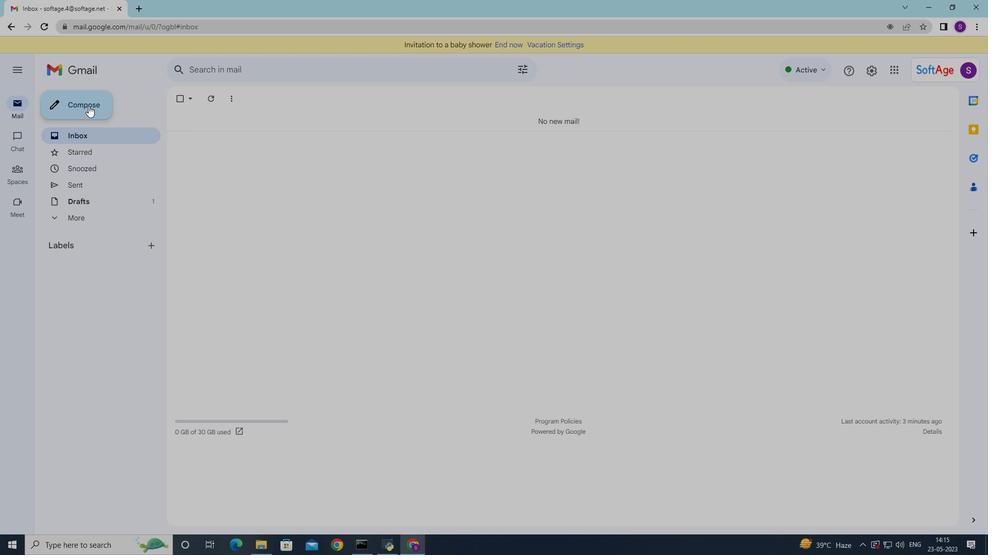 
Action: Mouse moved to (831, 516)
Screenshot: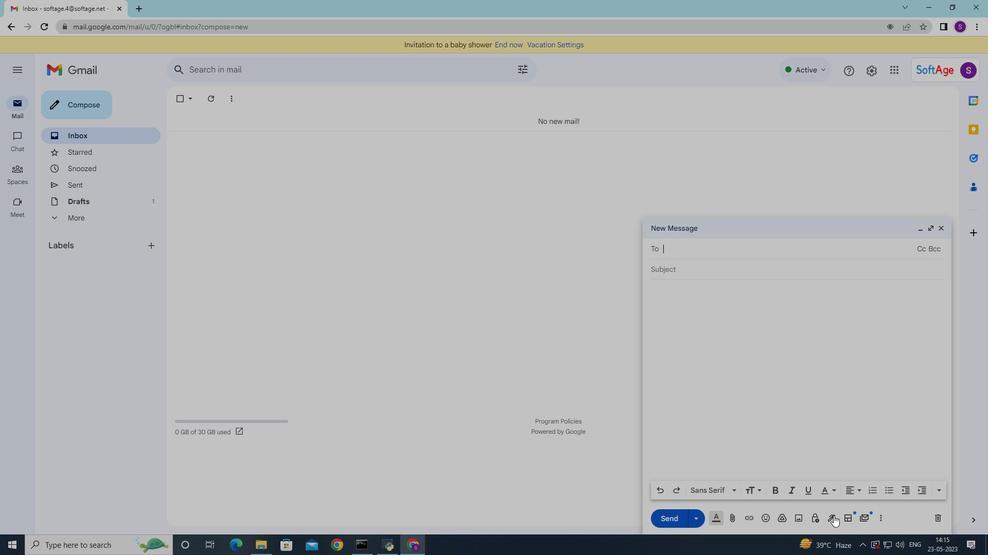 
Action: Mouse pressed left at (831, 516)
Screenshot: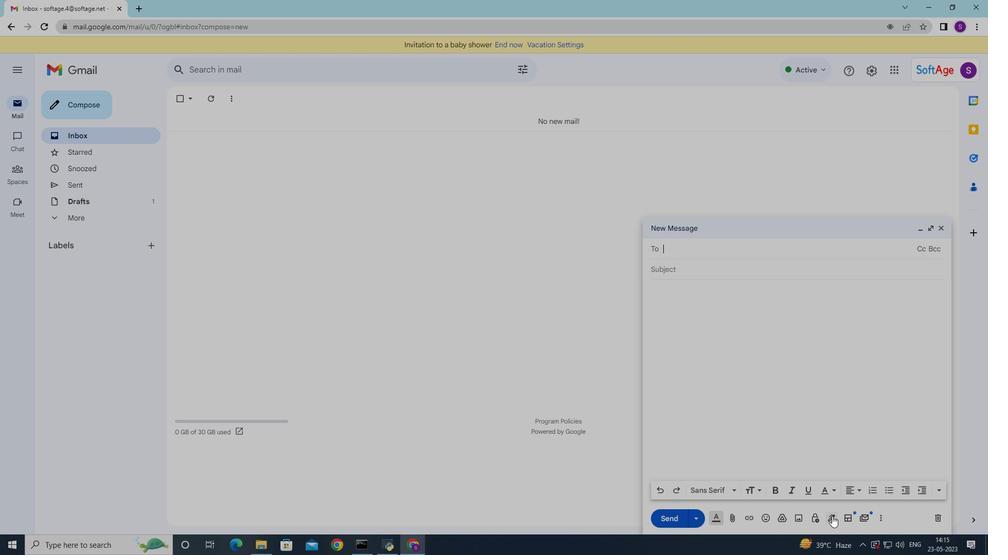 
Action: Mouse moved to (847, 483)
Screenshot: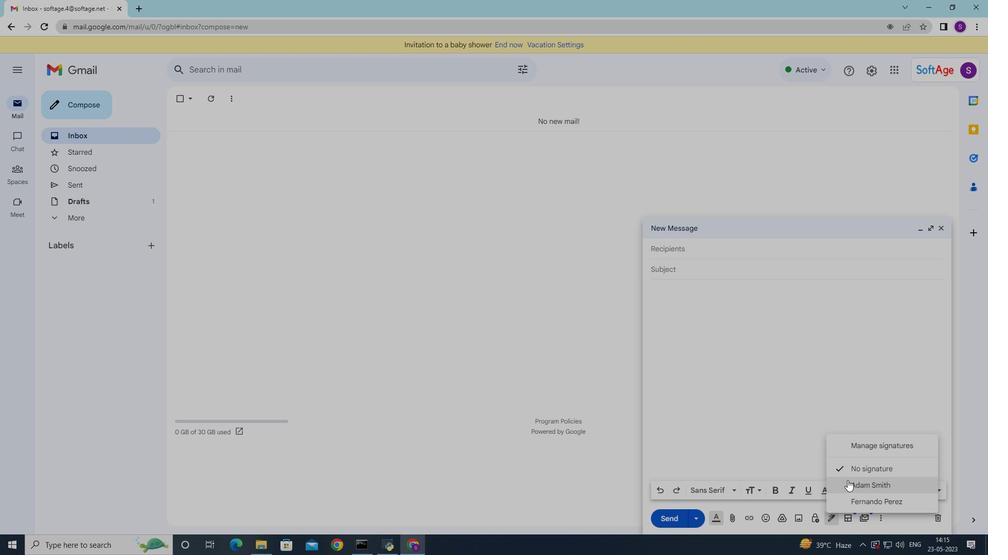 
Action: Mouse pressed left at (847, 483)
Screenshot: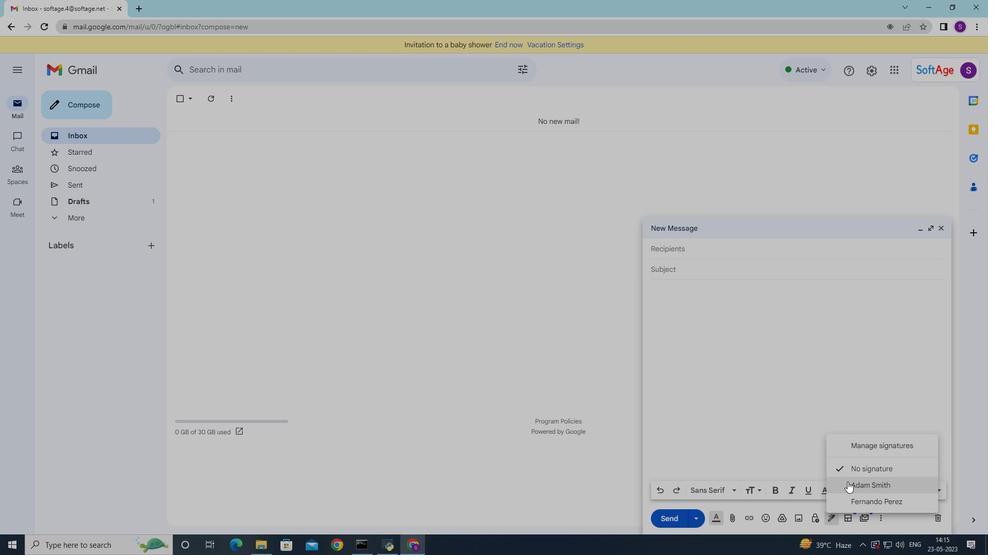 
Action: Mouse moved to (675, 267)
Screenshot: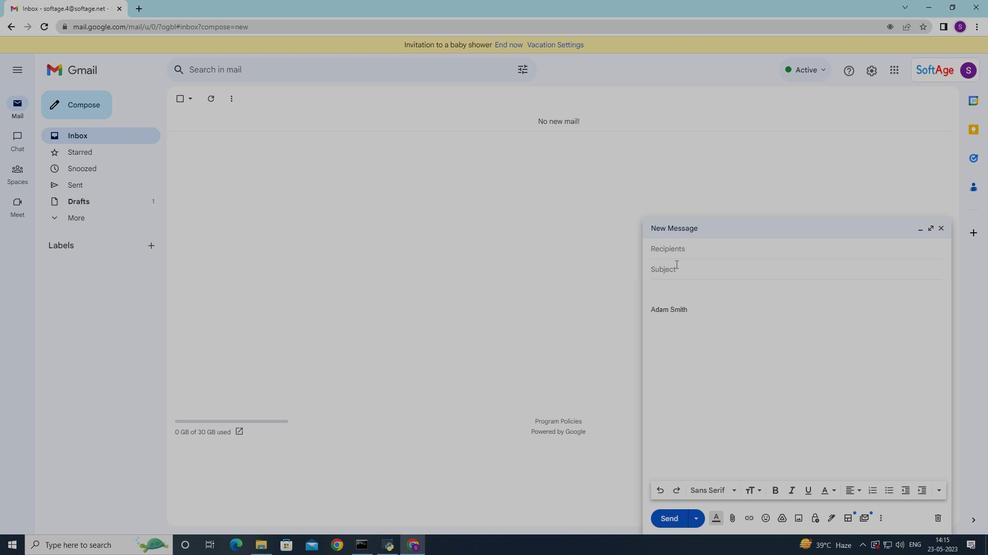 
Action: Mouse pressed left at (675, 267)
Screenshot: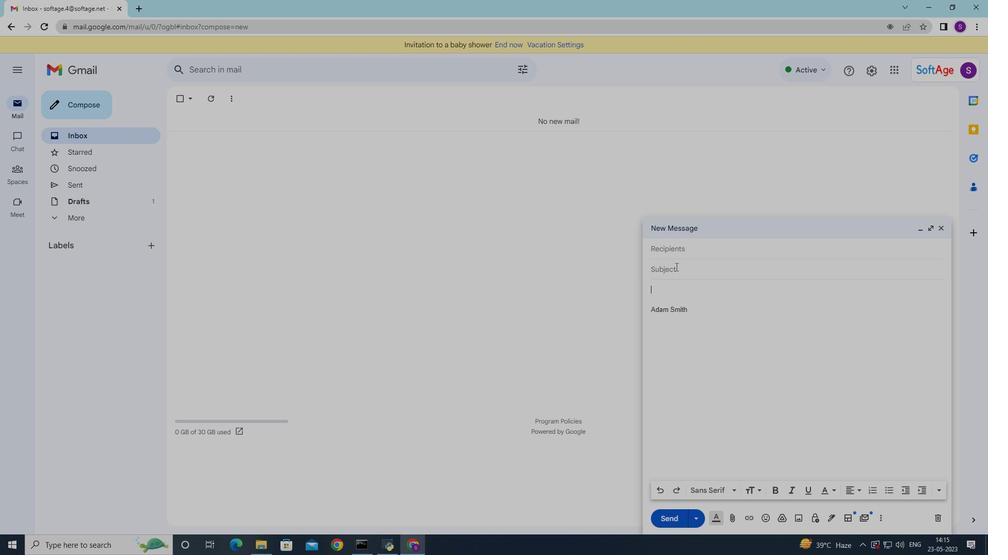 
Action: Key pressed <Key.shift>Feedback<Key.space>on<Key.space>an<Key.space>employee<Key.space>handbook<Key.space>and<Key.space>the<Key.space>message<Key.backspace><Key.backspace><Key.backspace><Key.backspace><Key.backspace><Key.backspace><Key.backspace><Key.backspace><Key.backspace><Key.backspace><Key.backspace><Key.backspace><Key.backspace><Key.backspace><Key.backspace><Key.backspace>.
Screenshot: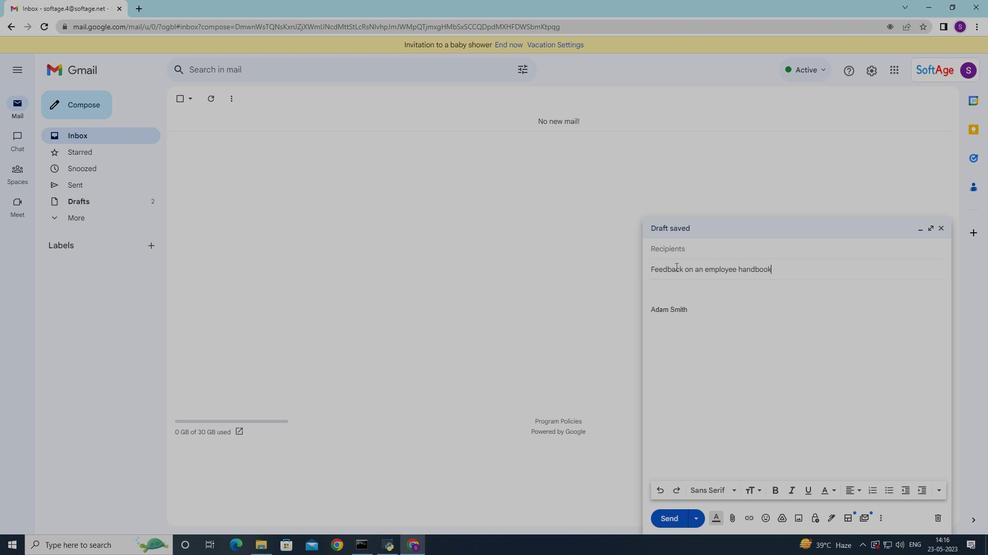 
Action: Mouse moved to (684, 297)
Screenshot: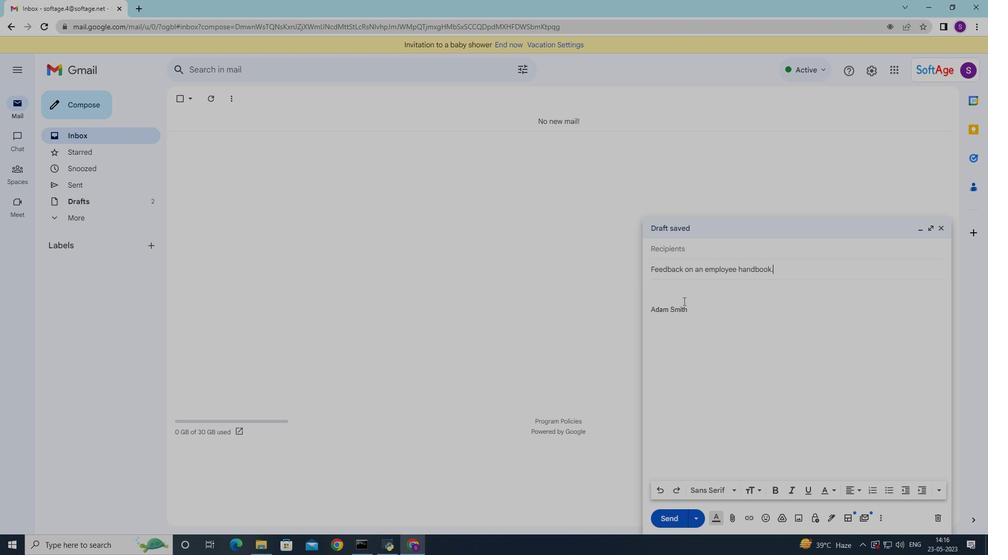 
Action: Mouse pressed left at (684, 297)
Screenshot: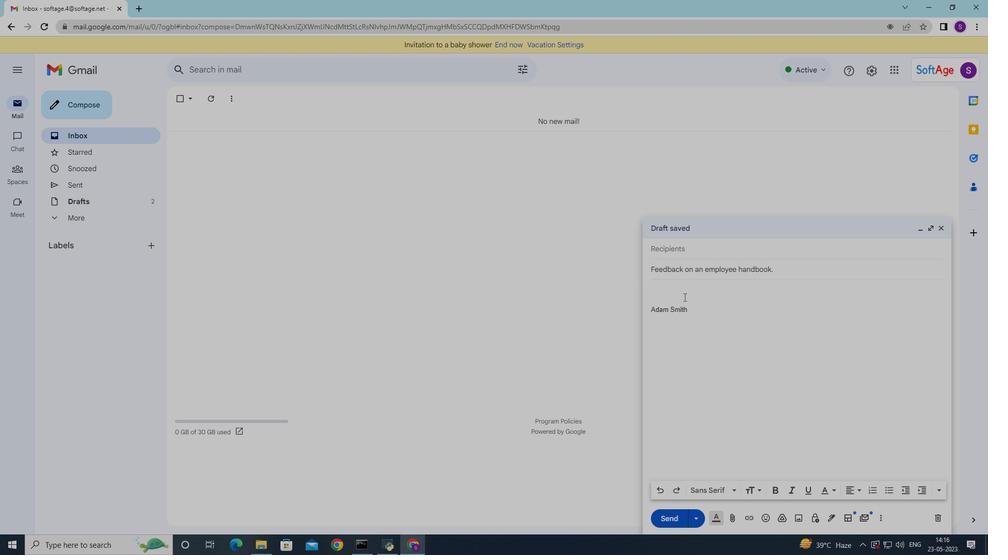 
Action: Mouse moved to (792, 270)
Screenshot: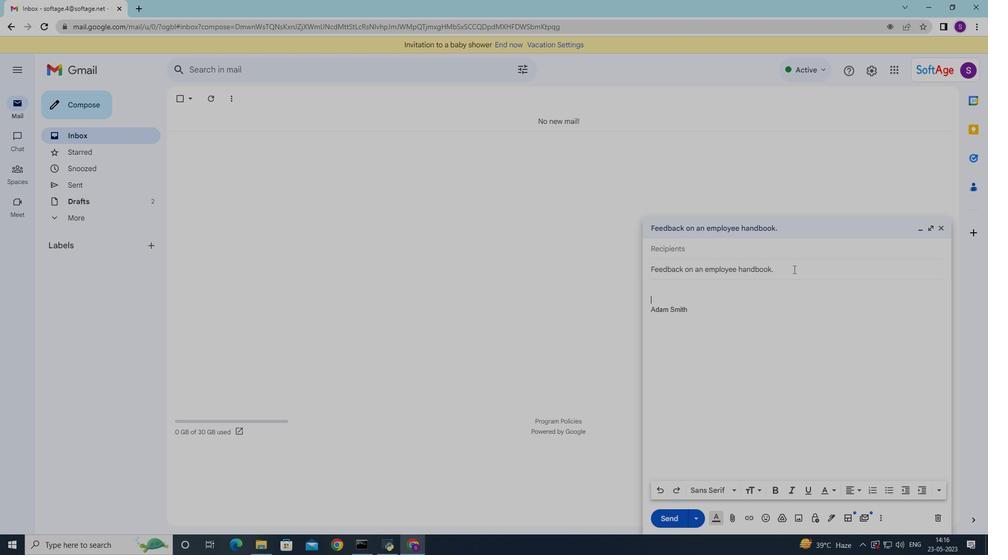 
Action: Mouse pressed left at (792, 270)
Screenshot: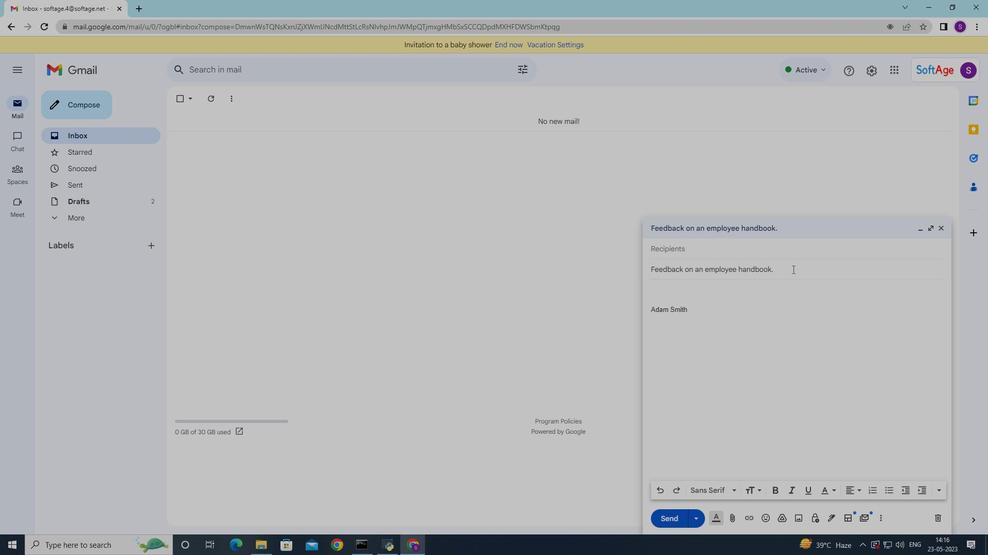
Action: Mouse moved to (699, 285)
Screenshot: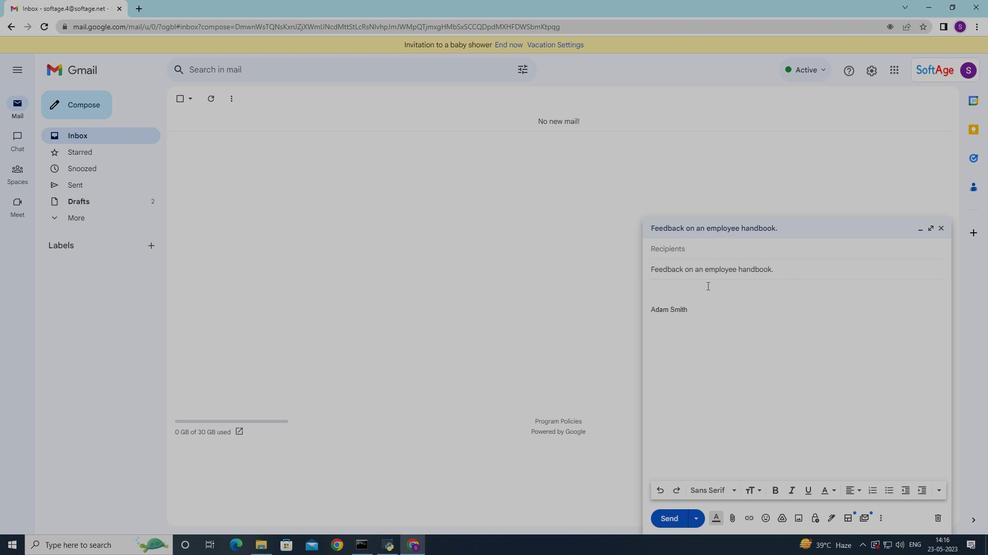 
Action: Mouse pressed left at (699, 285)
Screenshot: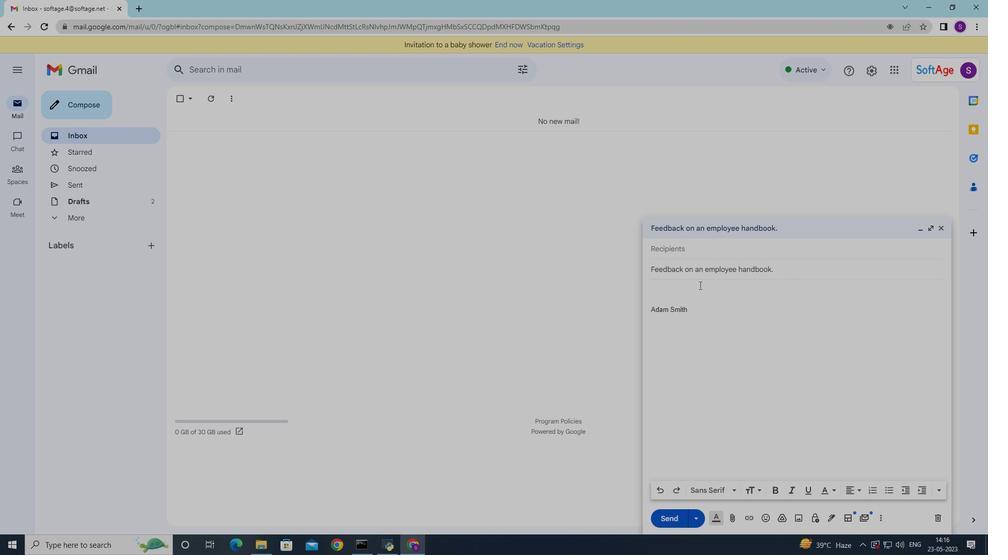 
Action: Key pressed <Key.shift>Can<Key.space>yu<Key.backspace>ou<Key.space>please<Key.space>provide<Key.space>a<Key.space>status<Key.space>update<Key.space>on<Key.space>the<Key.space>client<Key.space>account<Key.shift_r>?
Screenshot: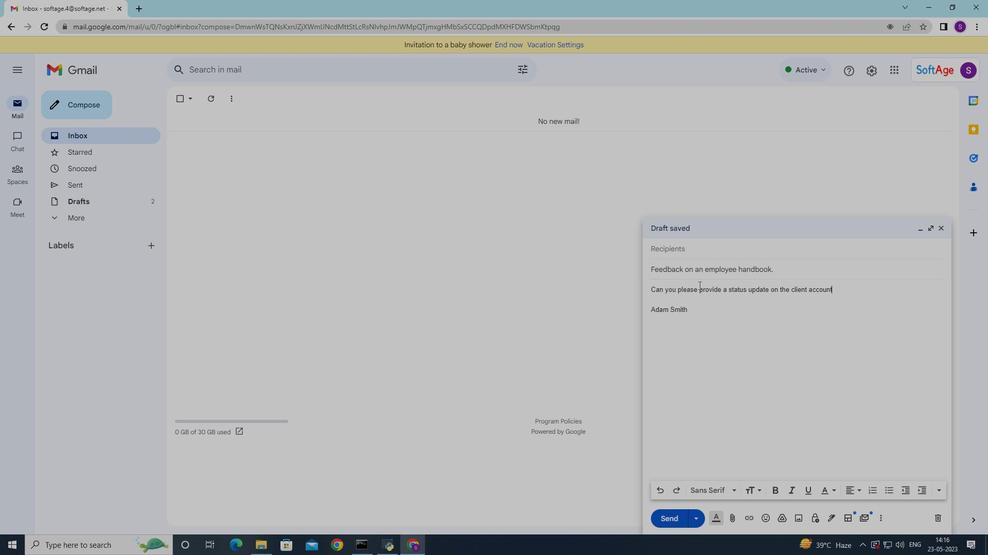 
Action: Mouse moved to (664, 248)
Screenshot: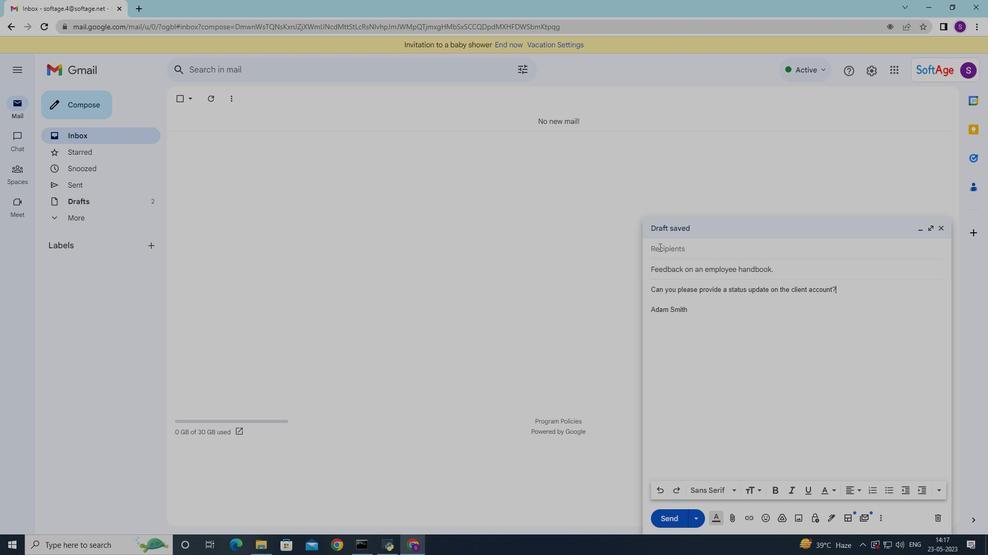 
Action: Mouse pressed left at (664, 248)
Screenshot: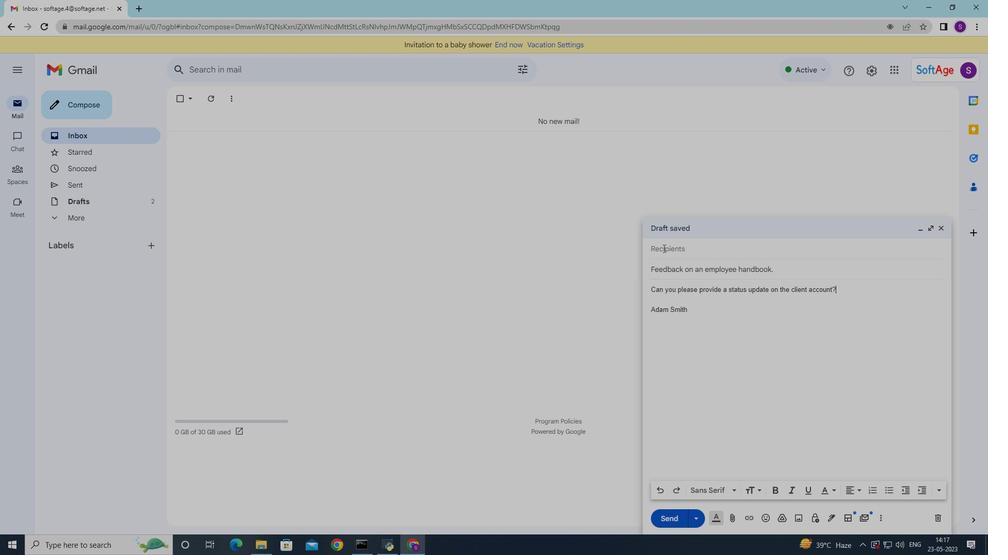 
Action: Mouse moved to (675, 253)
Screenshot: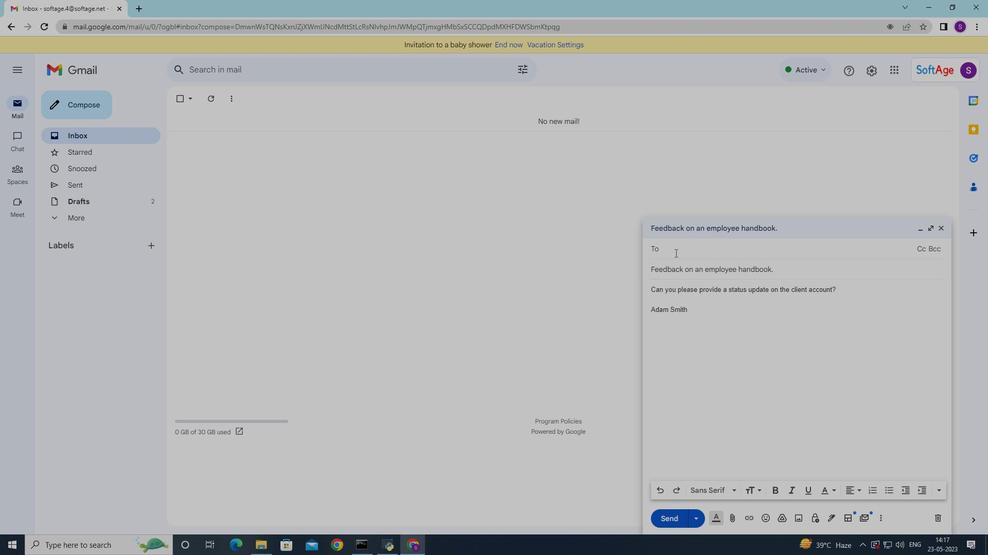
Action: Key pressed softage.1
Screenshot: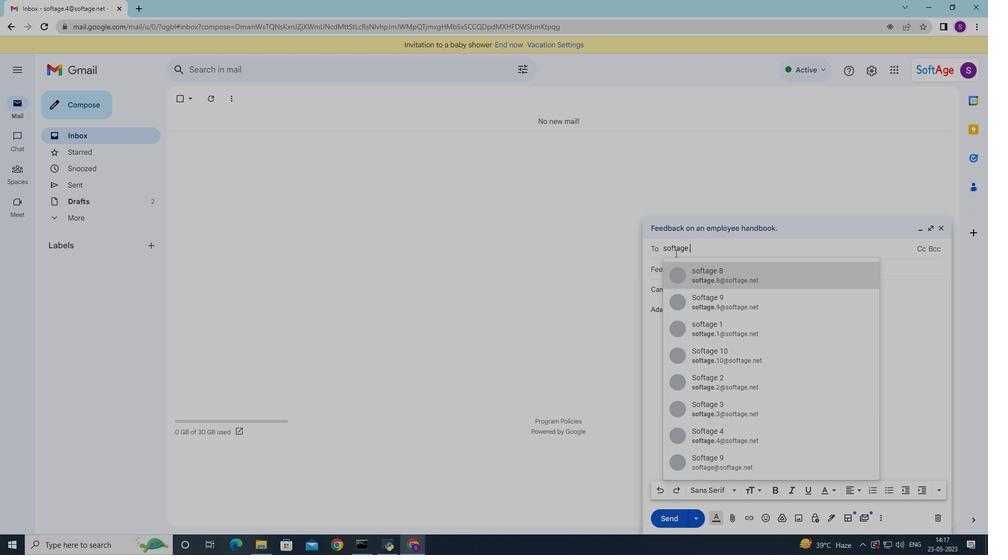 
Action: Mouse moved to (702, 272)
Screenshot: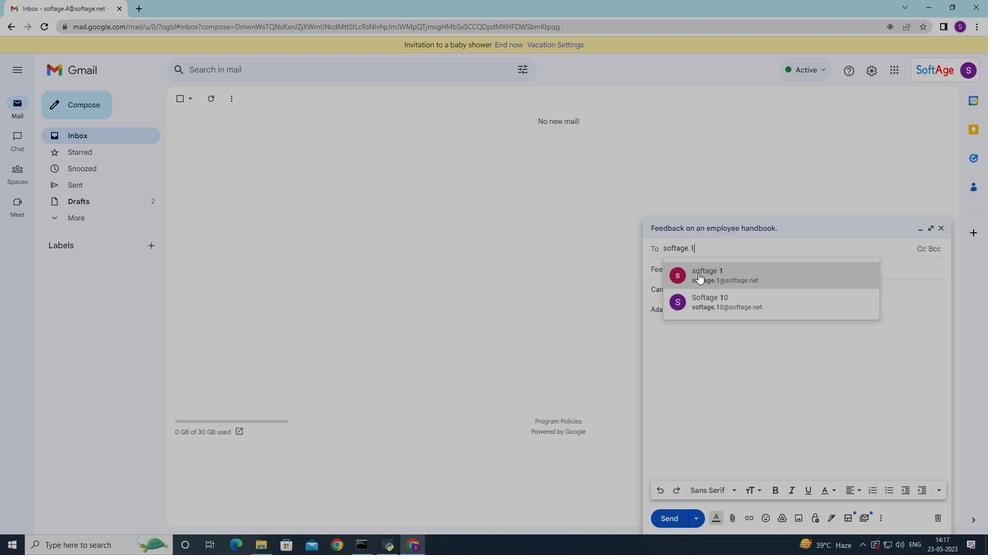 
Action: Mouse pressed left at (702, 272)
Screenshot: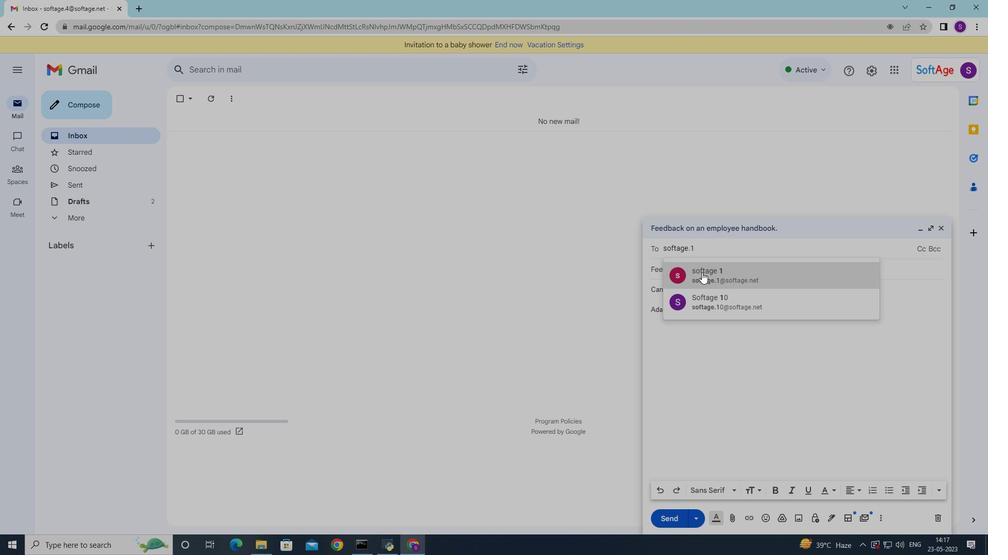 
Action: Mouse moved to (836, 300)
Screenshot: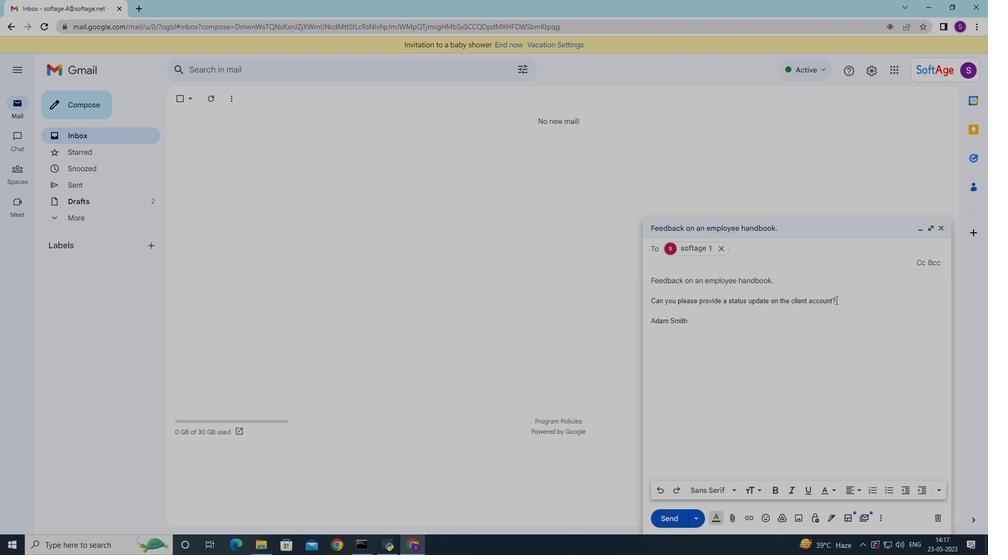 
Action: Mouse pressed left at (836, 300)
Screenshot: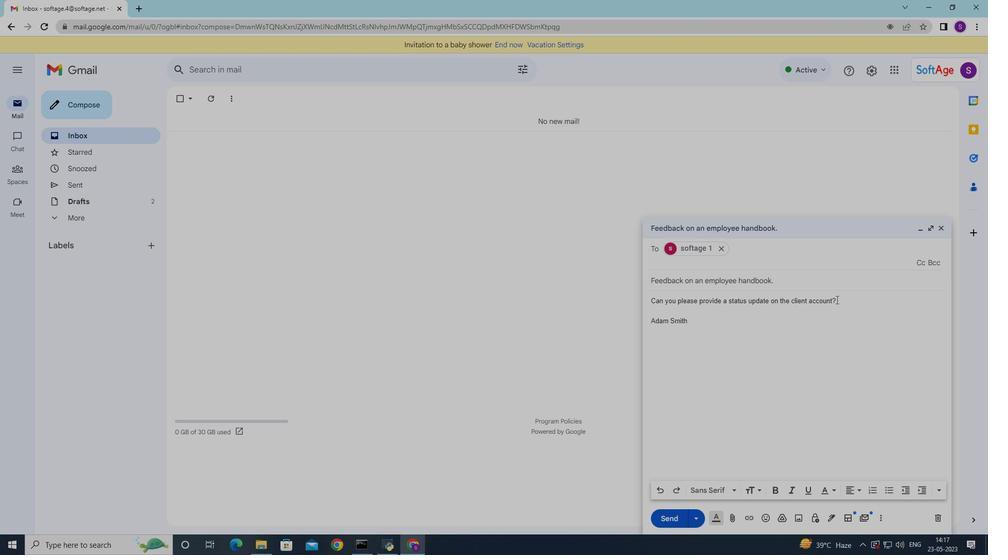 
Action: Mouse moved to (735, 491)
Screenshot: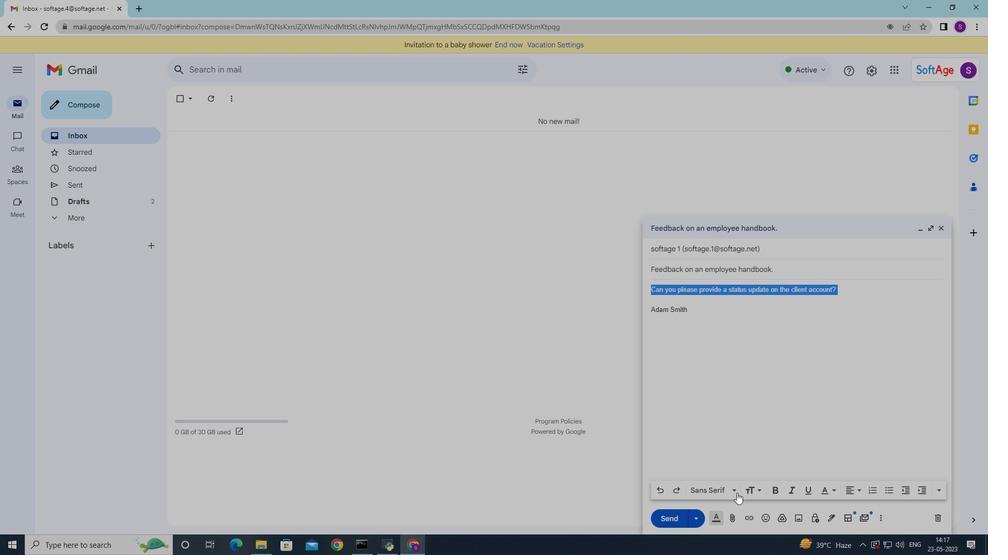
Action: Mouse pressed left at (735, 491)
Screenshot: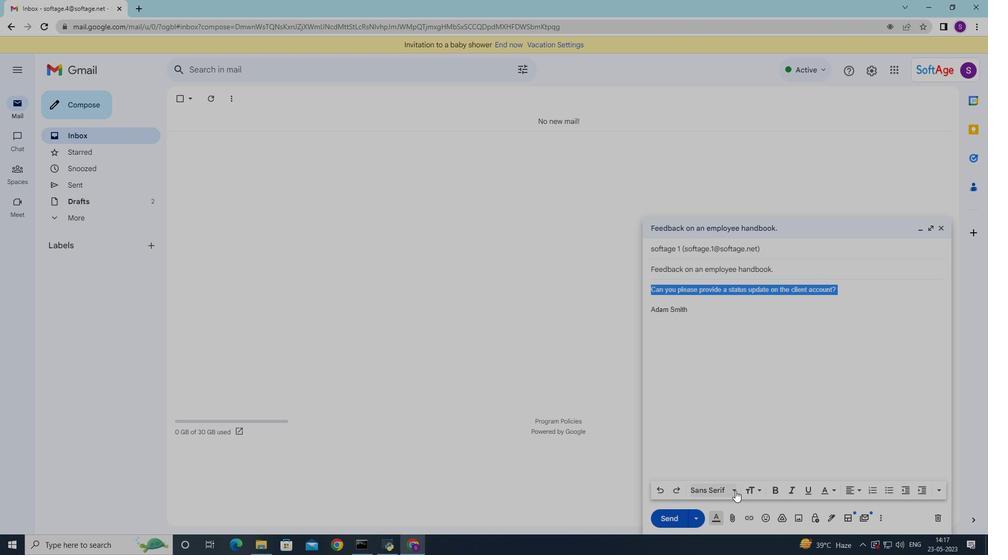 
Action: Mouse moved to (733, 394)
Screenshot: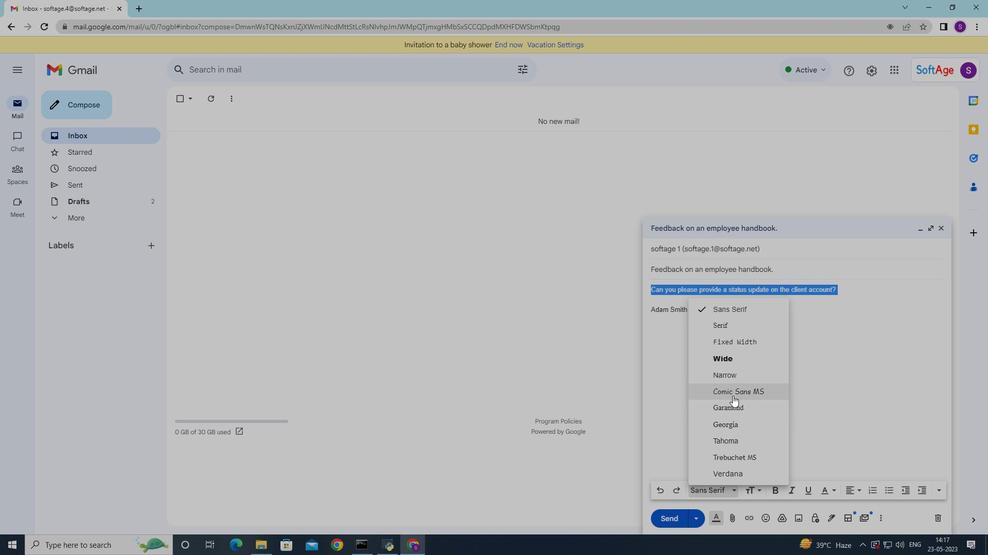 
Action: Mouse pressed left at (733, 394)
Screenshot: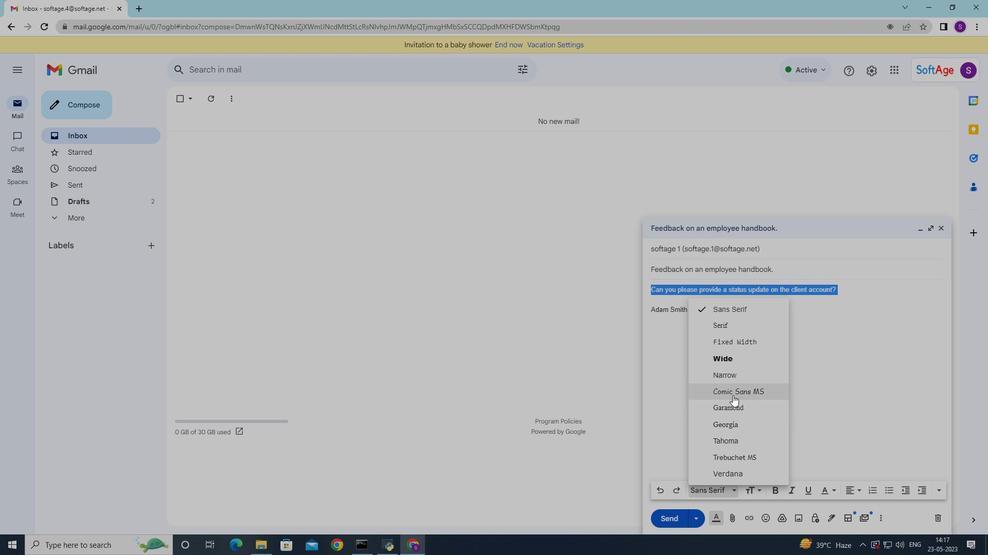 
Action: Mouse moved to (774, 488)
Screenshot: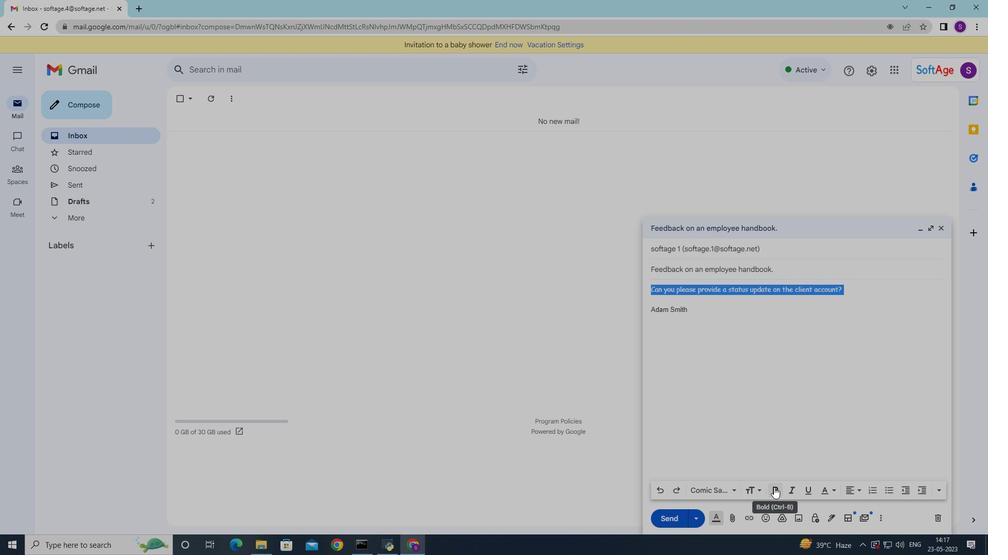
Action: Mouse pressed left at (774, 488)
Screenshot: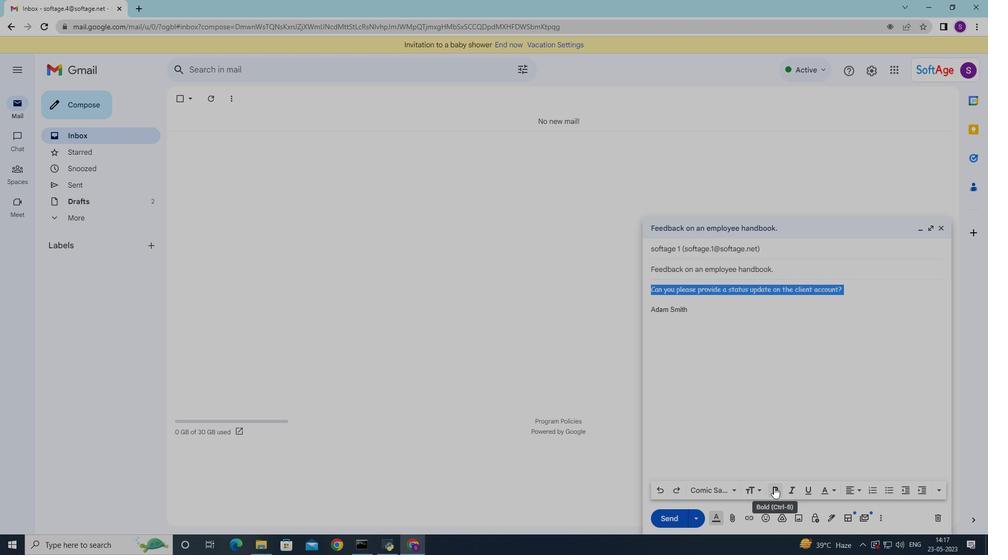 
Action: Mouse moved to (672, 520)
Screenshot: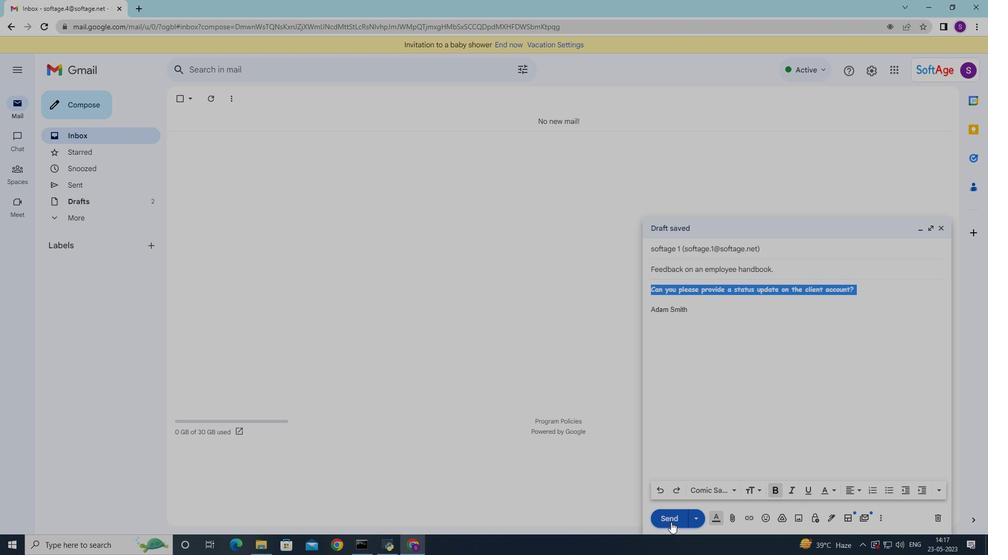 
Action: Mouse pressed left at (672, 520)
Screenshot: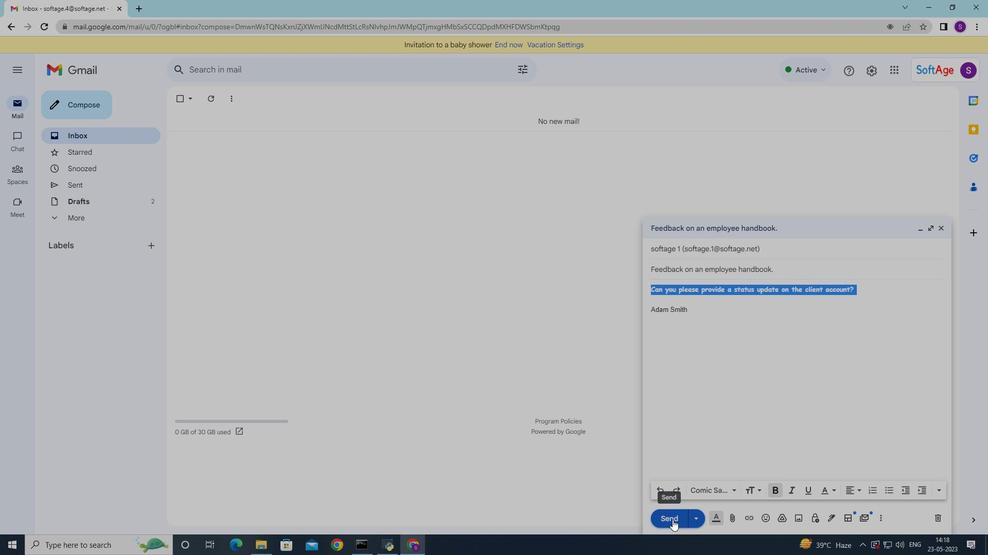
Action: Mouse moved to (86, 183)
Screenshot: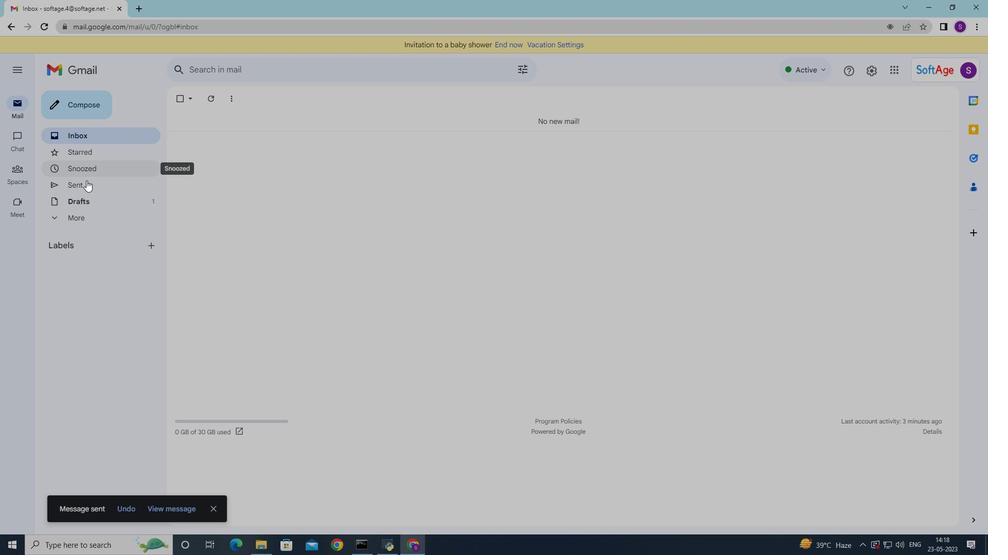 
Action: Mouse pressed left at (86, 183)
Screenshot: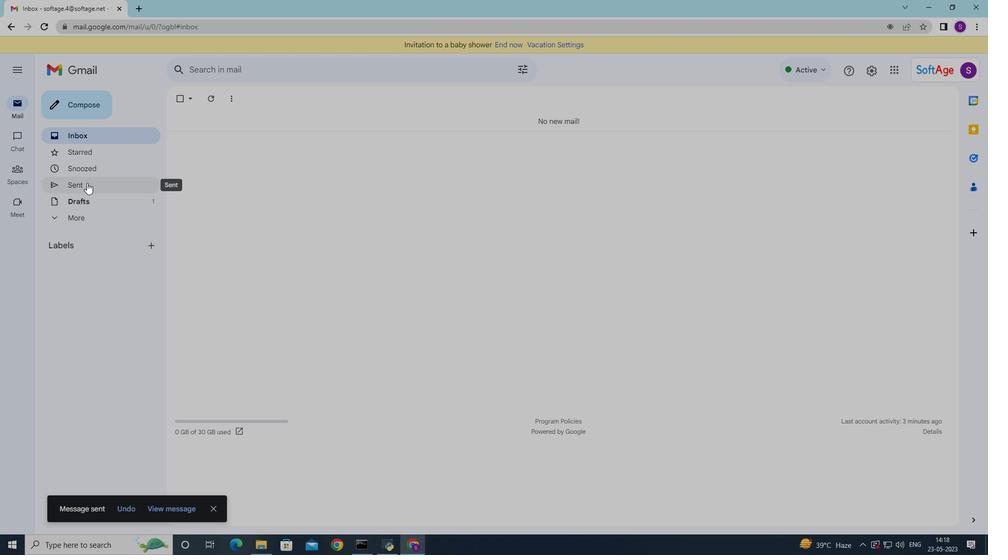 
Action: Mouse moved to (220, 148)
Screenshot: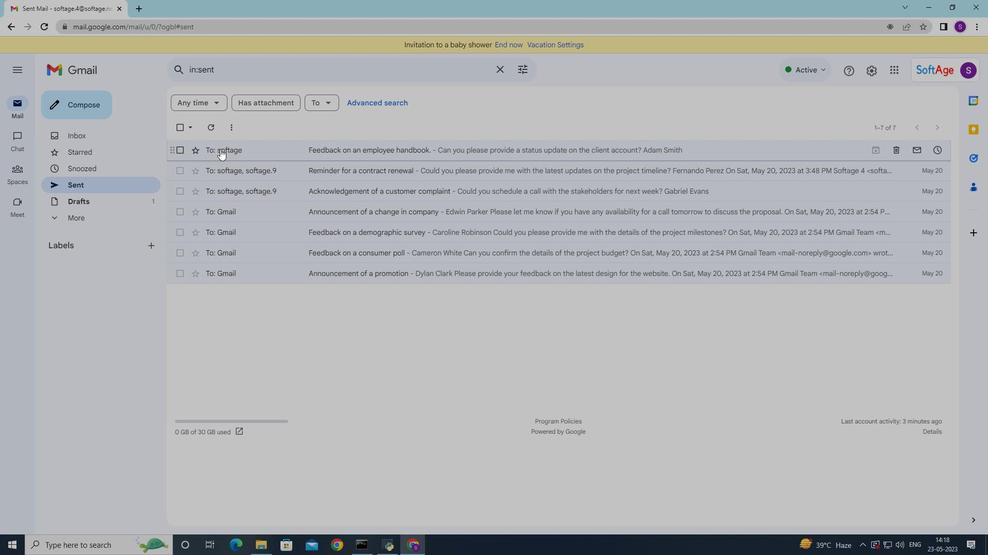 
Action: Mouse pressed right at (220, 148)
Screenshot: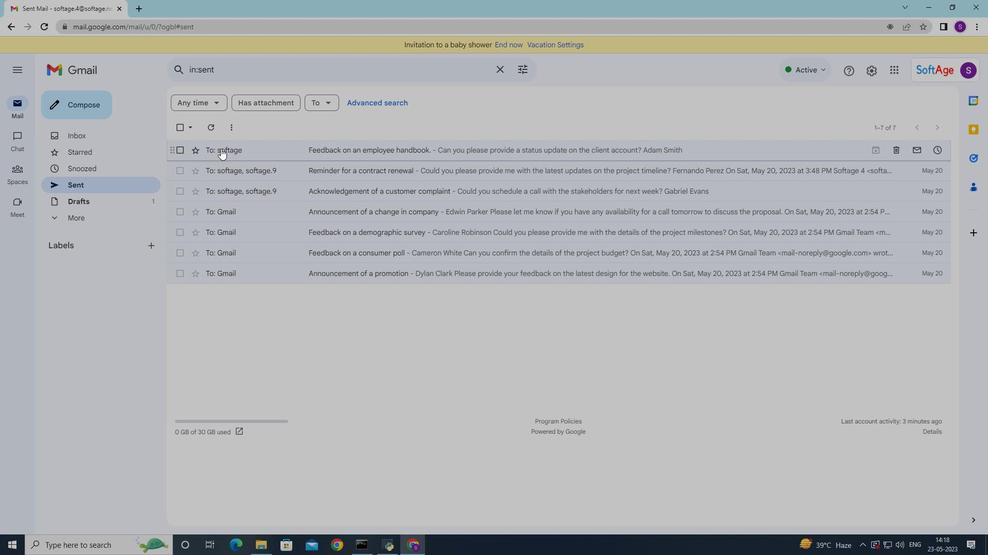 
Action: Mouse moved to (282, 340)
Screenshot: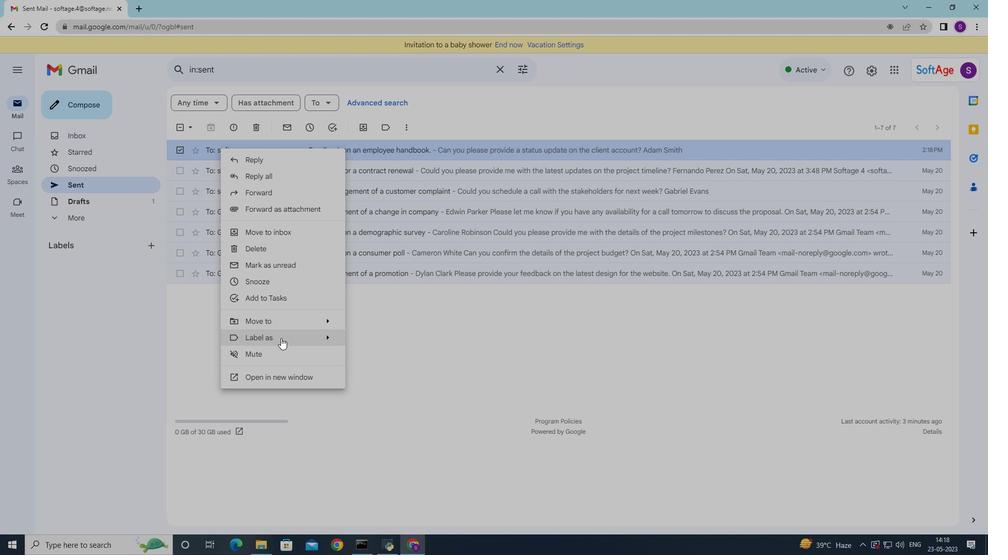 
Action: Mouse pressed left at (282, 340)
Screenshot: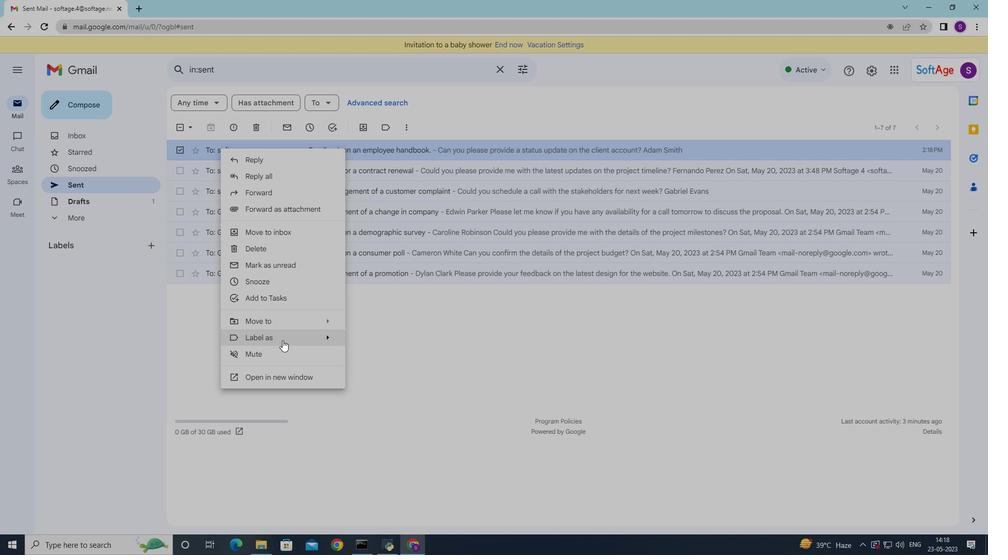 
Action: Mouse moved to (371, 361)
Screenshot: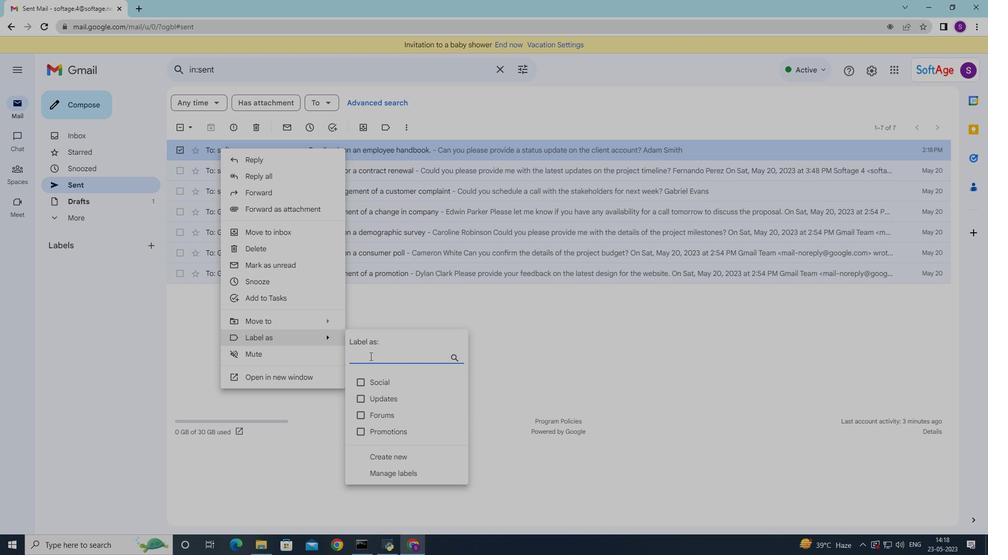 
Action: Key pressed <Key.shift>Per<Key.backspace><Key.backspace><Key.backspace>
Screenshot: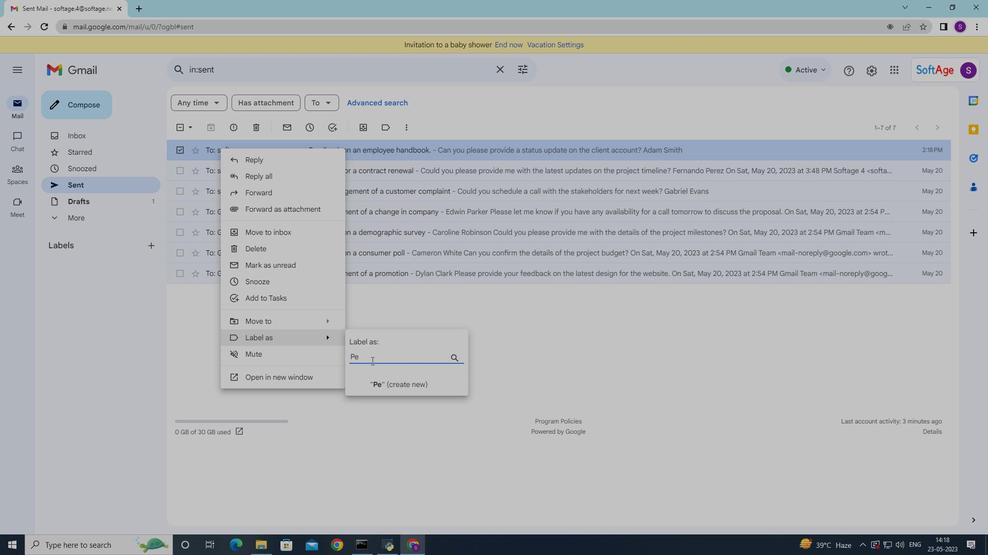 
Action: Mouse moved to (384, 455)
Screenshot: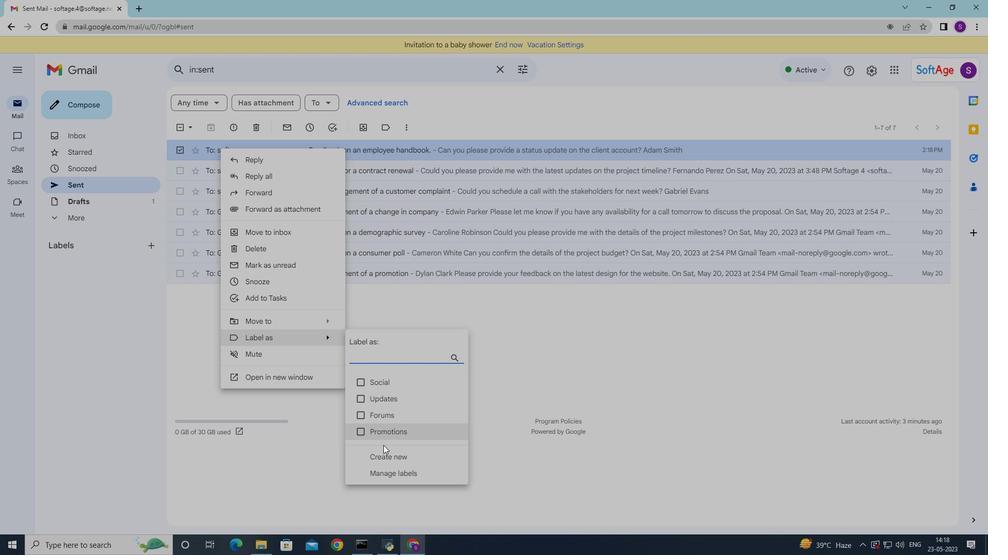 
Action: Mouse pressed left at (384, 455)
Screenshot: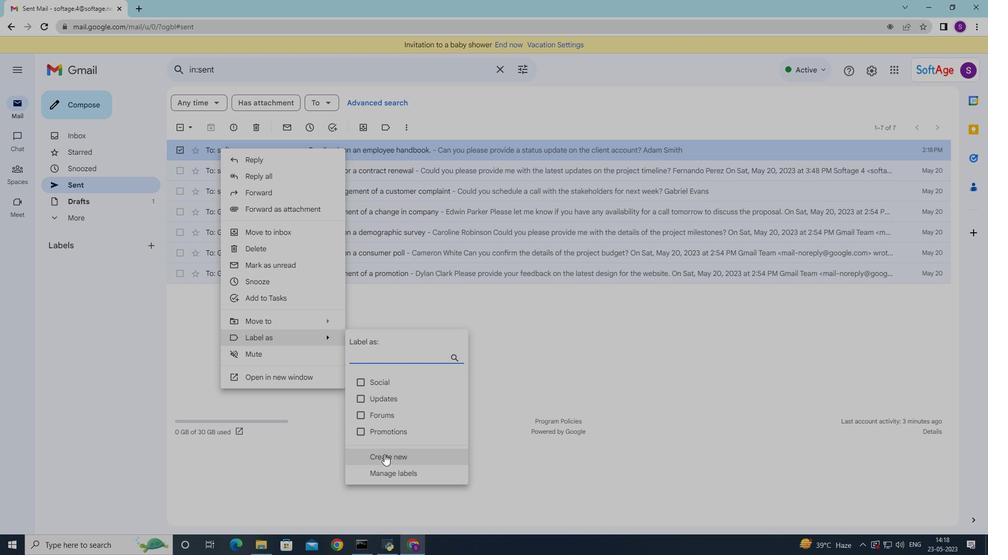 
Action: Mouse moved to (430, 402)
Screenshot: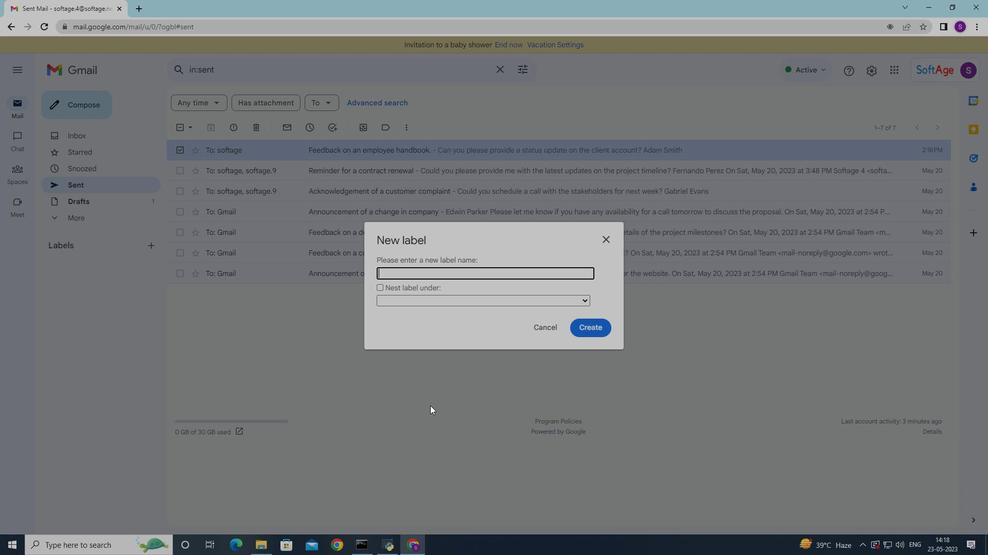 
Action: Key pressed <Key.shift>Pr<Key.backspace>ersonal
Screenshot: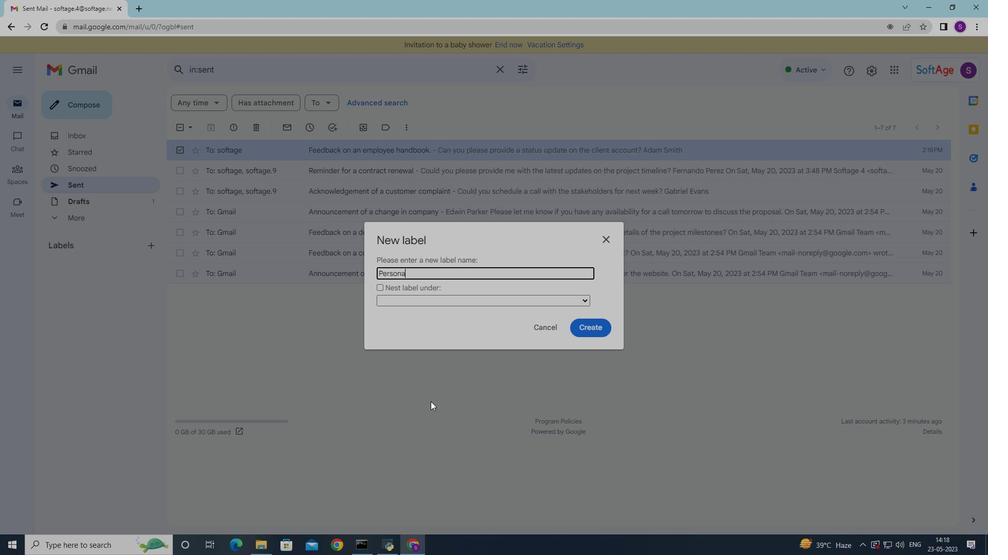 
Action: Mouse moved to (591, 331)
Screenshot: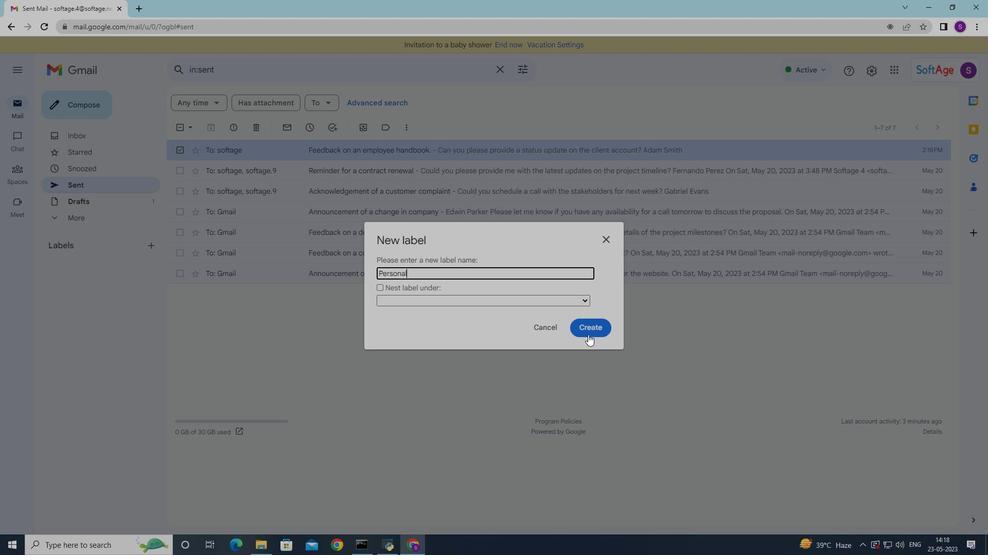 
Action: Mouse pressed left at (591, 331)
Screenshot: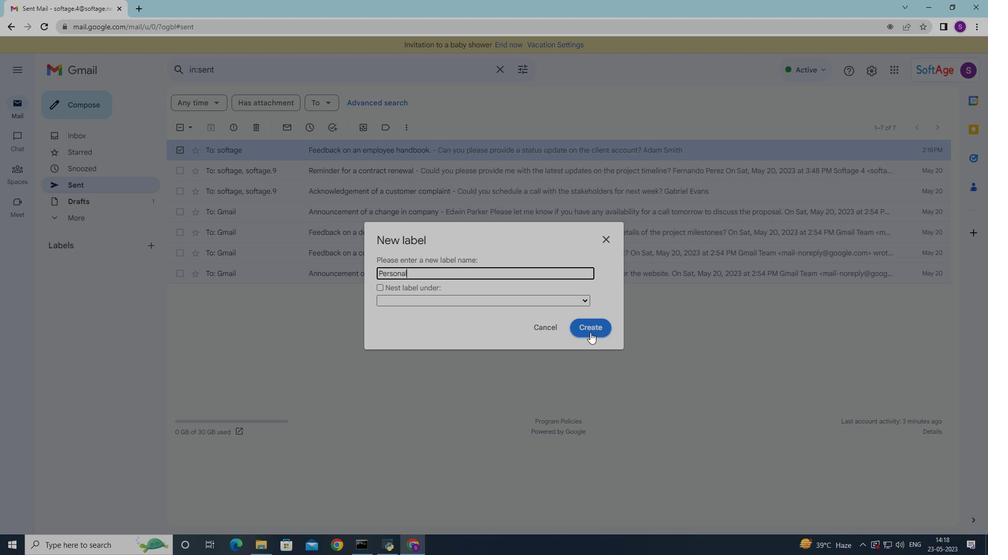 
Action: Mouse moved to (286, 176)
Screenshot: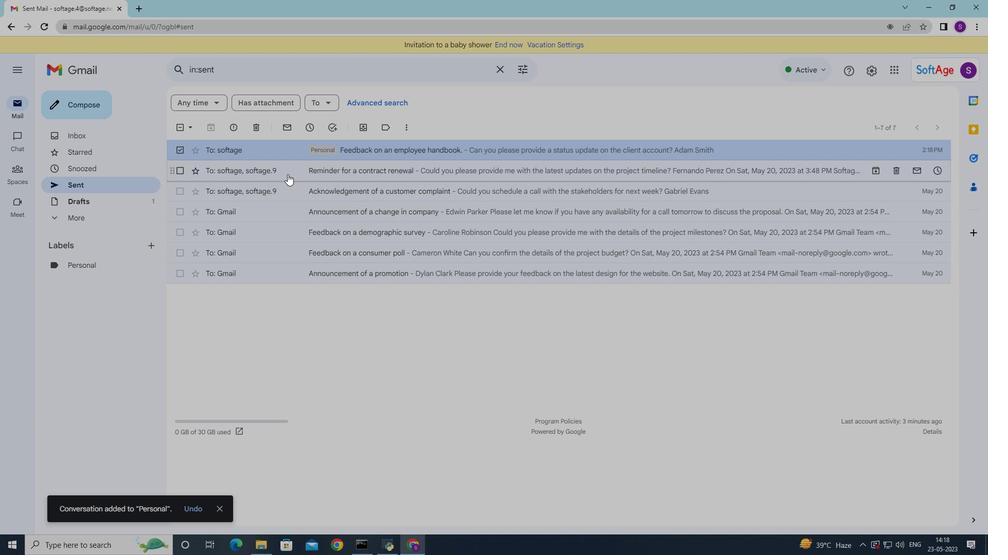 
